 Task: Create some users.
Action: Mouse moved to (709, 53)
Screenshot: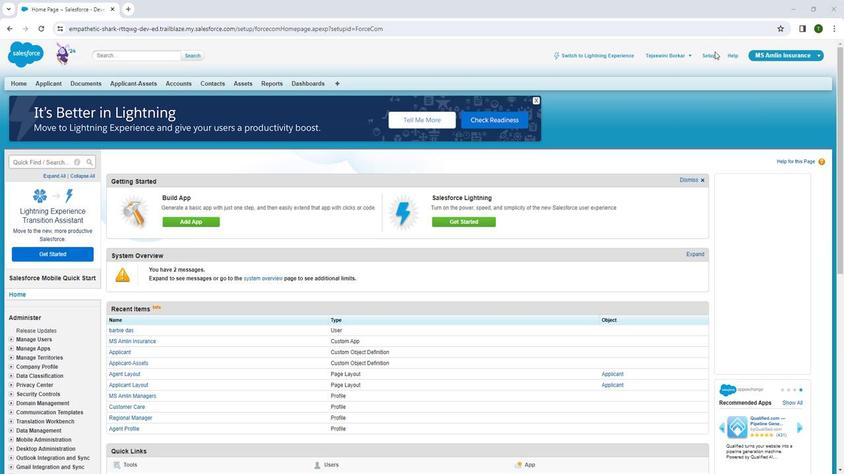 
Action: Mouse pressed left at (709, 53)
Screenshot: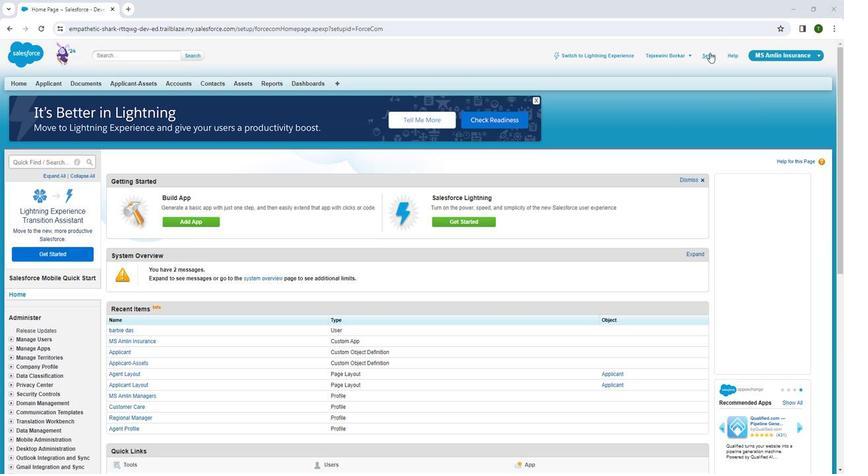 
Action: Mouse pressed left at (709, 53)
Screenshot: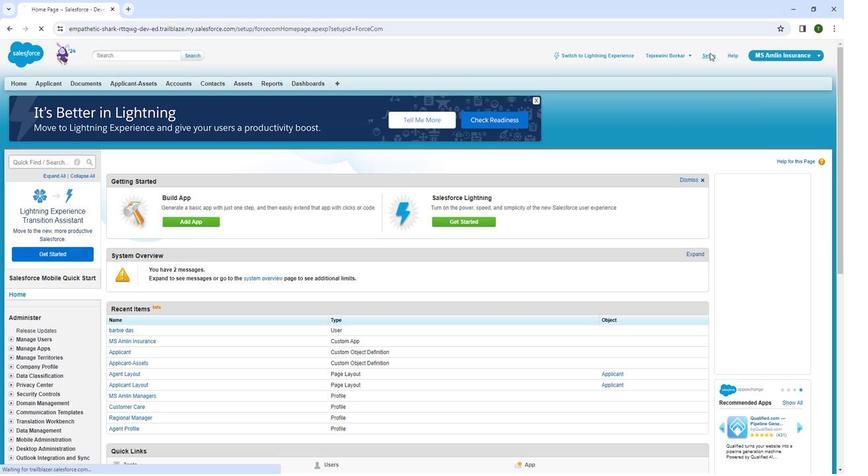 
Action: Mouse moved to (34, 164)
Screenshot: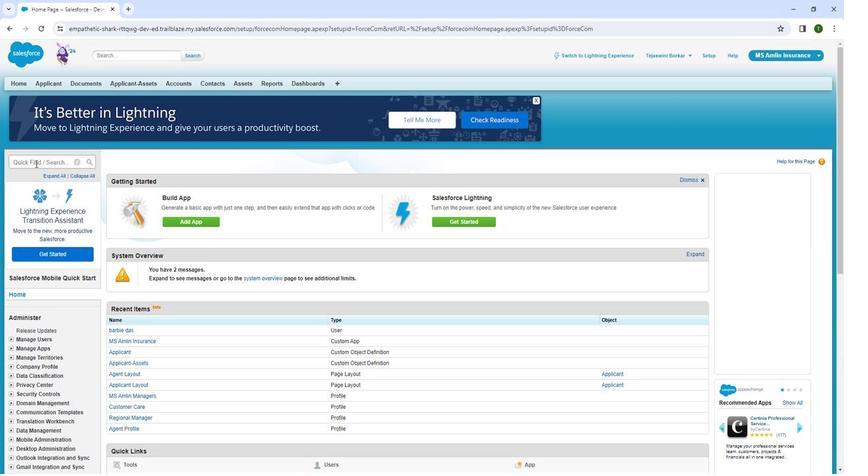 
Action: Mouse pressed left at (34, 164)
Screenshot: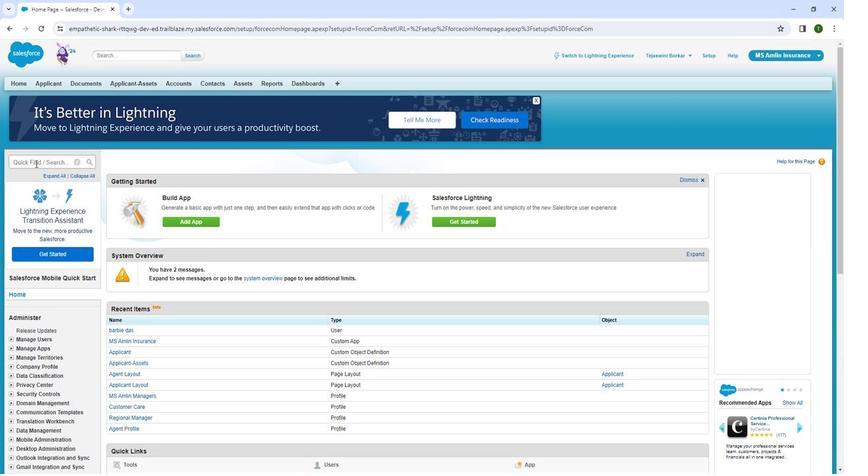 
Action: Mouse moved to (40, 162)
Screenshot: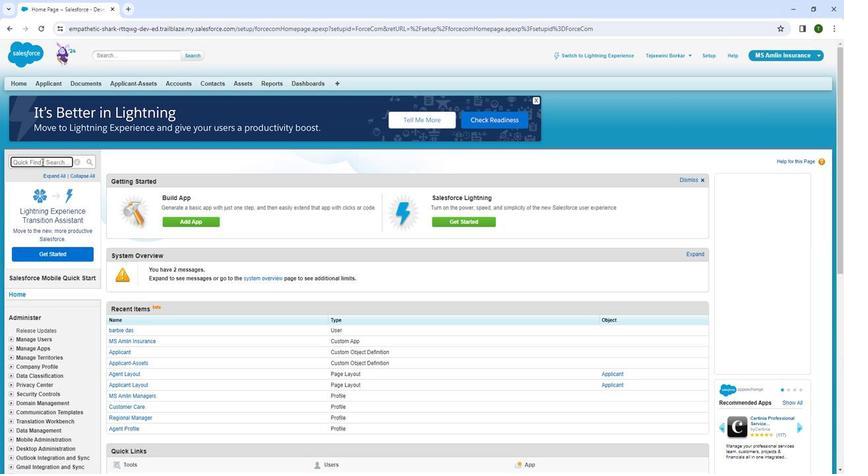 
Action: Key pressed u
Screenshot: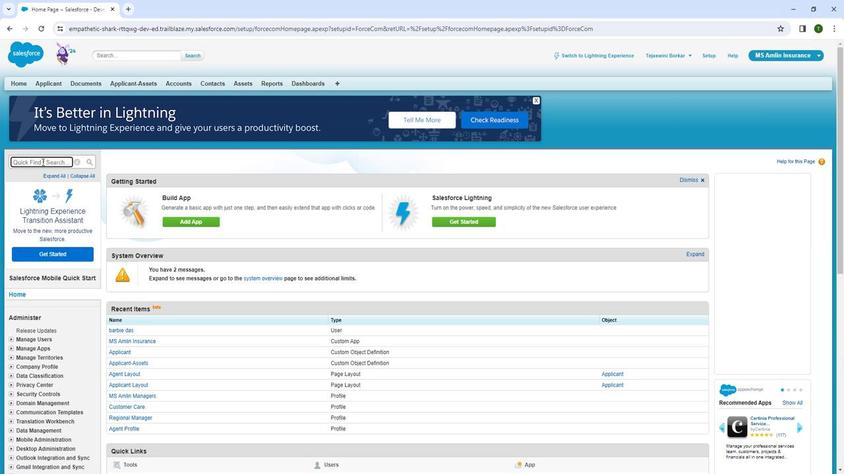 
Action: Mouse moved to (42, 162)
Screenshot: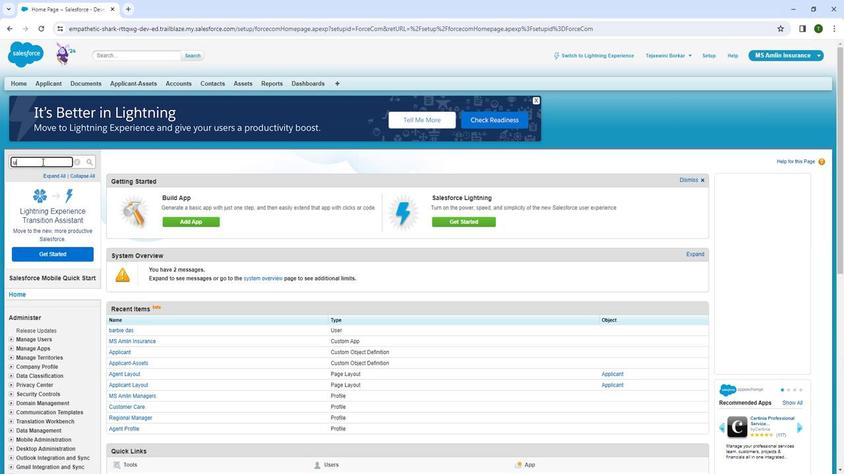 
Action: Key pressed s
Screenshot: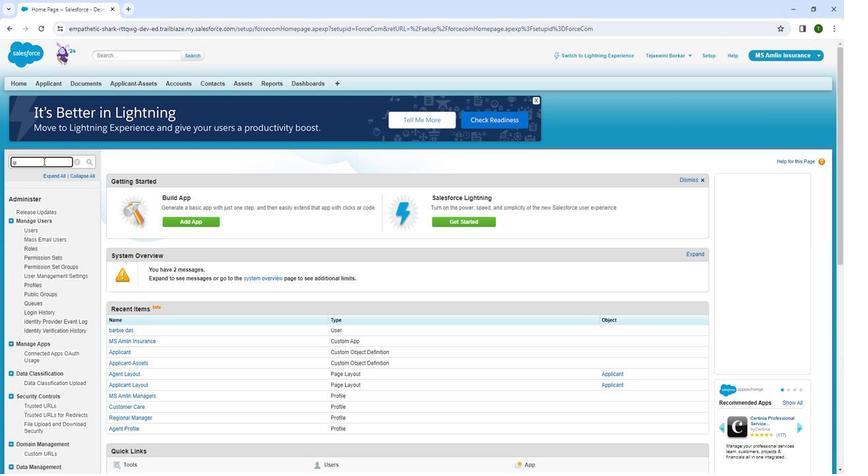 
Action: Mouse moved to (42, 161)
Screenshot: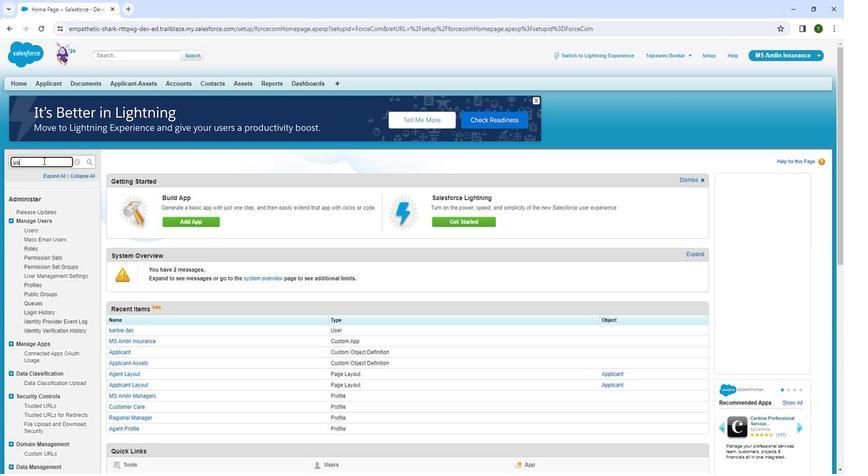 
Action: Key pressed er
Screenshot: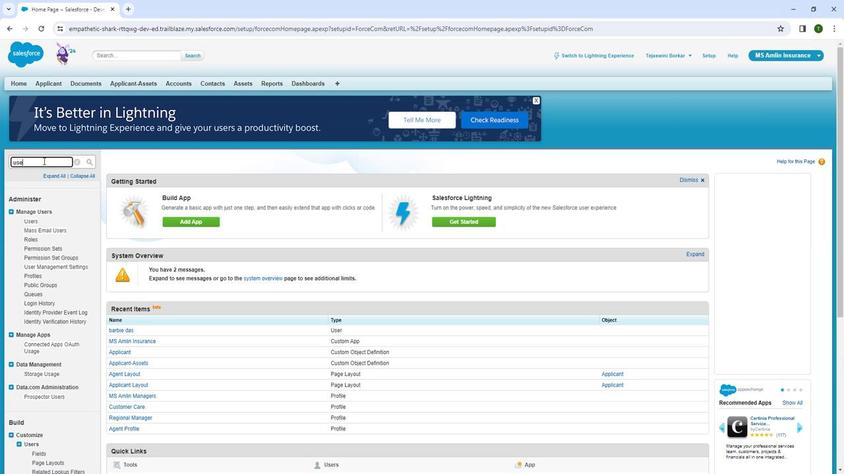 
Action: Mouse moved to (31, 223)
Screenshot: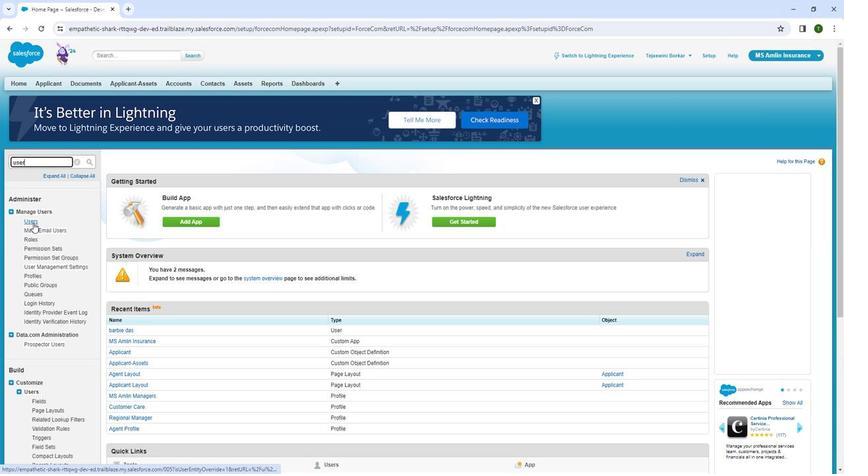 
Action: Mouse pressed left at (31, 223)
Screenshot: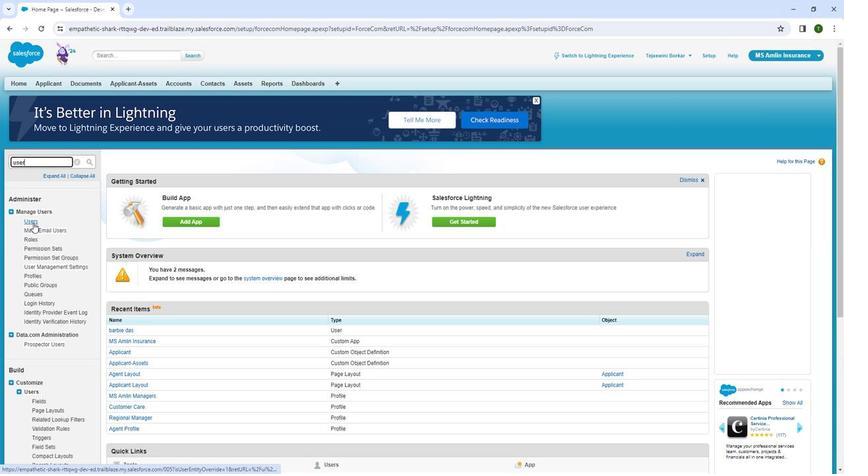 
Action: Mouse moved to (32, 223)
Screenshot: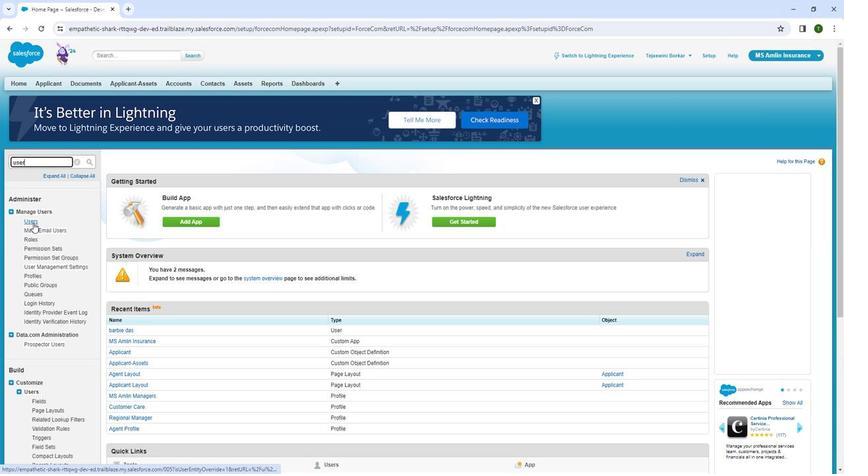 
Action: Mouse pressed left at (32, 223)
Screenshot: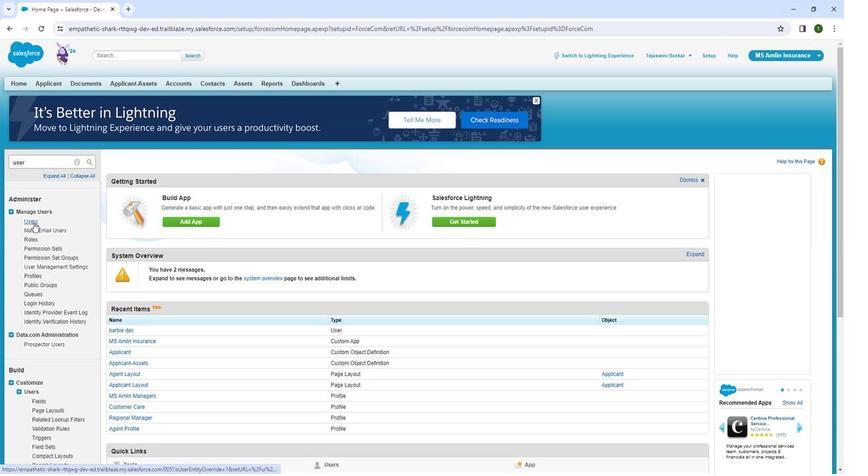 
Action: Mouse moved to (338, 240)
Screenshot: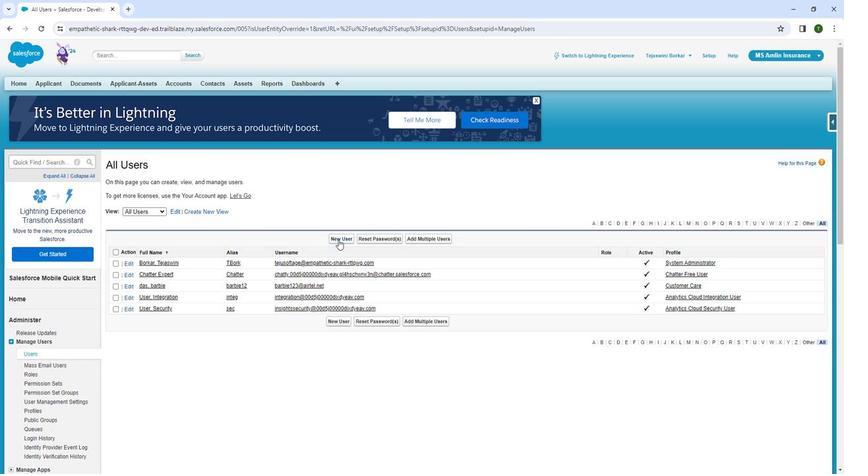 
Action: Mouse pressed left at (338, 240)
Screenshot: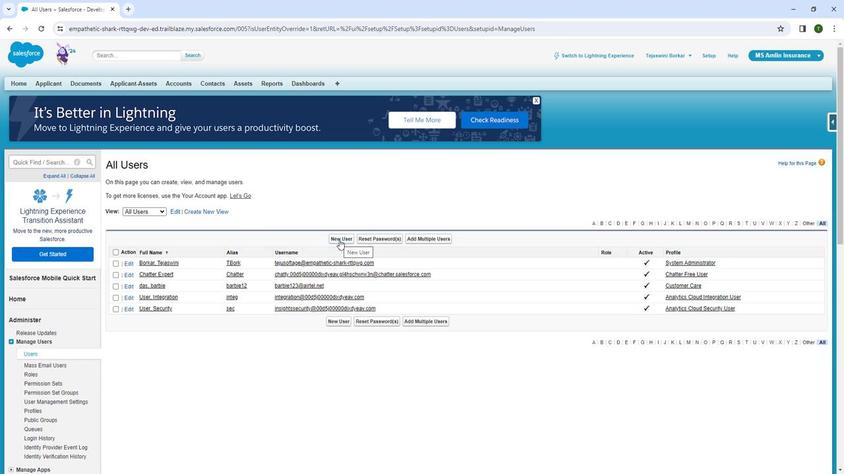 
Action: Mouse moved to (263, 218)
Screenshot: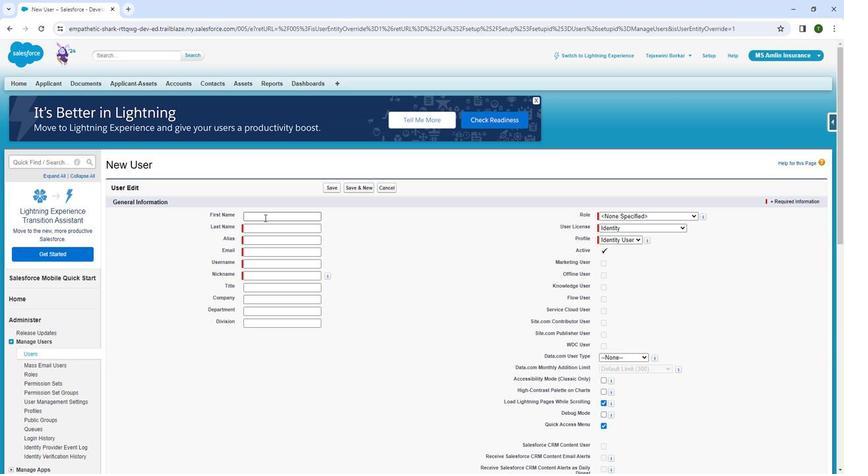 
Action: Mouse pressed left at (263, 218)
Screenshot: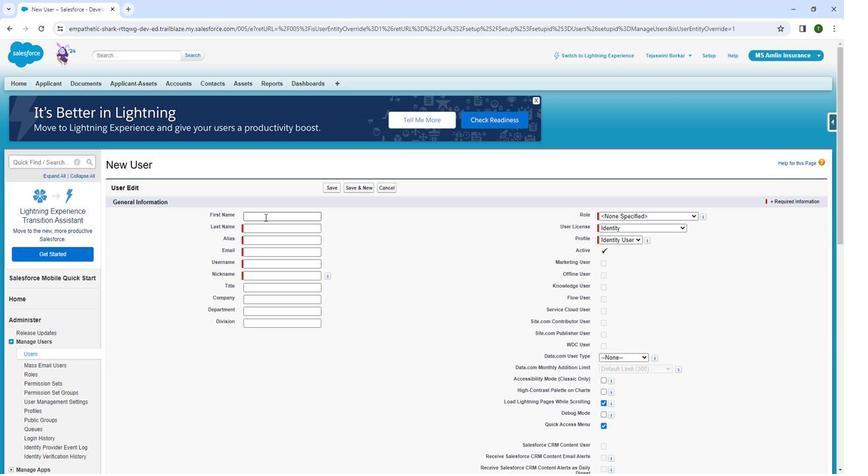 
Action: Mouse moved to (510, 63)
Screenshot: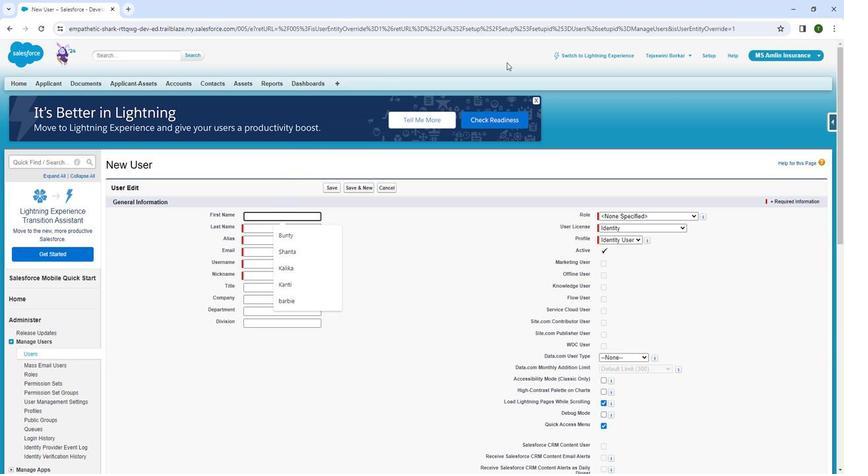 
Action: Key pressed <Key.shift><Key.shift><Key.shift><Key.shift><Key.shift><Key.shift><Key.shift><Key.shift><Key.shift><Key.shift><Key.shift><Key.shift><Key.shift><Key.shift><Key.shift><Key.shift>Tanmay
Screenshot: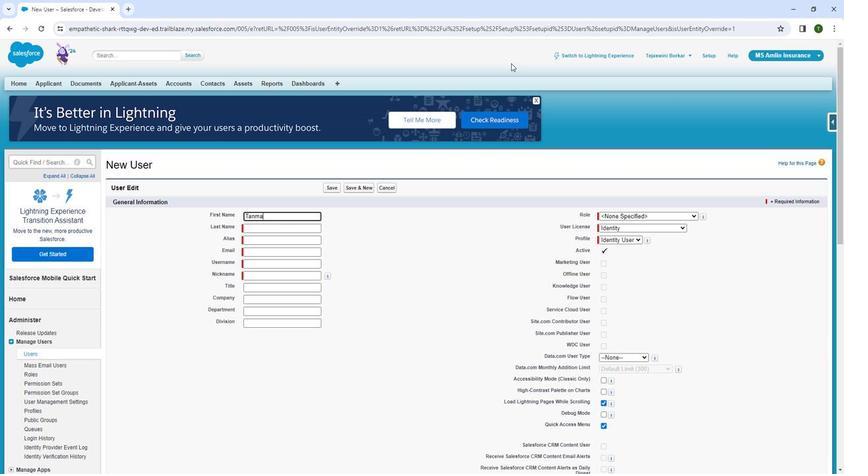 
Action: Mouse moved to (541, 81)
Screenshot: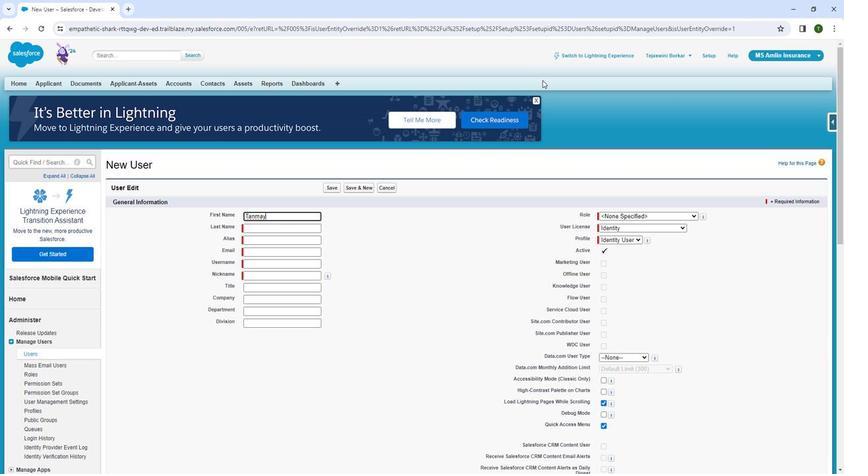 
Action: Mouse scrolled (541, 80) with delta (0, 0)
Screenshot: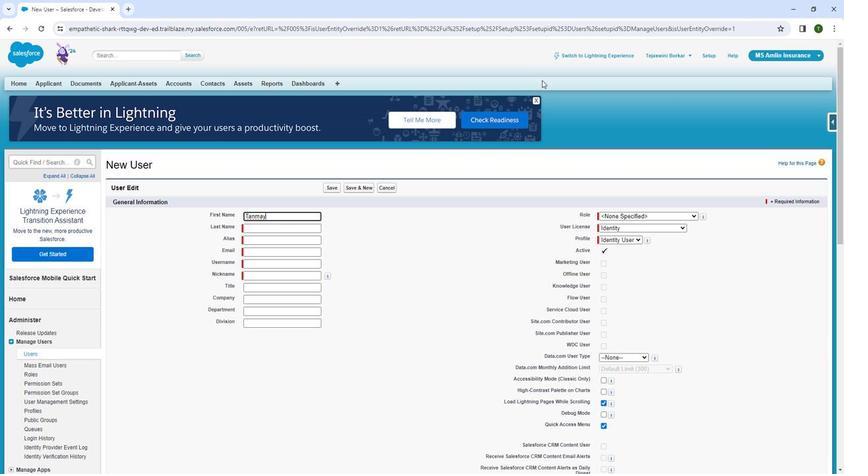 
Action: Mouse moved to (266, 168)
Screenshot: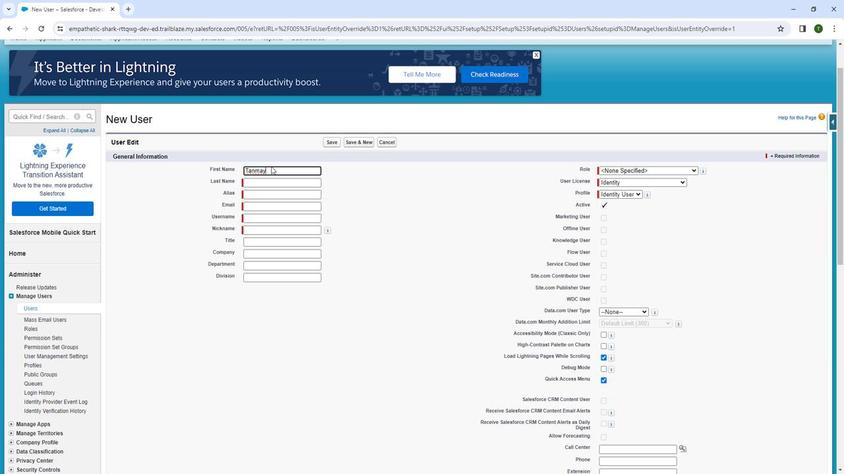 
Action: Mouse pressed left at (266, 168)
Screenshot: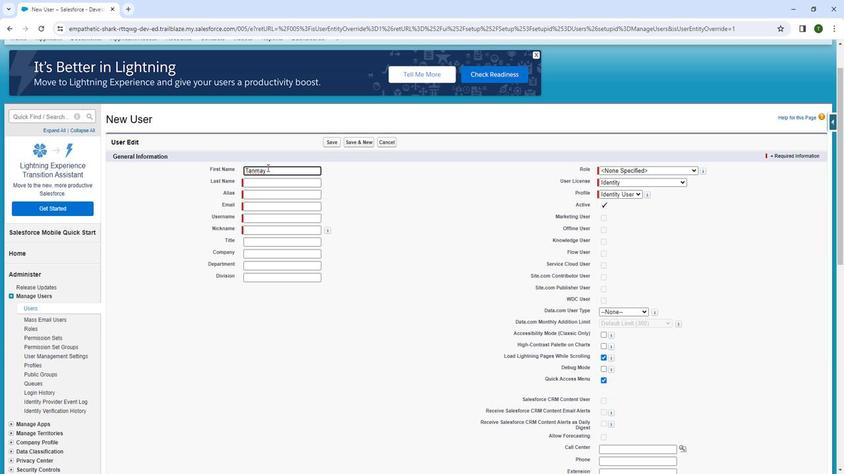
Action: Mouse moved to (276, 177)
Screenshot: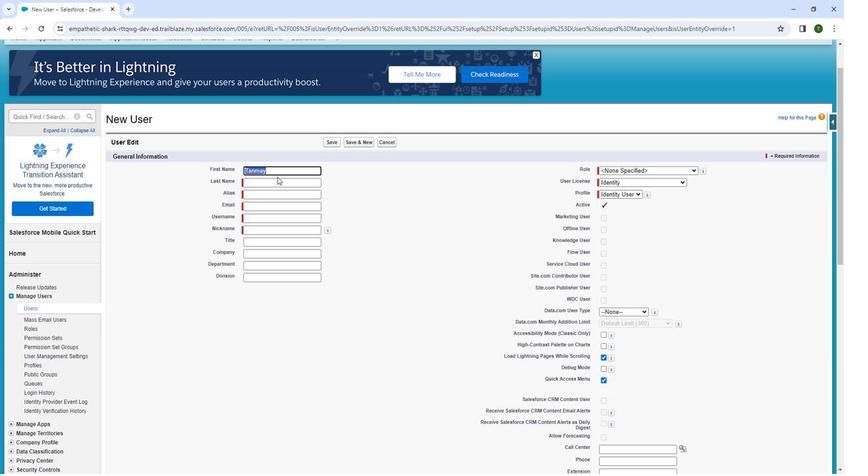 
Action: Key pressed <Key.backspace>
Screenshot: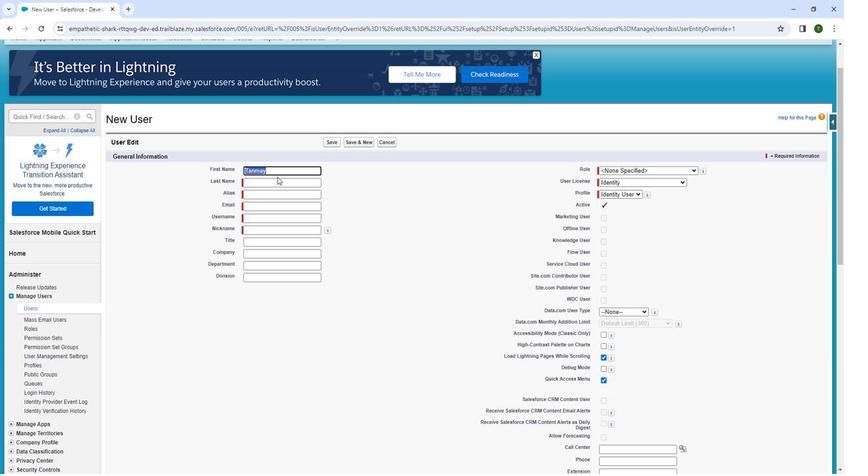 
Action: Mouse moved to (346, 143)
Screenshot: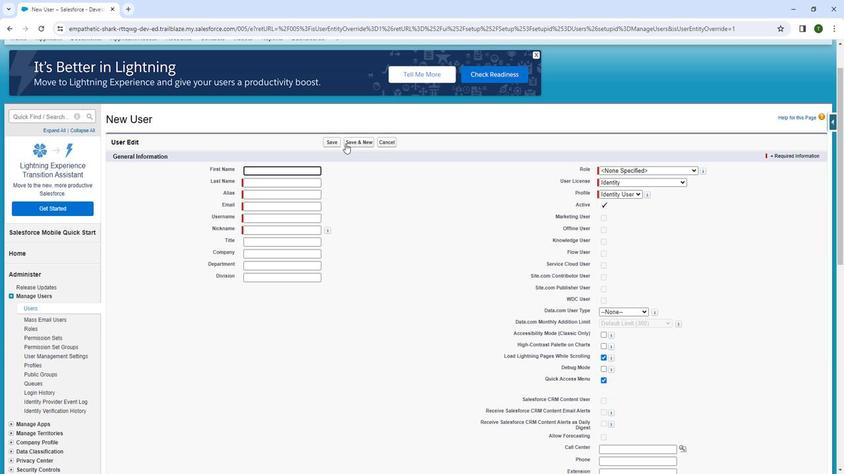 
Action: Key pressed <Key.shift><Key.shift><Key.shift>Kalika
Screenshot: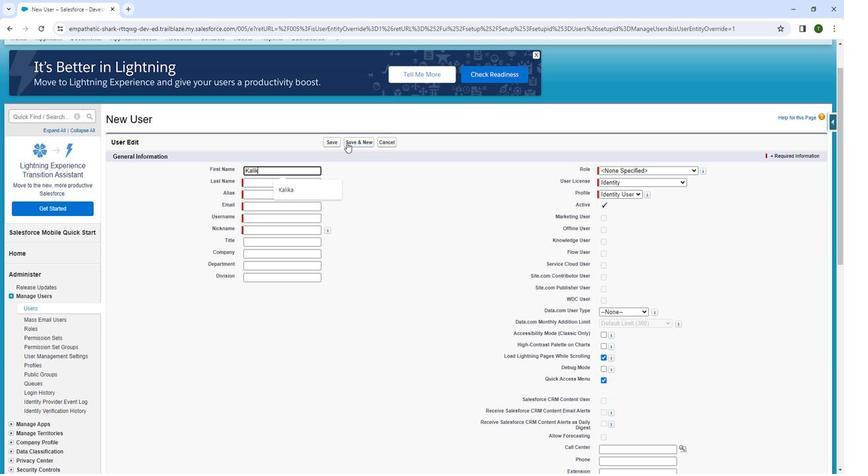 
Action: Mouse moved to (280, 187)
Screenshot: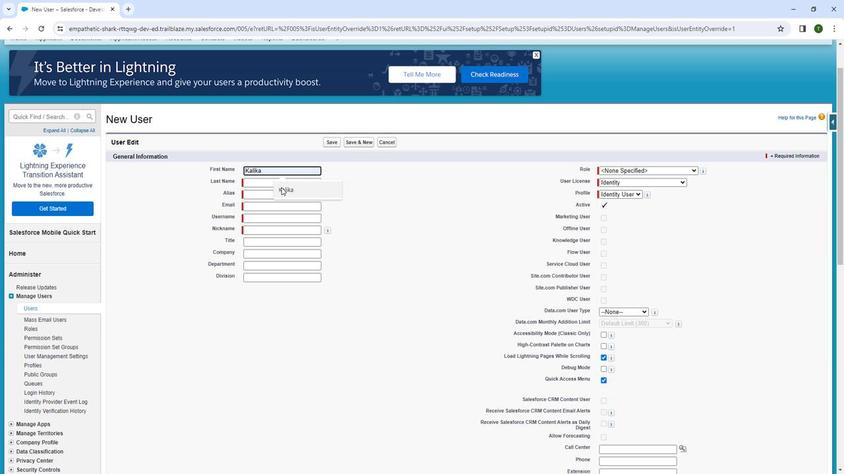 
Action: Mouse pressed left at (280, 187)
Screenshot: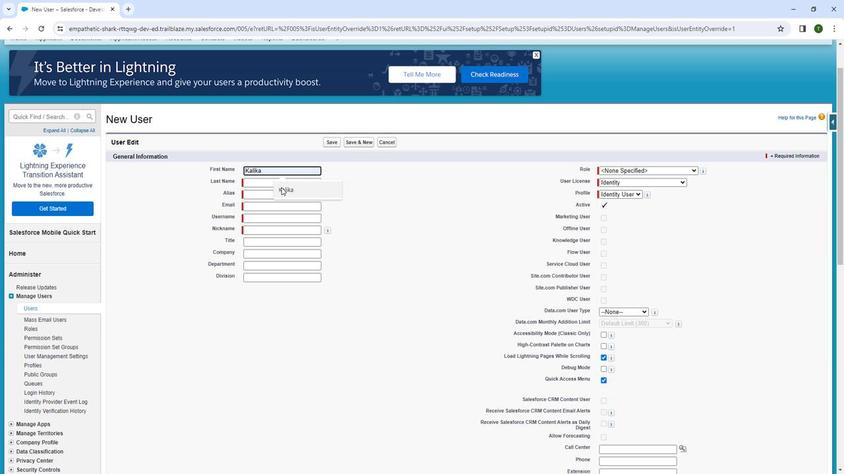 
Action: Mouse moved to (282, 187)
Screenshot: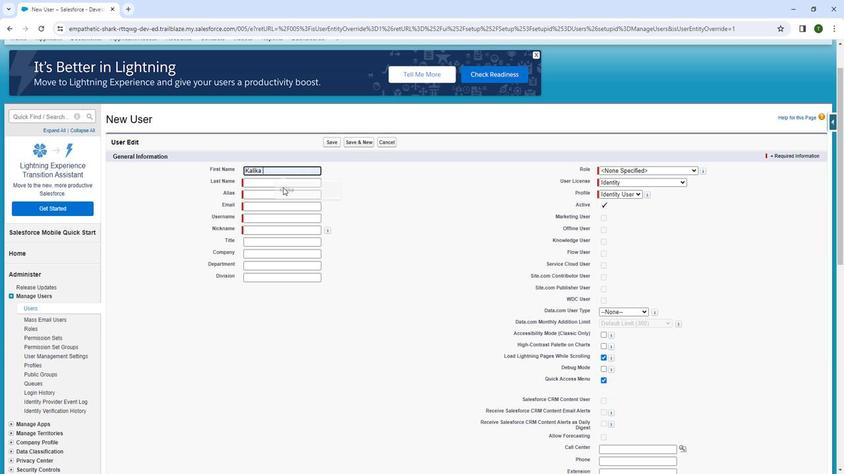 
Action: Mouse pressed left at (282, 187)
Screenshot: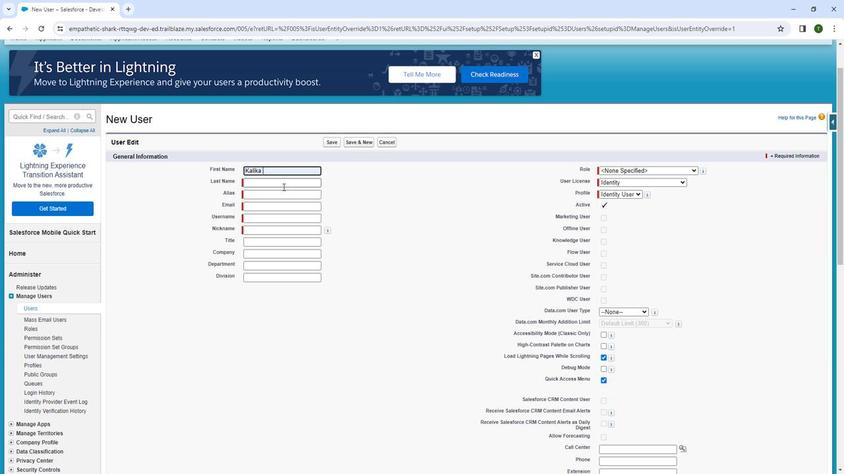 
Action: Mouse moved to (282, 225)
Screenshot: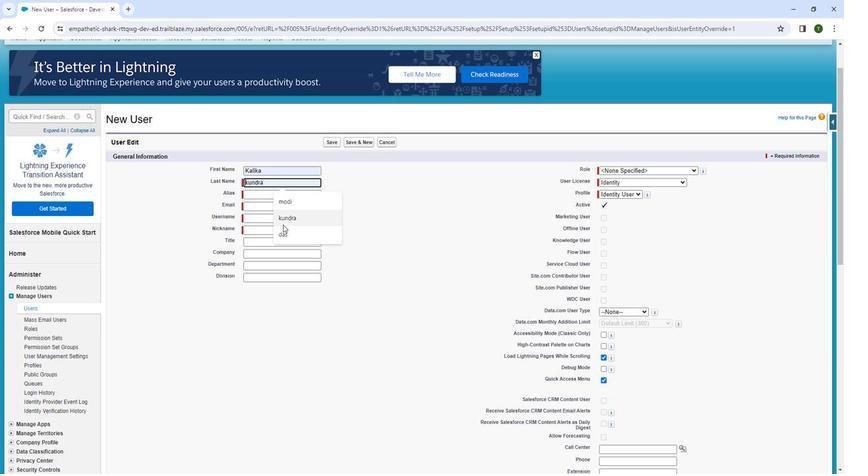 
Action: Mouse pressed left at (282, 225)
Screenshot: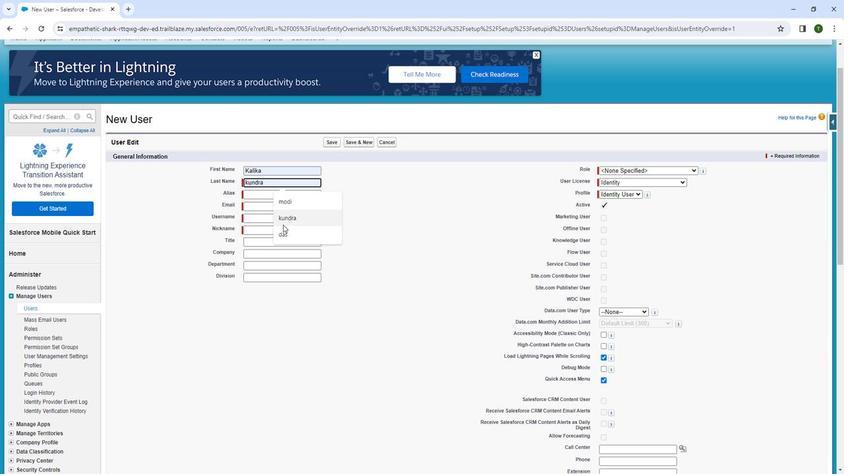 
Action: Mouse moved to (257, 211)
Screenshot: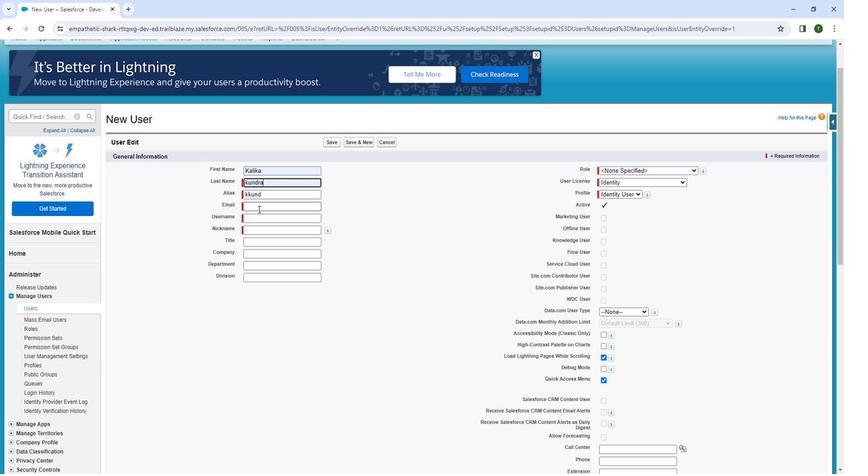 
Action: Mouse pressed left at (257, 211)
Screenshot: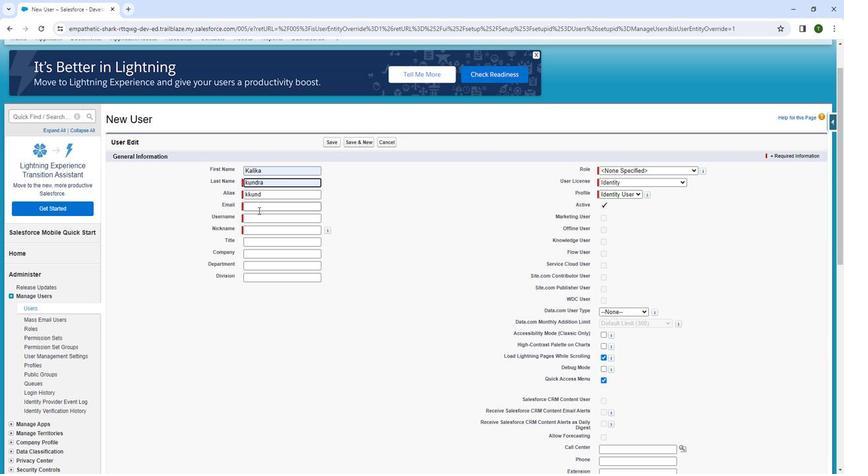 
Action: Mouse moved to (289, 228)
Screenshot: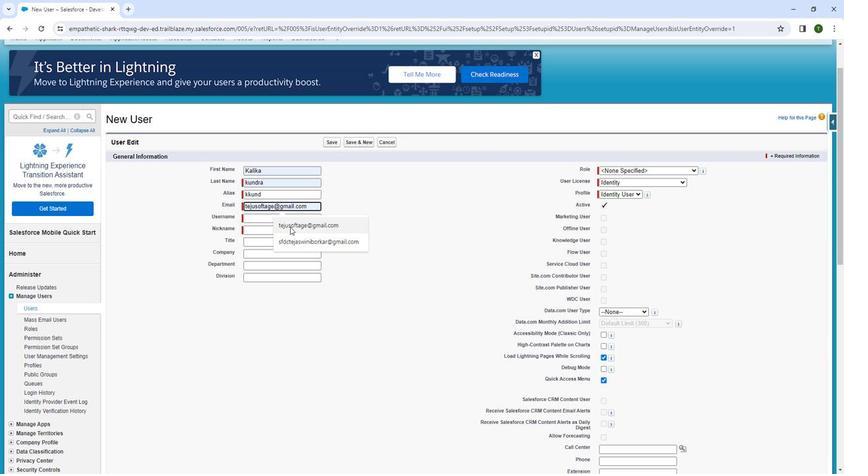 
Action: Mouse pressed left at (289, 228)
Screenshot: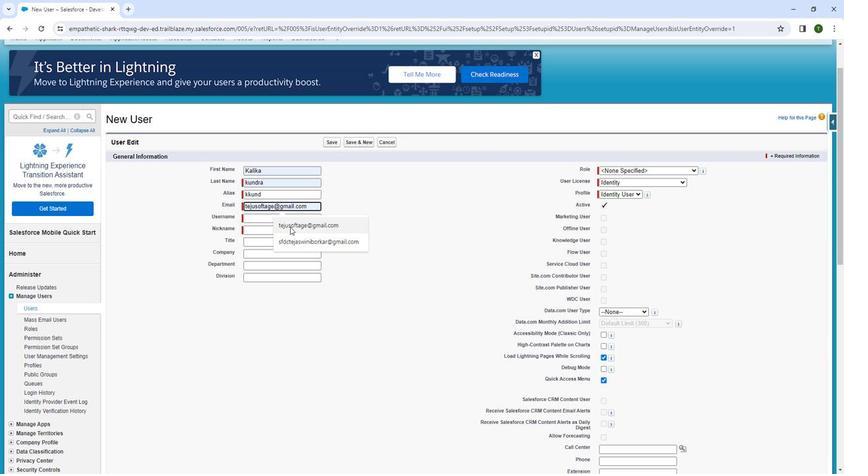 
Action: Mouse moved to (308, 220)
Screenshot: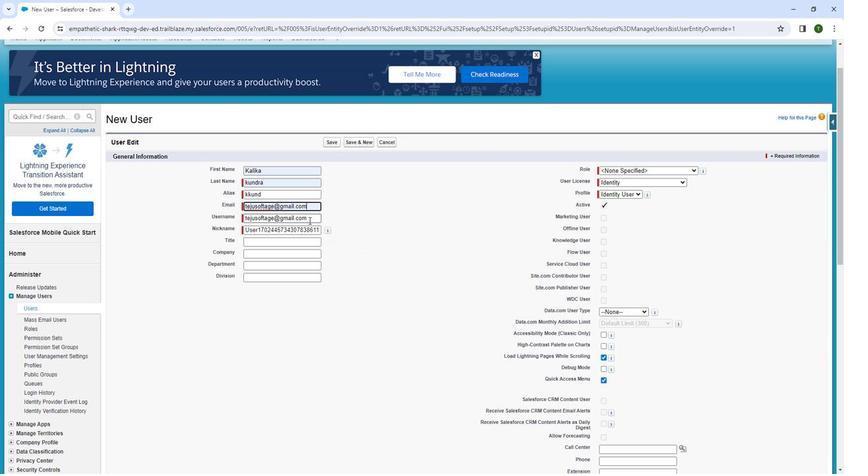
Action: Mouse pressed left at (308, 220)
Screenshot: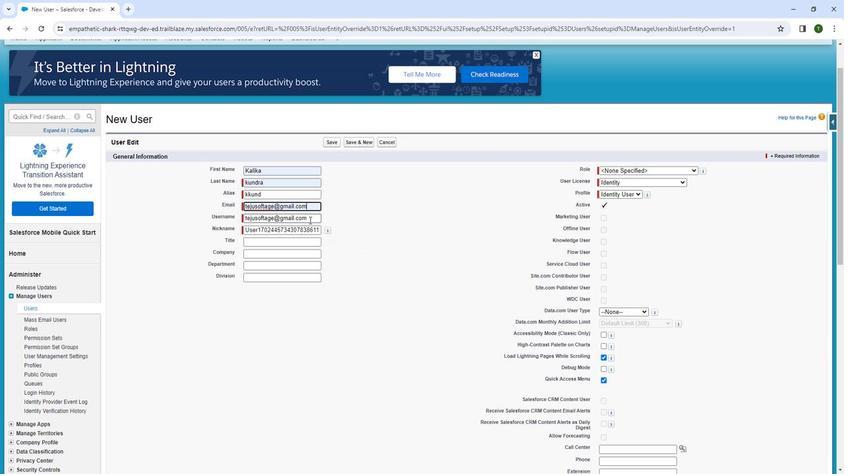 
Action: Mouse moved to (280, 218)
Screenshot: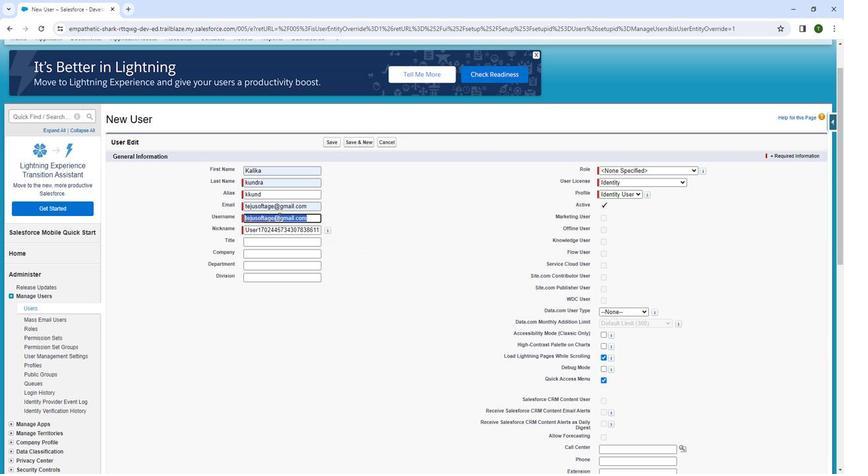 
Action: Key pressed <Key.backspace>
Screenshot: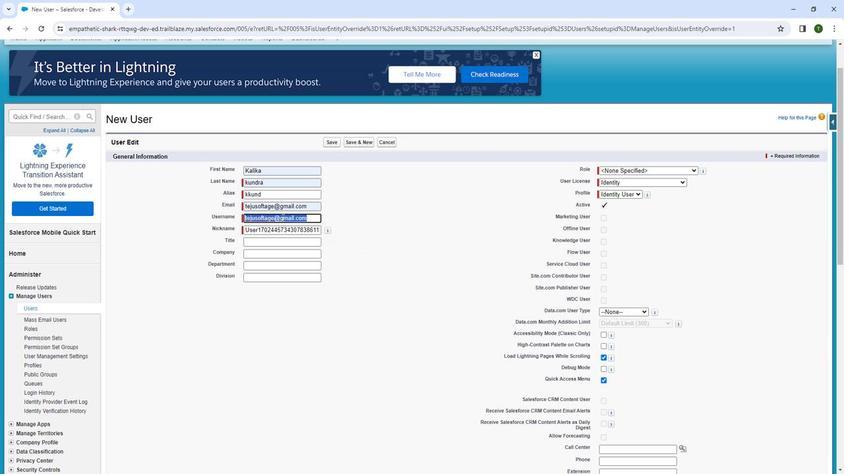 
Action: Mouse moved to (283, 217)
Screenshot: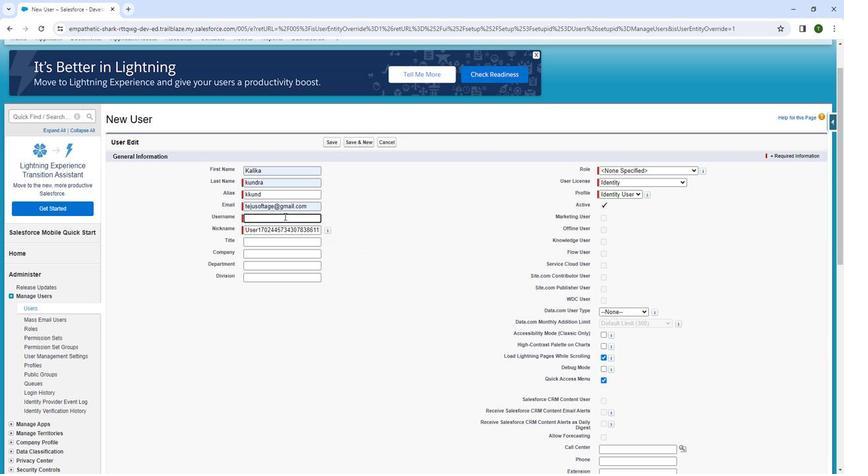 
Action: Key pressed kalik
Screenshot: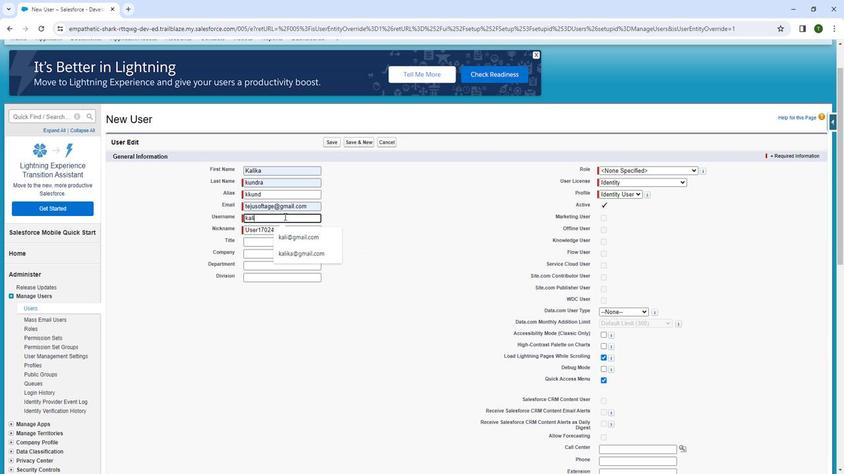 
Action: Mouse moved to (279, 213)
Screenshot: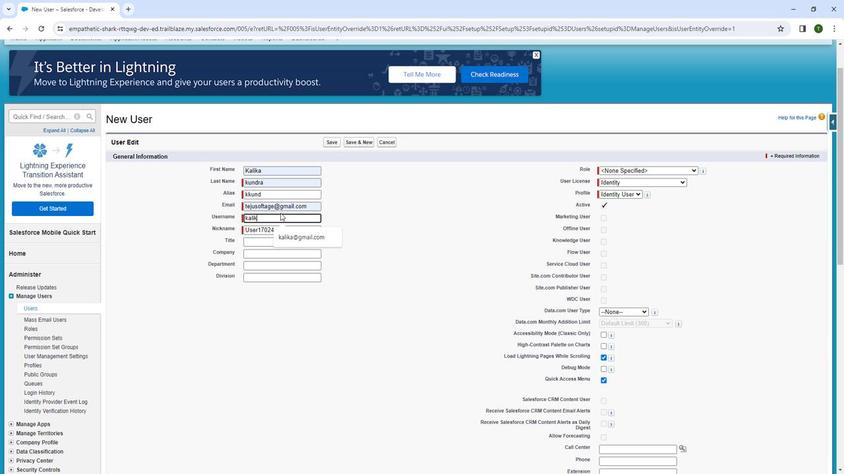 
Action: Key pressed a
Screenshot: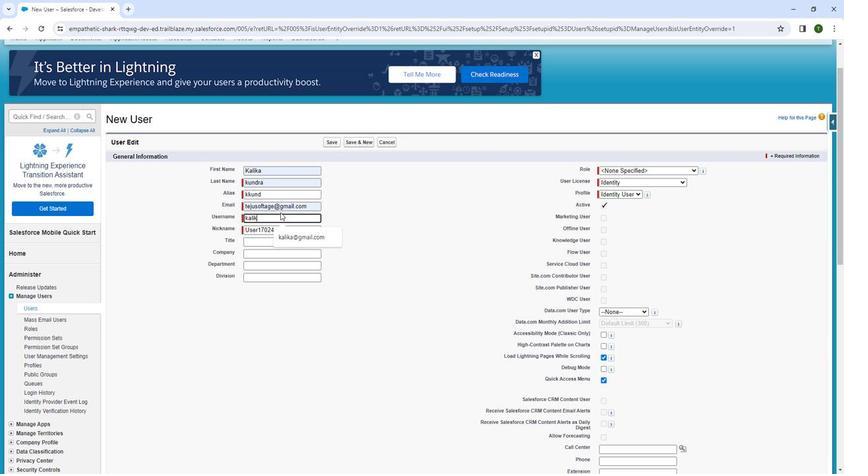 
Action: Mouse moved to (278, 213)
Screenshot: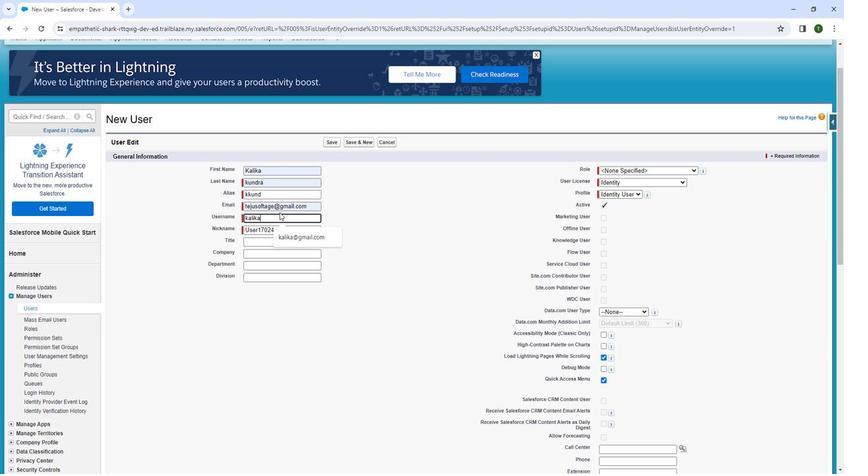 
Action: Key pressed 12
Screenshot: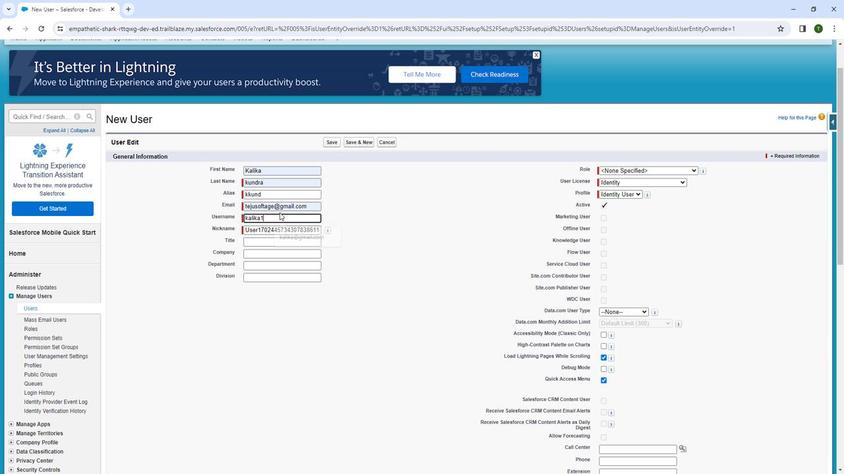 
Action: Mouse moved to (278, 216)
Screenshot: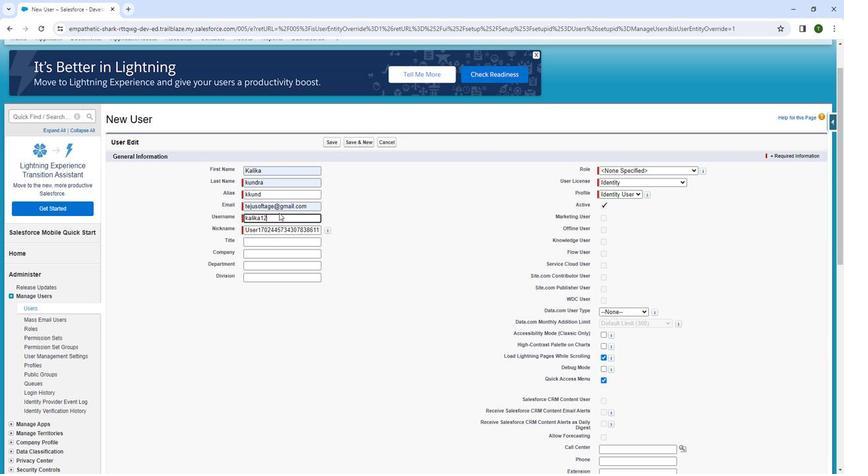 
Action: Key pressed <Key.shift>@voda.
Screenshot: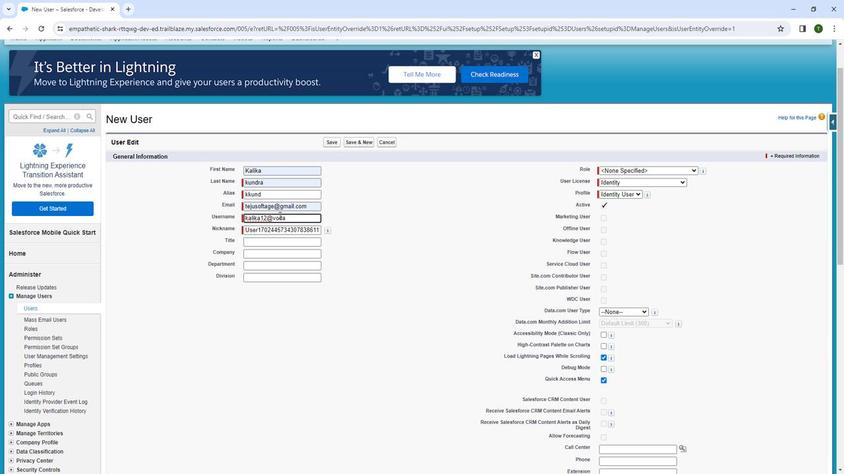
Action: Mouse moved to (278, 216)
Screenshot: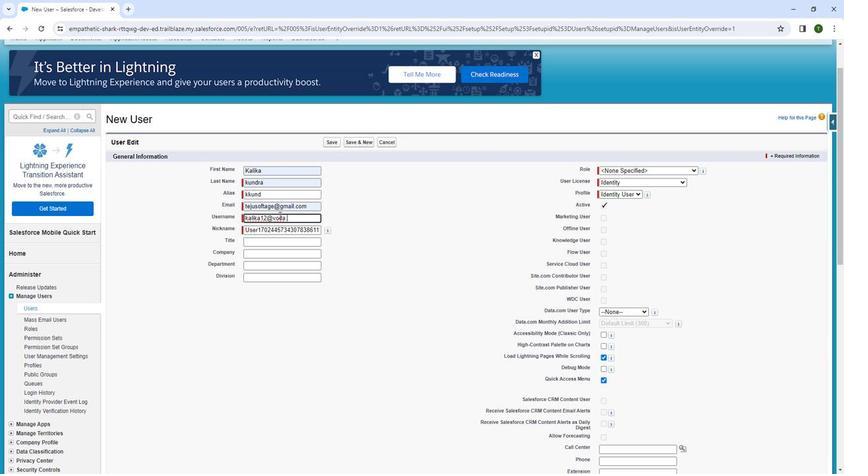 
Action: Key pressed net
Screenshot: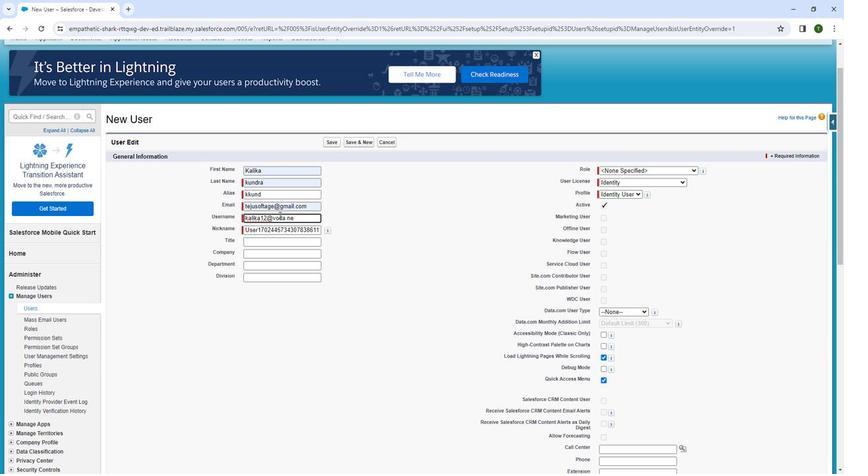 
Action: Mouse moved to (284, 267)
Screenshot: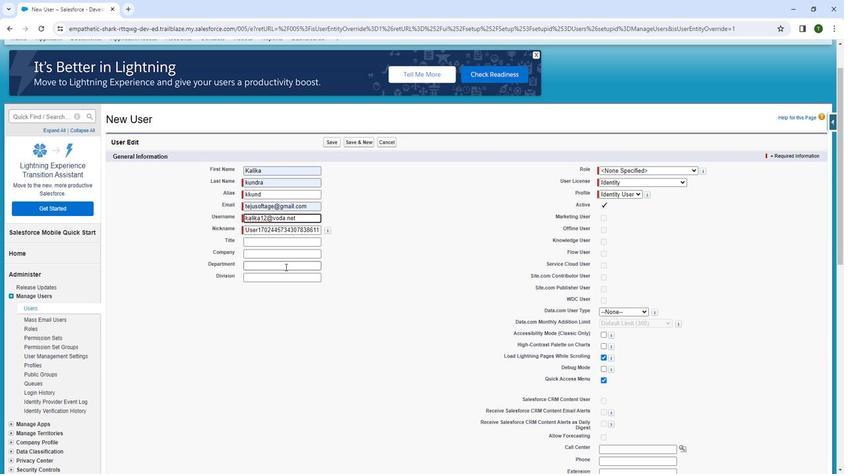 
Action: Mouse pressed left at (284, 267)
Screenshot: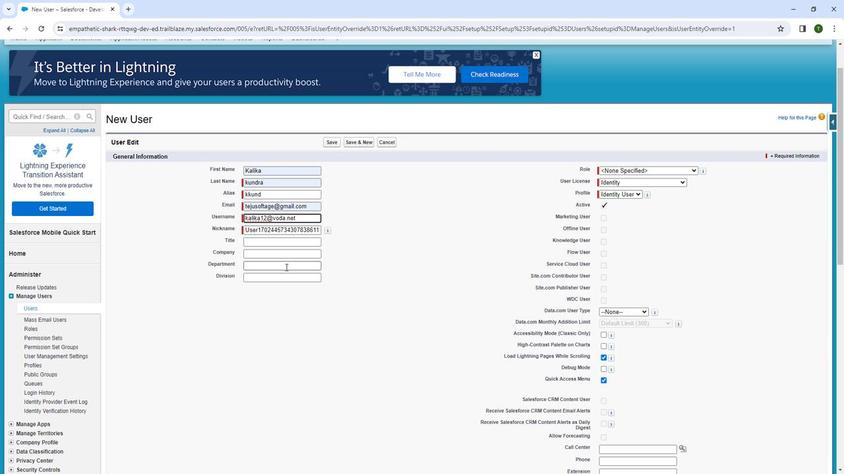 
Action: Mouse moved to (286, 242)
Screenshot: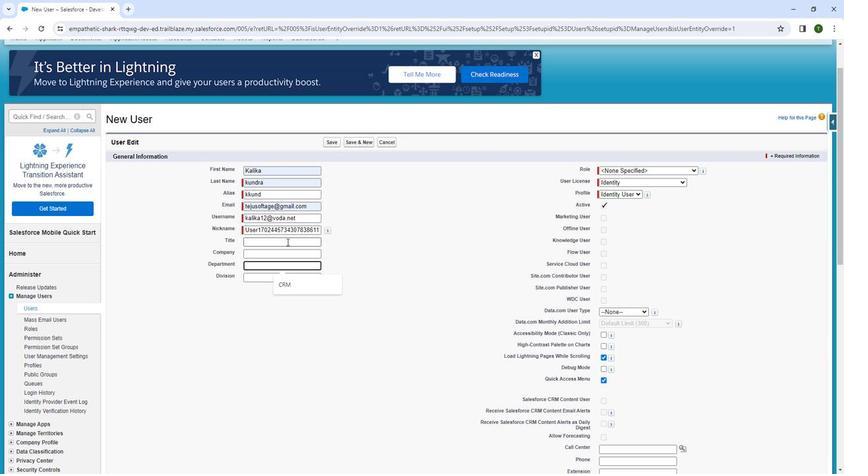 
Action: Mouse pressed left at (286, 242)
Screenshot: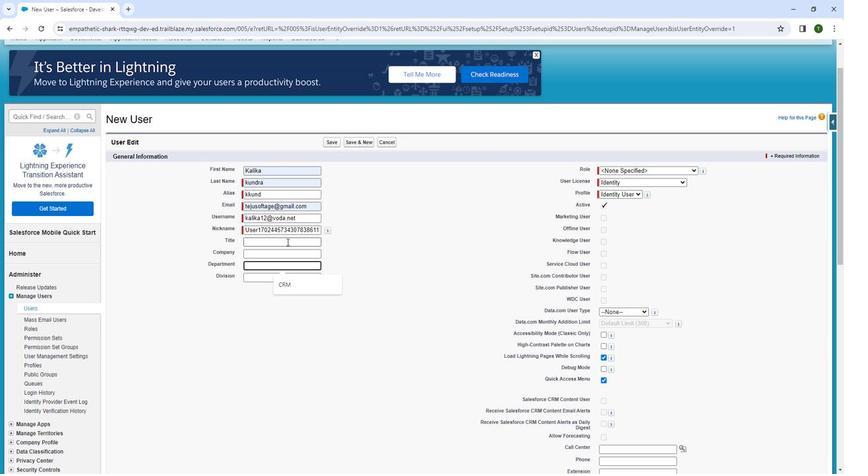 
Action: Mouse moved to (611, 184)
Screenshot: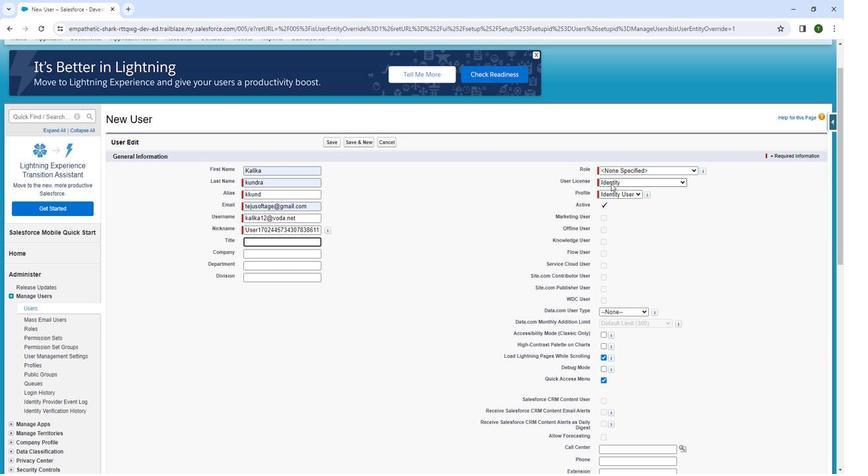 
Action: Mouse pressed left at (611, 184)
Screenshot: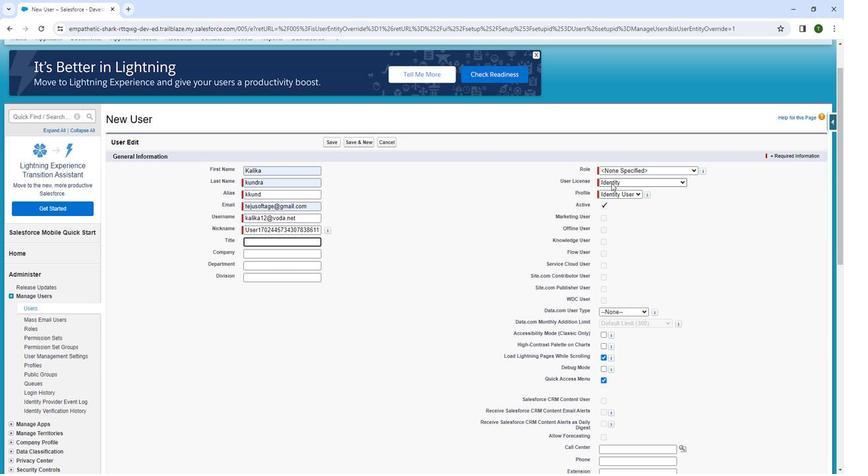 
Action: Mouse moved to (258, 209)
Screenshot: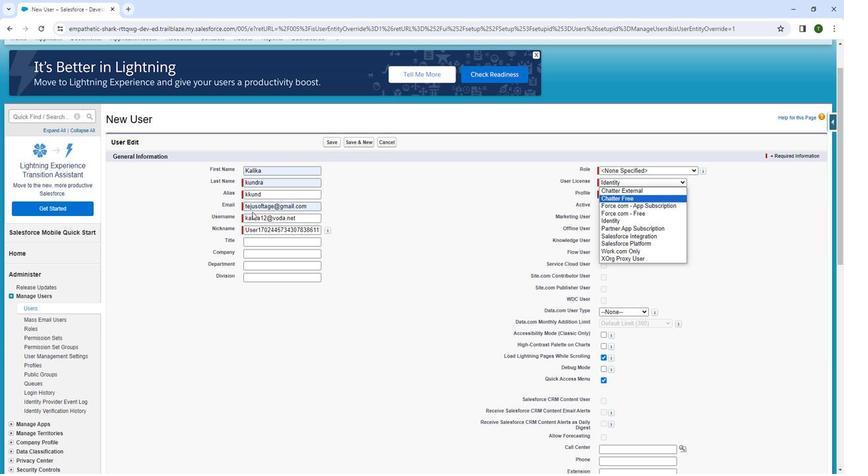 
Action: Mouse scrolled (258, 210) with delta (0, 0)
Screenshot: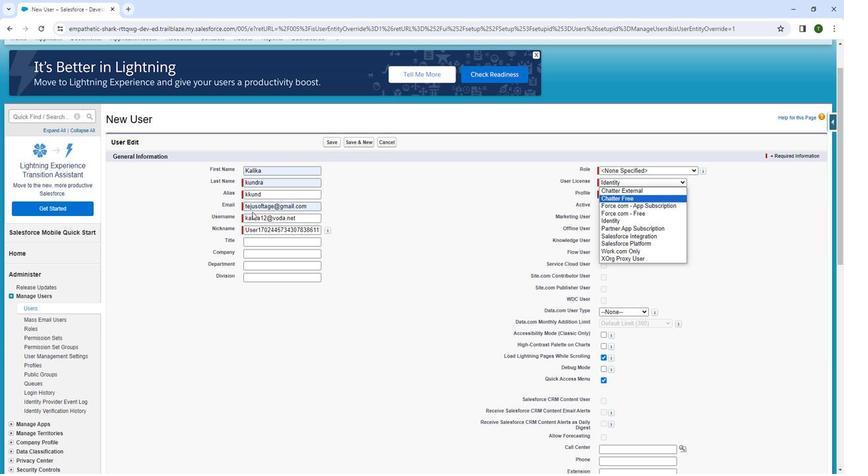 
Action: Mouse moved to (260, 208)
Screenshot: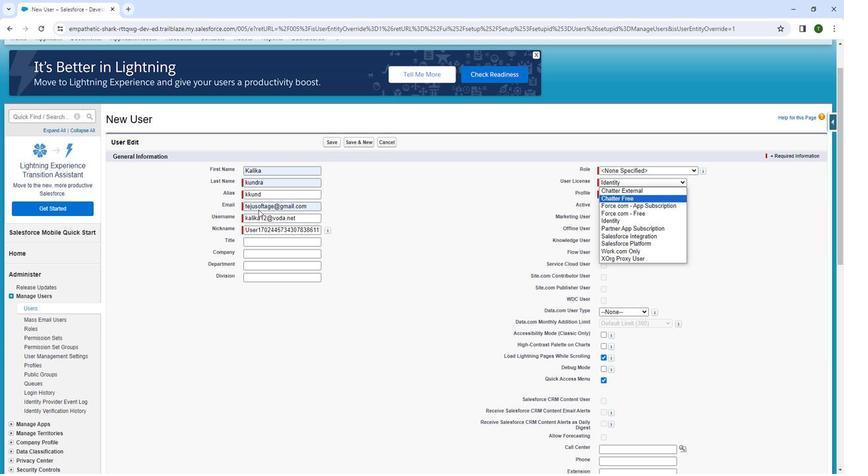 
Action: Mouse scrolled (260, 208) with delta (0, 0)
Screenshot: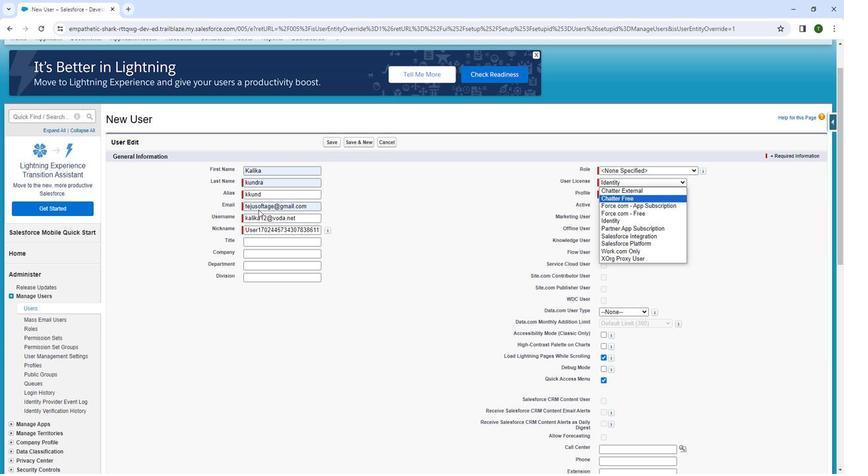 
Action: Mouse moved to (261, 207)
Screenshot: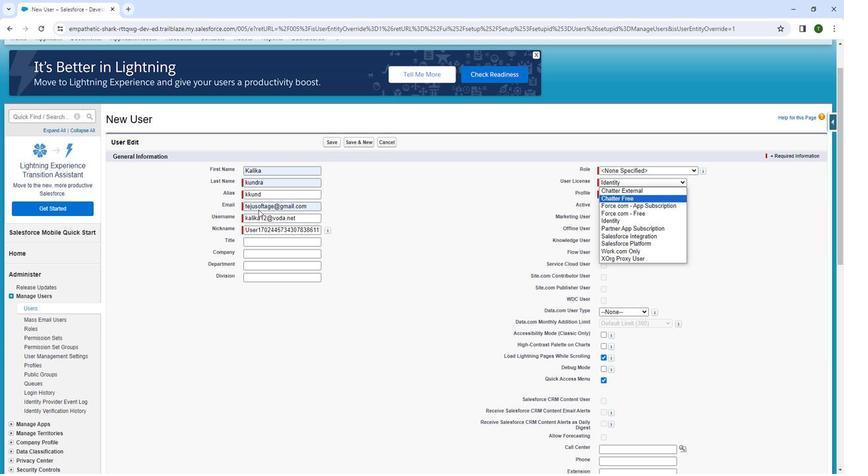 
Action: Mouse scrolled (261, 207) with delta (0, 0)
Screenshot: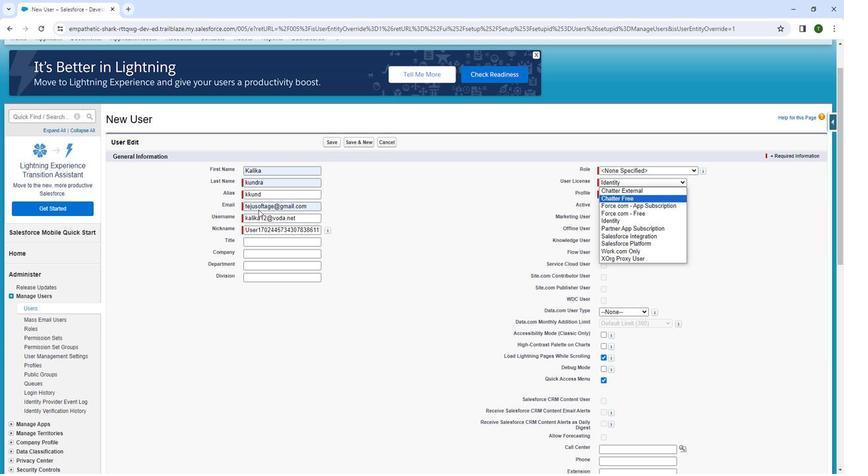 
Action: Mouse moved to (263, 205)
Screenshot: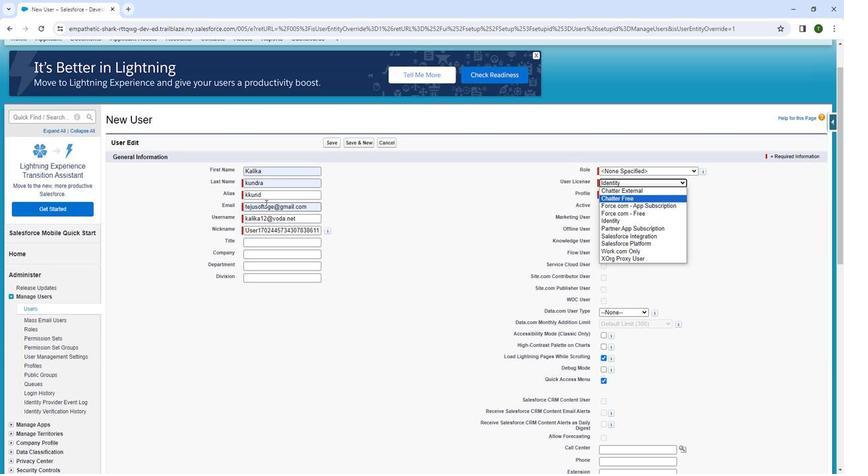 
Action: Mouse scrolled (263, 205) with delta (0, 0)
Screenshot: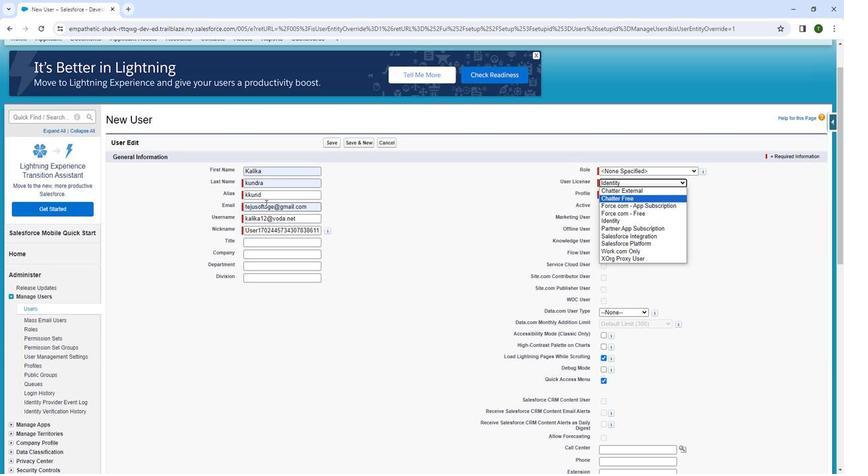 
Action: Mouse moved to (265, 201)
Screenshot: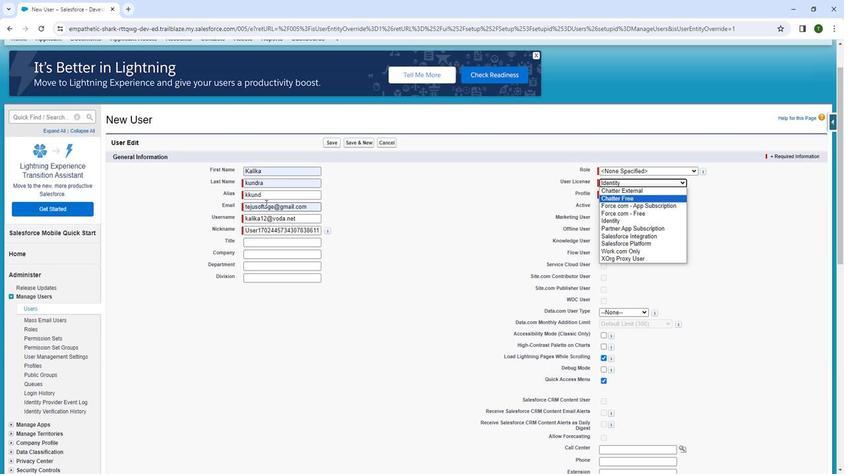 
Action: Mouse scrolled (265, 202) with delta (0, 0)
Screenshot: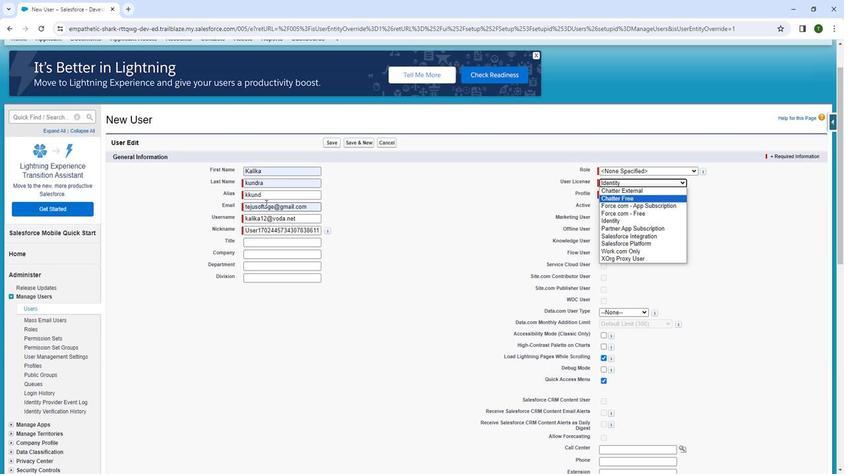 
Action: Mouse moved to (179, 151)
Screenshot: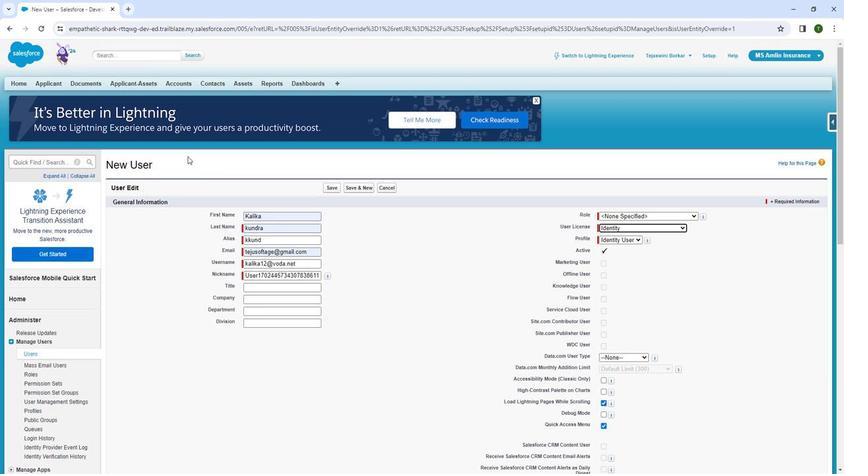 
Action: Mouse scrolled (179, 152) with delta (0, 0)
Screenshot: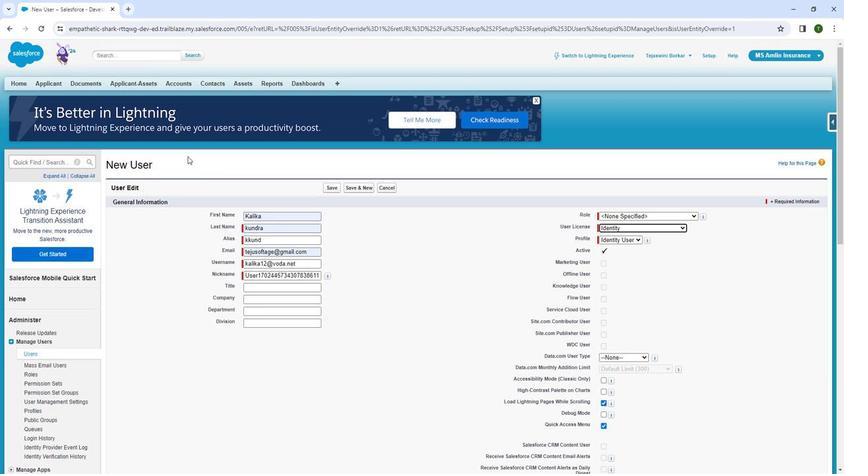 
Action: Mouse moved to (107, 9)
Screenshot: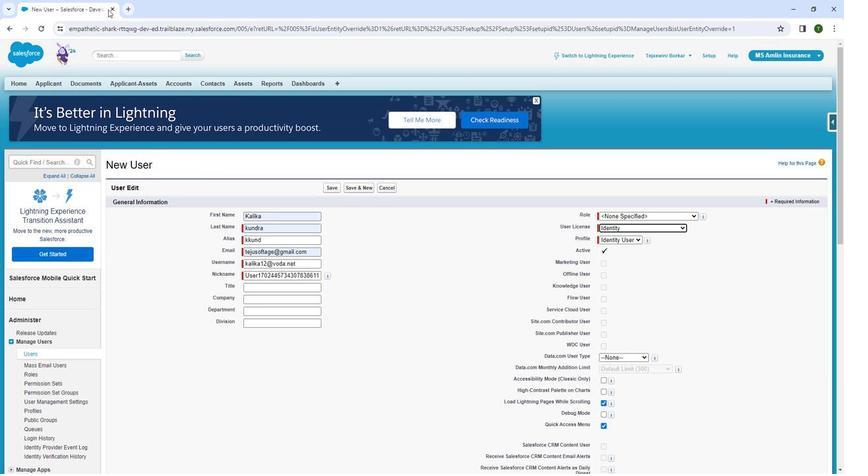 
Action: Mouse pressed right at (107, 9)
Screenshot: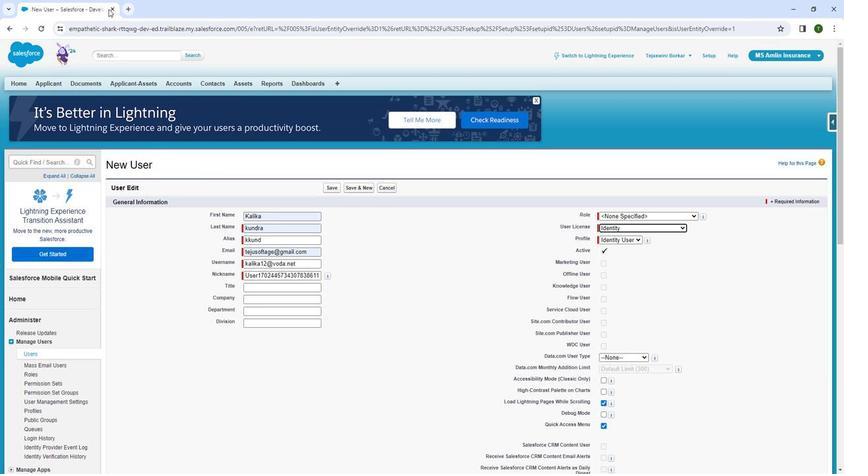 
Action: Mouse moved to (122, 89)
Screenshot: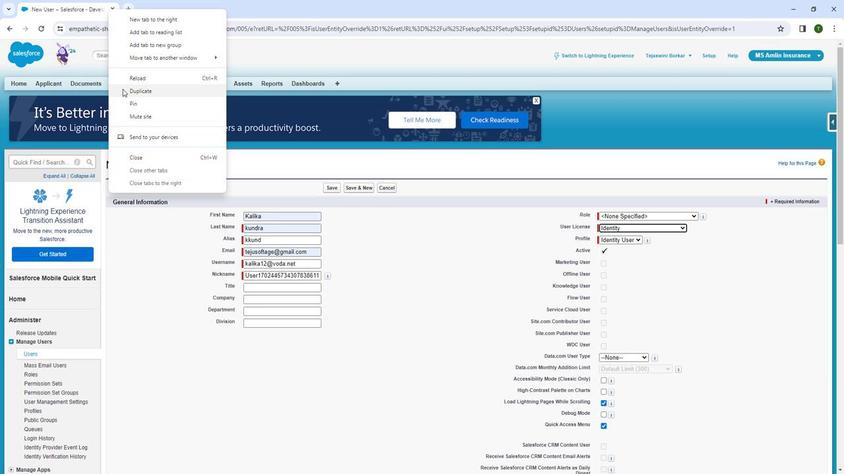
Action: Mouse pressed left at (122, 89)
Screenshot: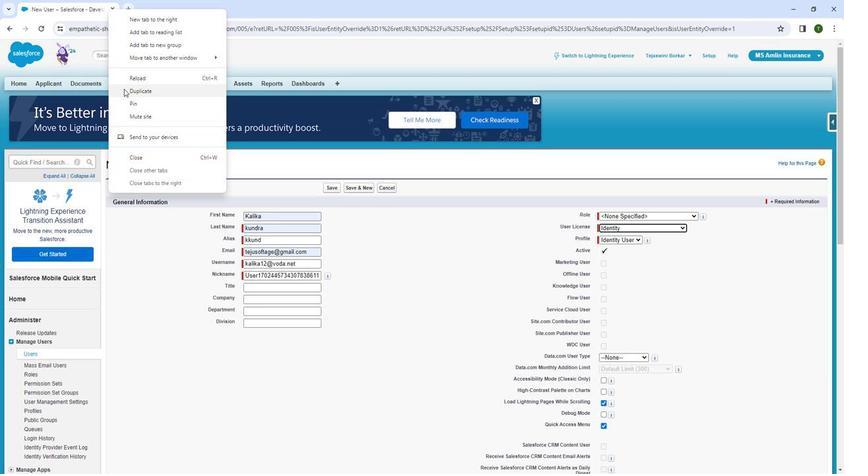 
Action: Mouse moved to (162, 9)
Screenshot: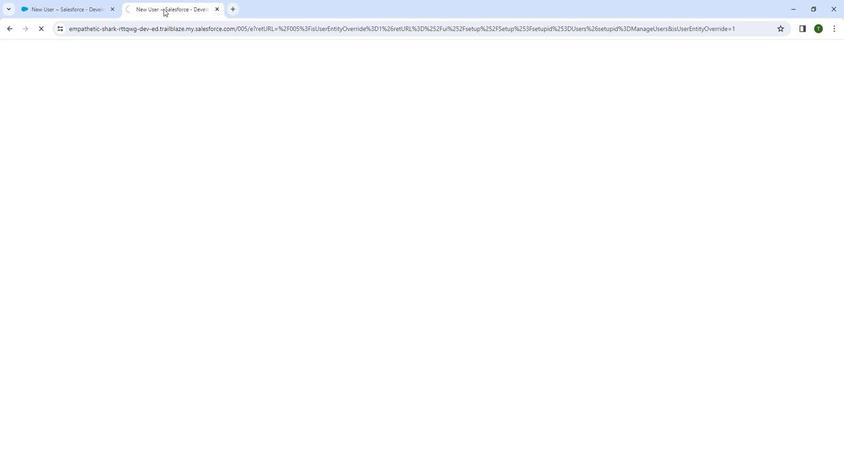 
Action: Mouse pressed left at (162, 9)
Screenshot: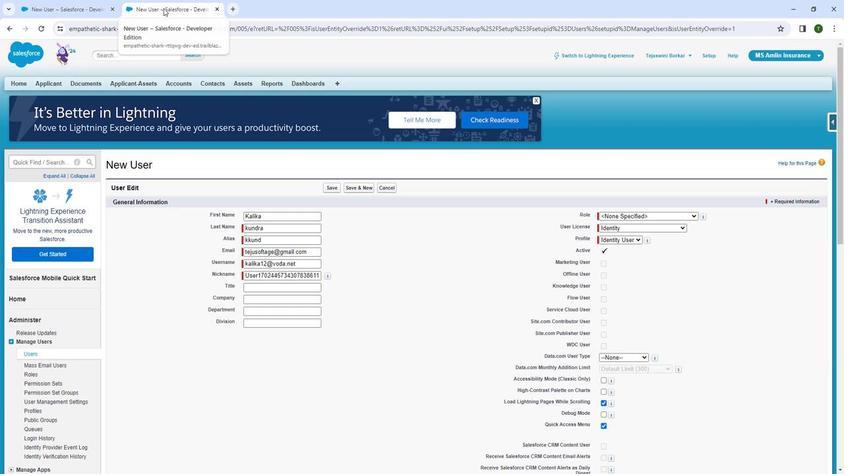 
Action: Mouse moved to (75, 10)
Screenshot: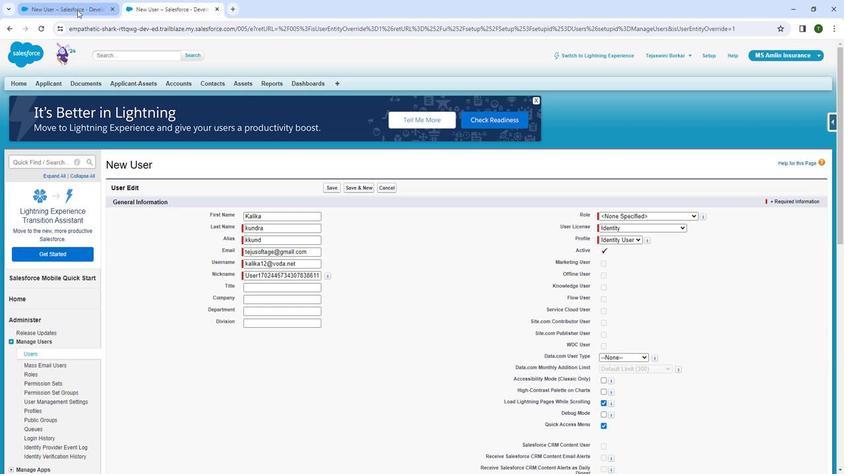 
Action: Mouse pressed left at (75, 10)
Screenshot: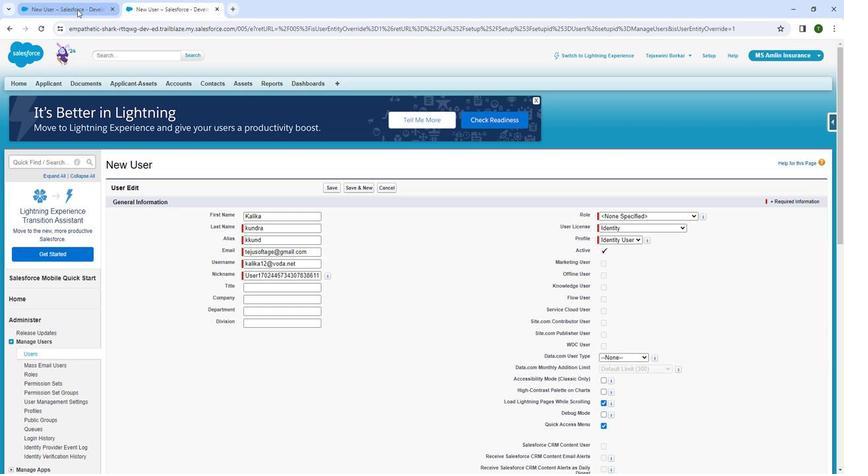 
Action: Mouse moved to (9, 29)
Screenshot: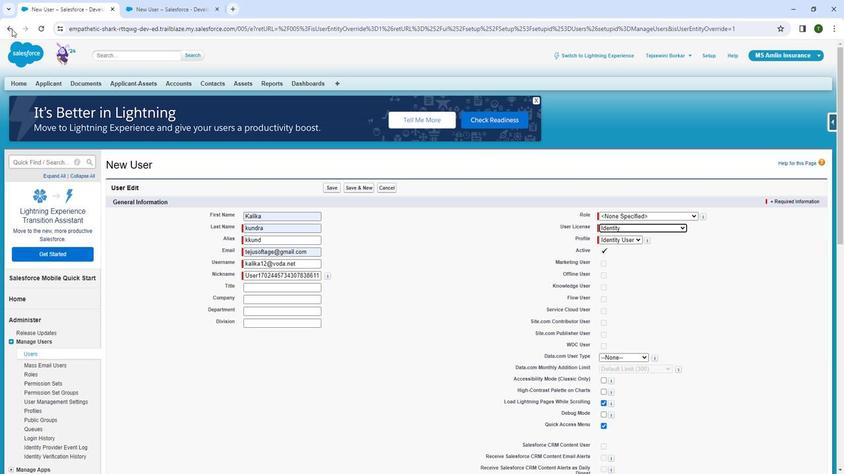 
Action: Mouse pressed left at (9, 29)
Screenshot: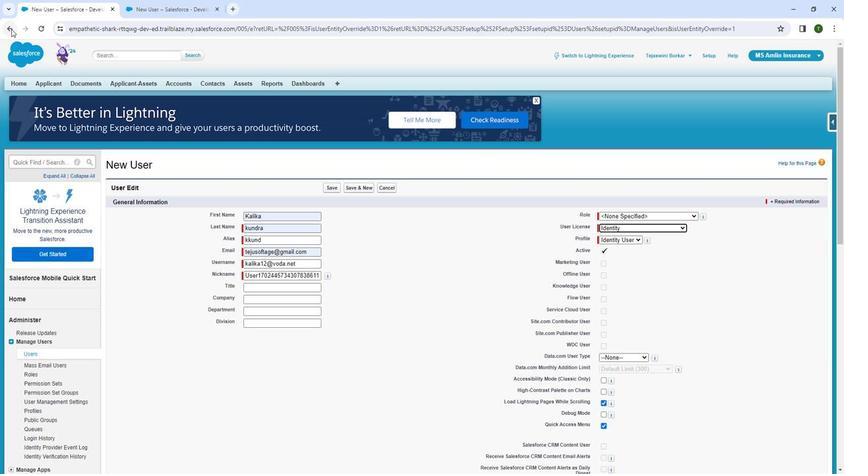 
Action: Mouse moved to (128, 286)
Screenshot: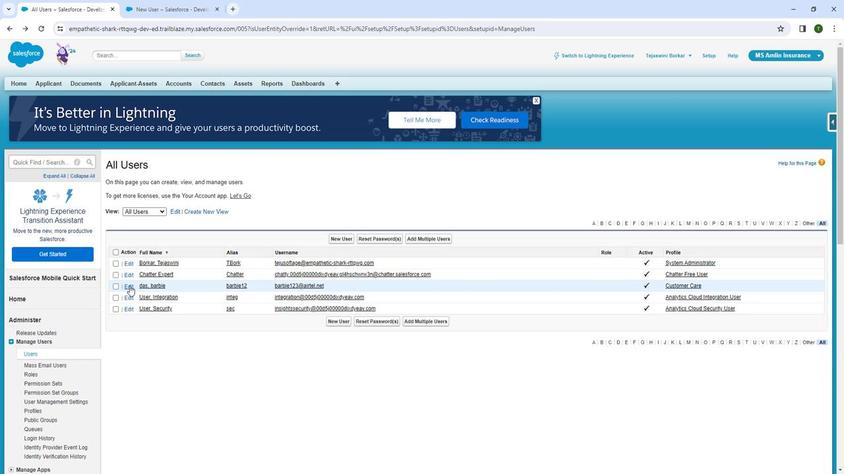 
Action: Mouse pressed left at (128, 286)
Screenshot: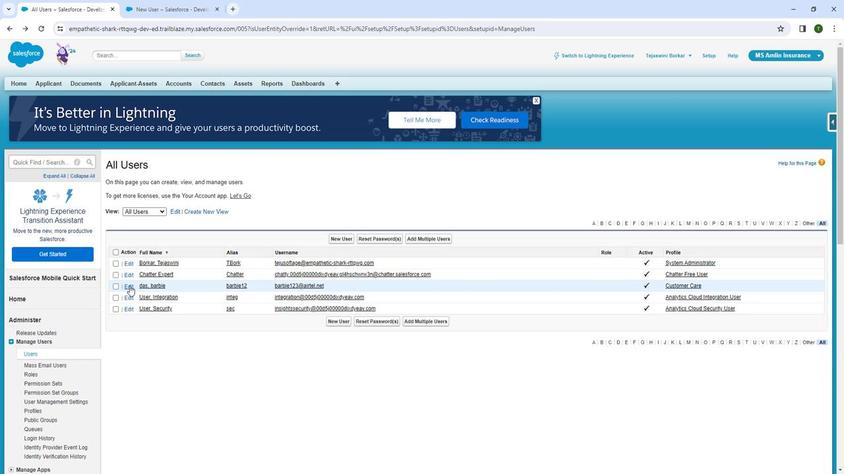 
Action: Mouse moved to (602, 257)
Screenshot: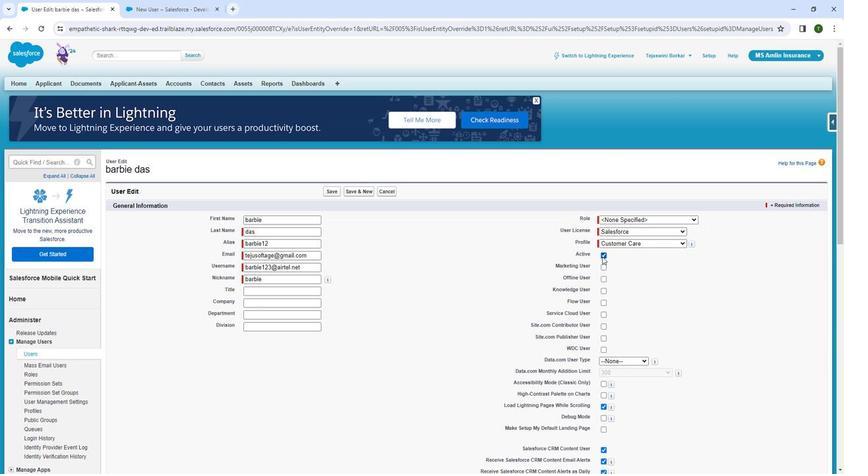 
Action: Mouse pressed left at (602, 257)
Screenshot: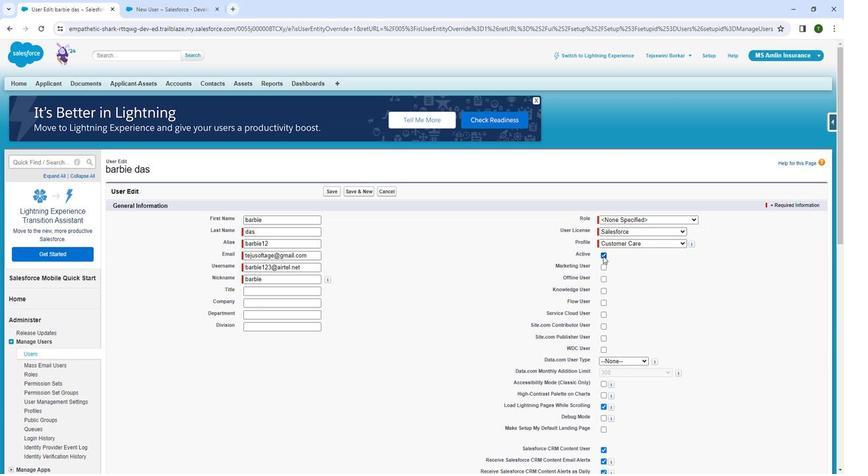 
Action: Mouse moved to (493, 123)
Screenshot: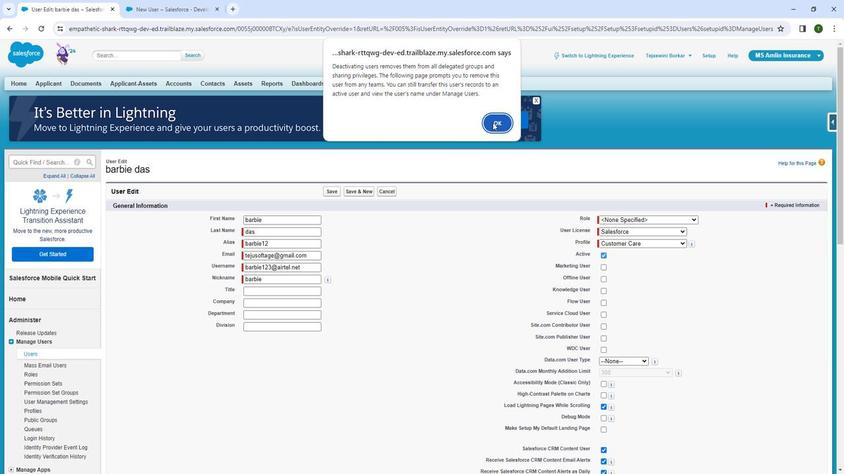 
Action: Mouse pressed left at (493, 123)
Screenshot: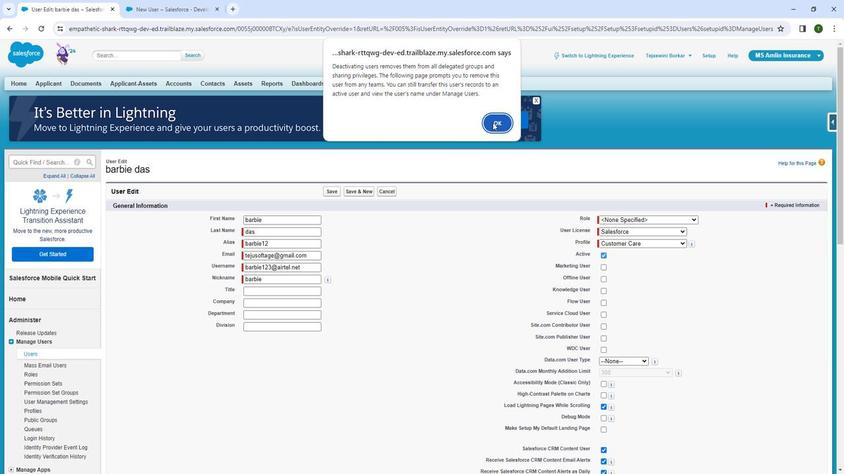 
Action: Mouse moved to (330, 193)
Screenshot: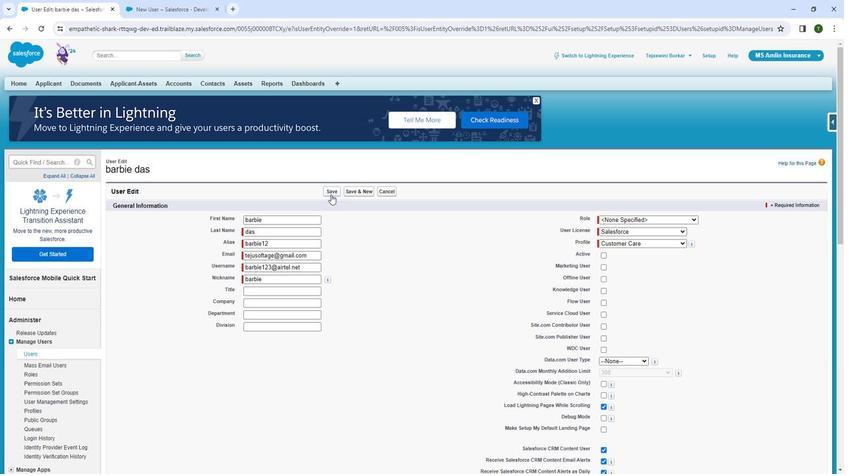 
Action: Mouse pressed left at (330, 193)
Screenshot: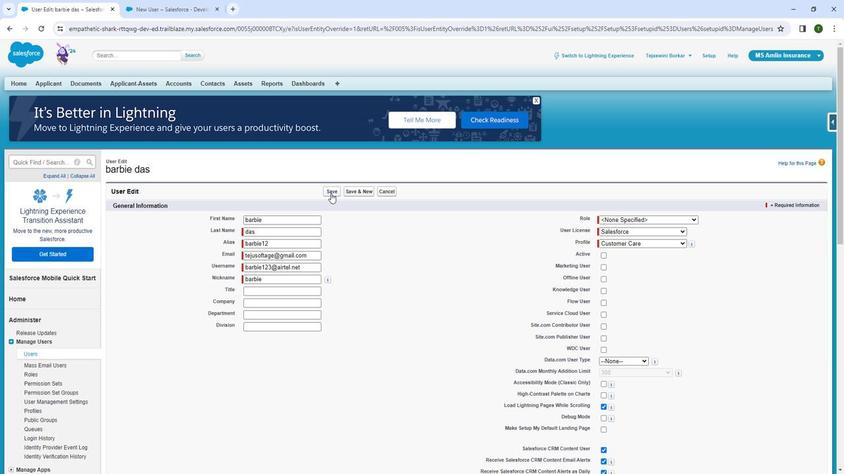 
Action: Mouse moved to (176, 9)
Screenshot: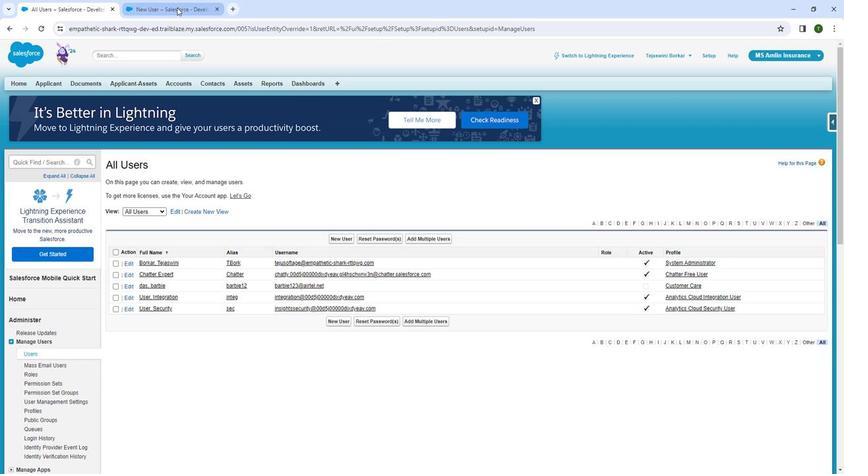 
Action: Mouse pressed left at (176, 9)
Screenshot: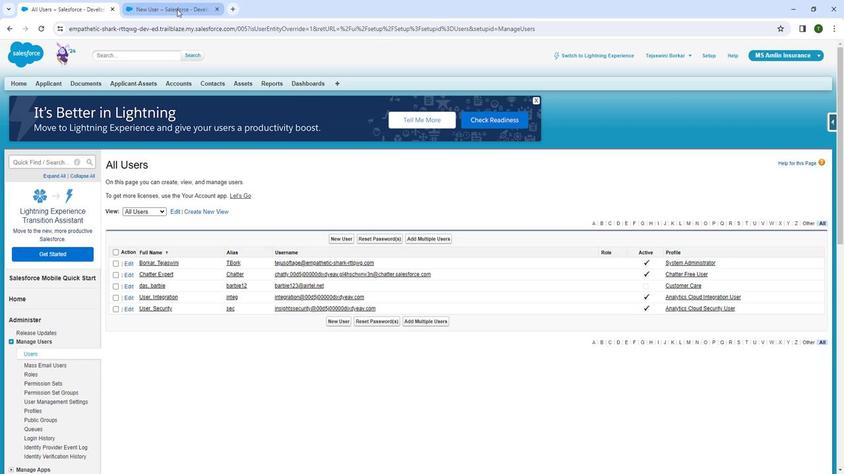
Action: Mouse moved to (206, 199)
Screenshot: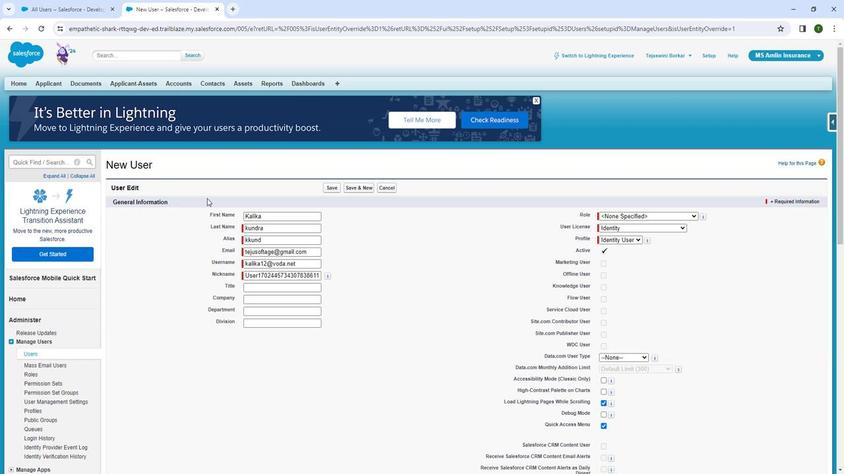 
Action: Key pressed <Key.shift>
Screenshot: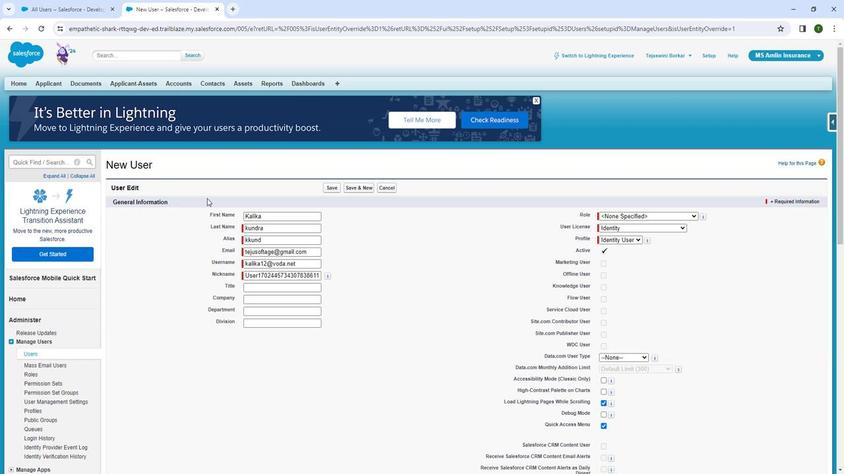 
Action: Mouse moved to (207, 199)
Screenshot: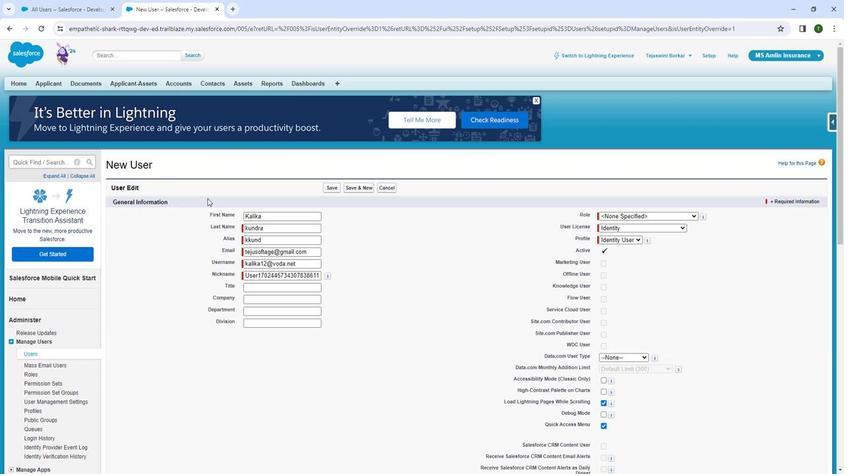
Action: Key pressed <Key.shift><Key.shift><Key.shift><Key.shift>ctrl+R
Screenshot: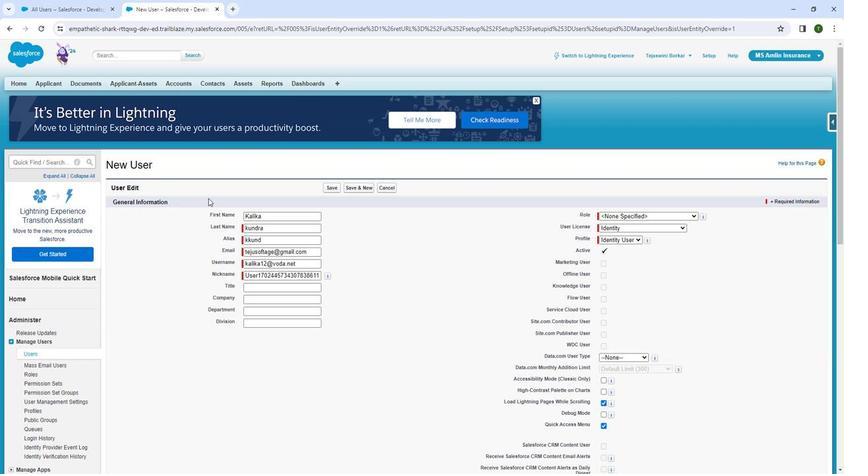 
Action: Mouse moved to (296, 264)
Screenshot: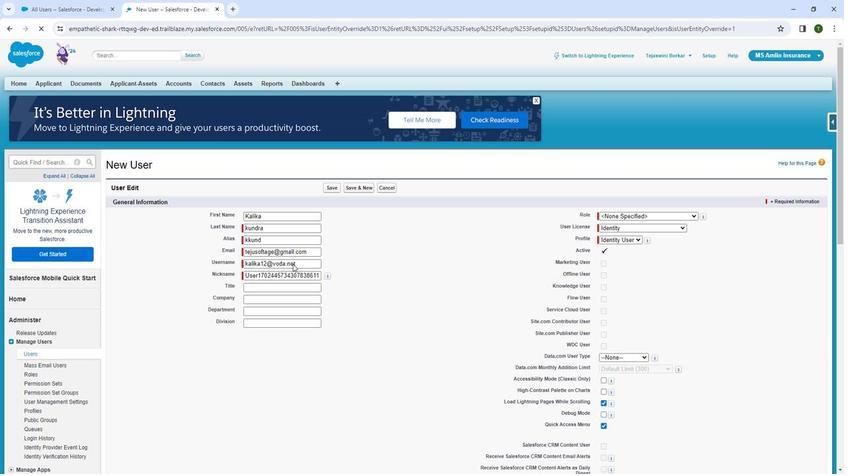 
Action: Mouse scrolled (296, 263) with delta (0, 0)
Screenshot: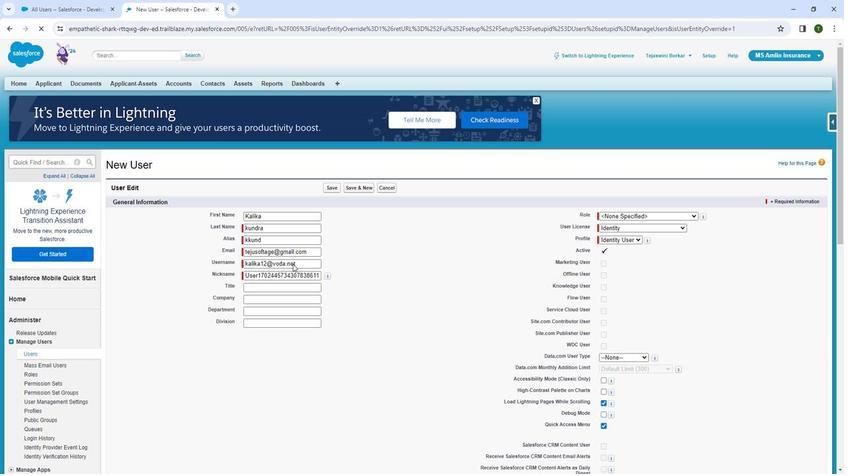 
Action: Mouse moved to (610, 230)
Screenshot: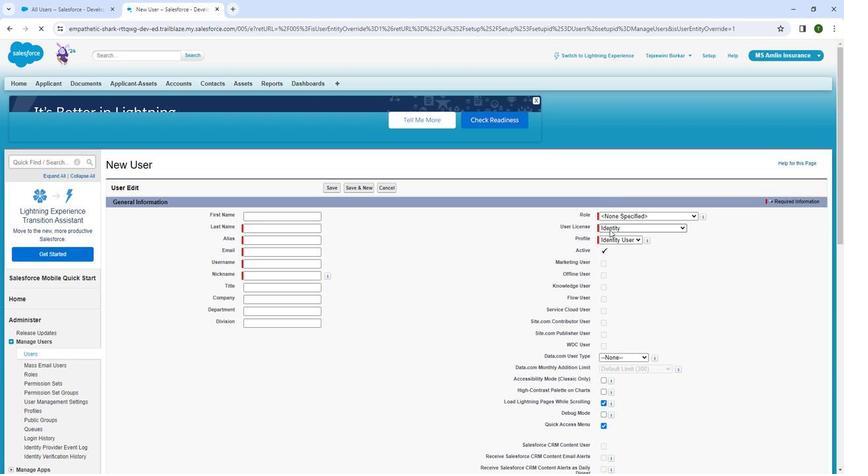 
Action: Mouse pressed left at (610, 230)
Screenshot: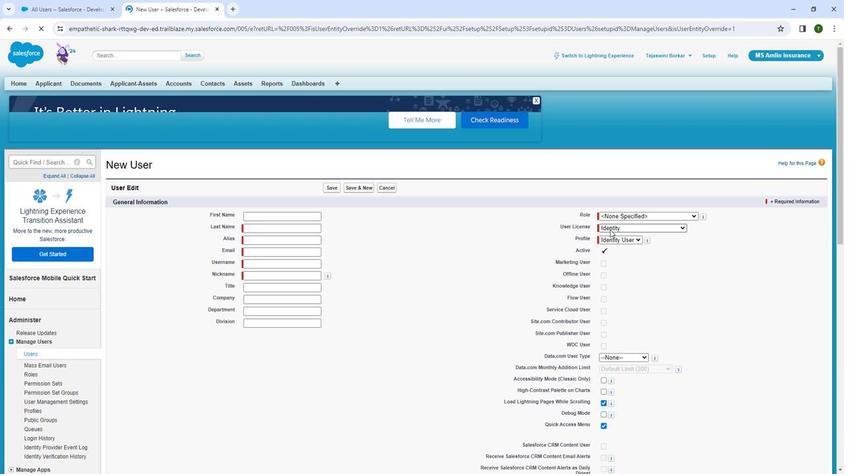 
Action: Mouse moved to (616, 278)
Screenshot: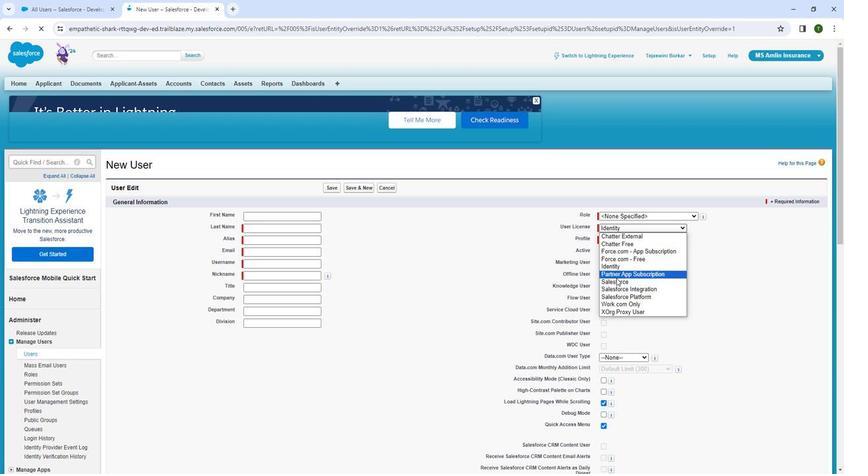 
Action: Mouse pressed left at (616, 278)
Screenshot: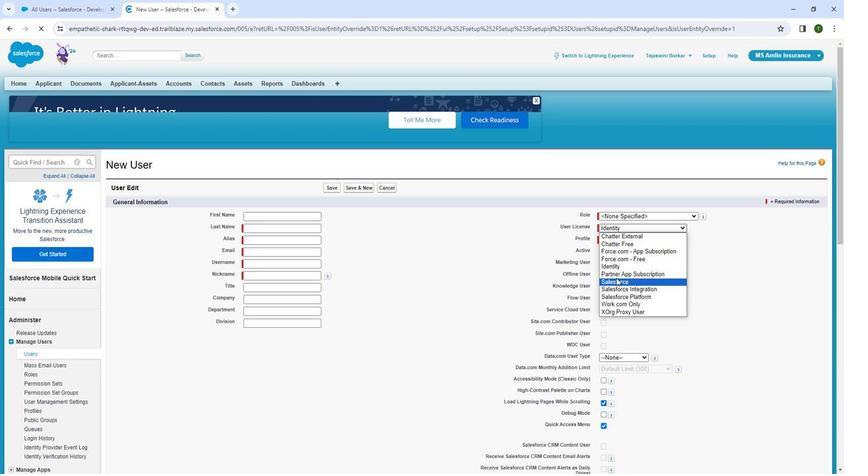 
Action: Mouse moved to (617, 241)
Screenshot: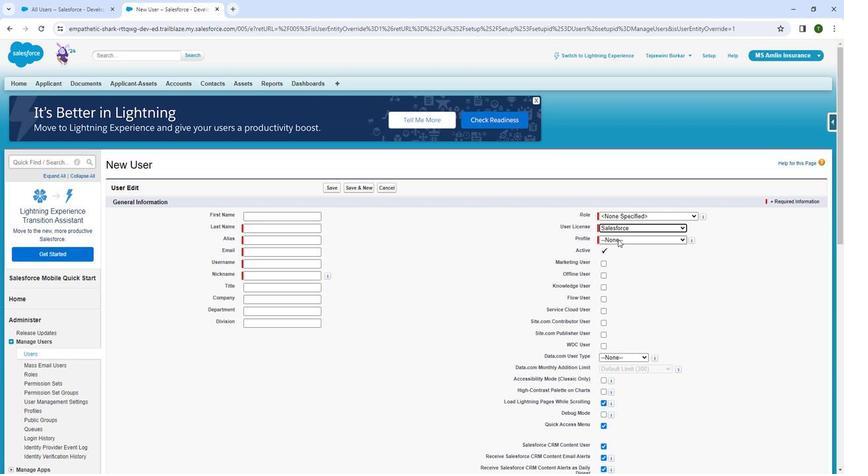 
Action: Mouse pressed left at (617, 241)
Screenshot: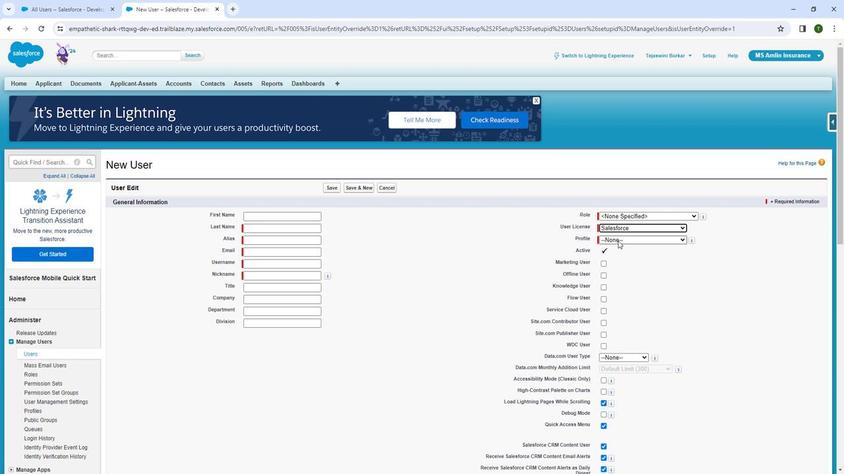 
Action: Mouse moved to (617, 294)
Screenshot: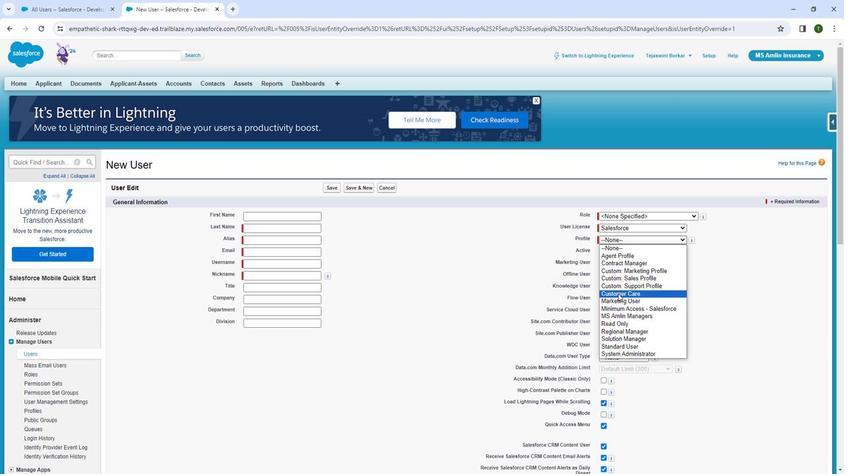 
Action: Mouse pressed left at (617, 294)
Screenshot: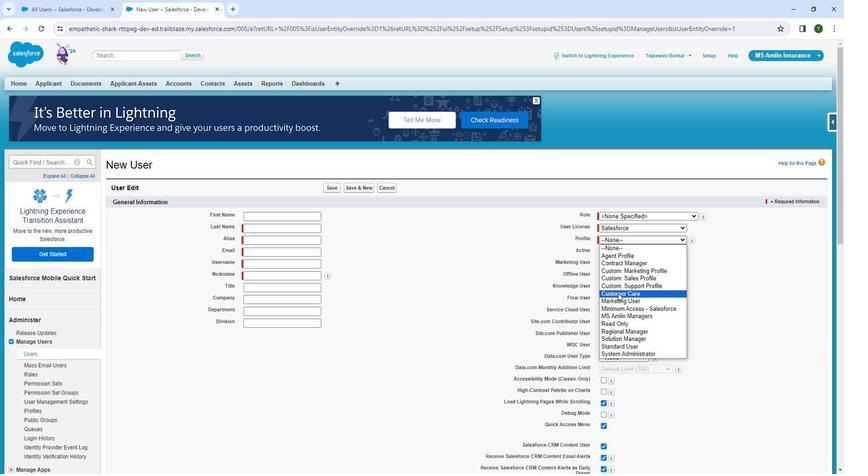 
Action: Mouse moved to (288, 214)
Screenshot: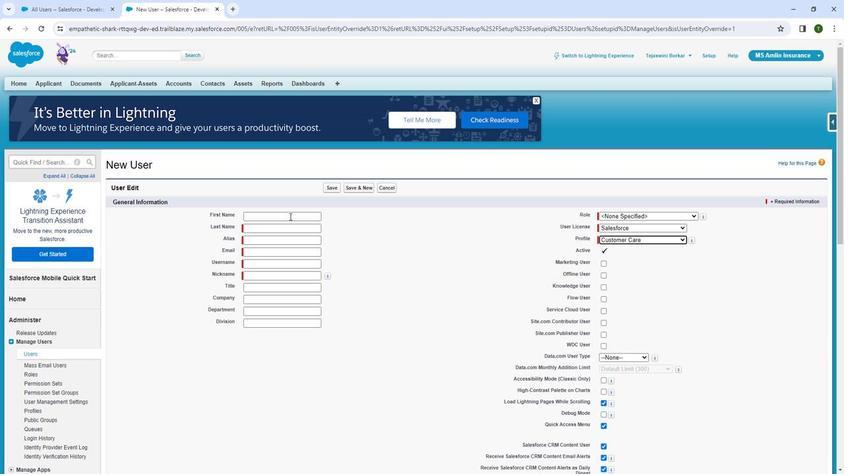
Action: Mouse pressed left at (288, 214)
Screenshot: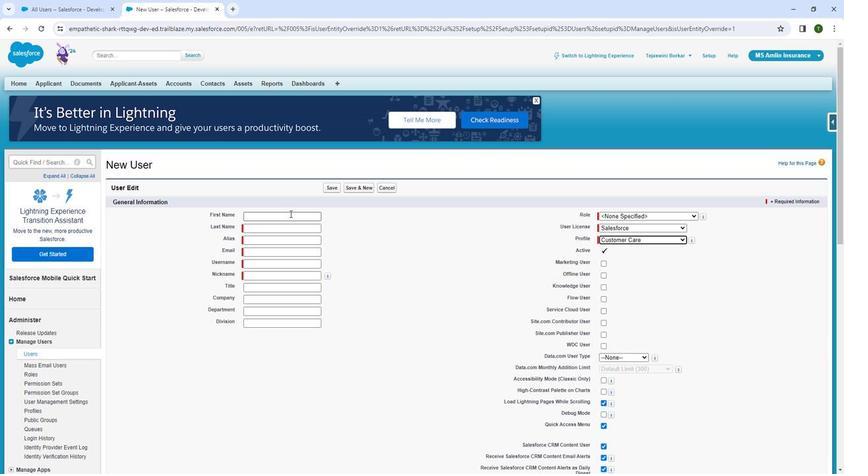 
Action: Mouse moved to (281, 265)
Screenshot: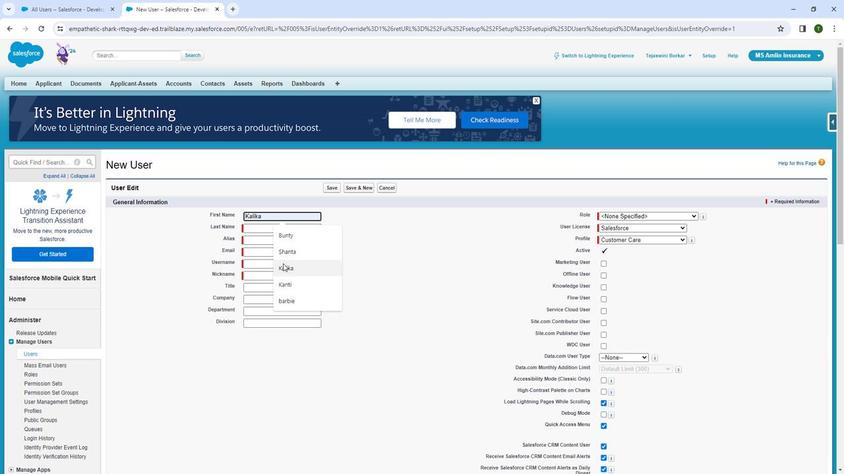 
Action: Mouse pressed left at (281, 265)
Screenshot: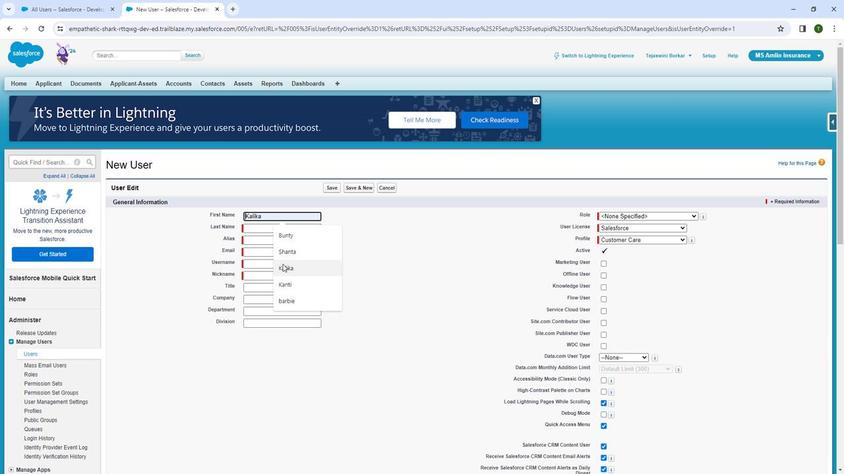 
Action: Mouse moved to (275, 230)
Screenshot: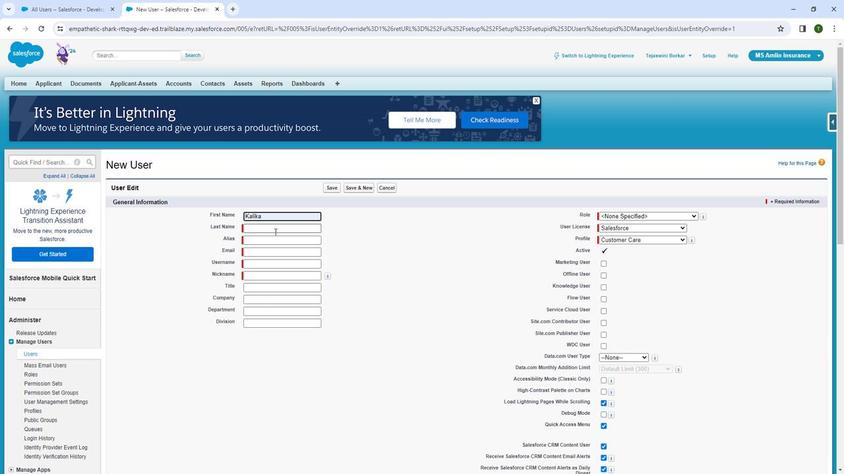 
Action: Mouse pressed left at (275, 230)
Screenshot: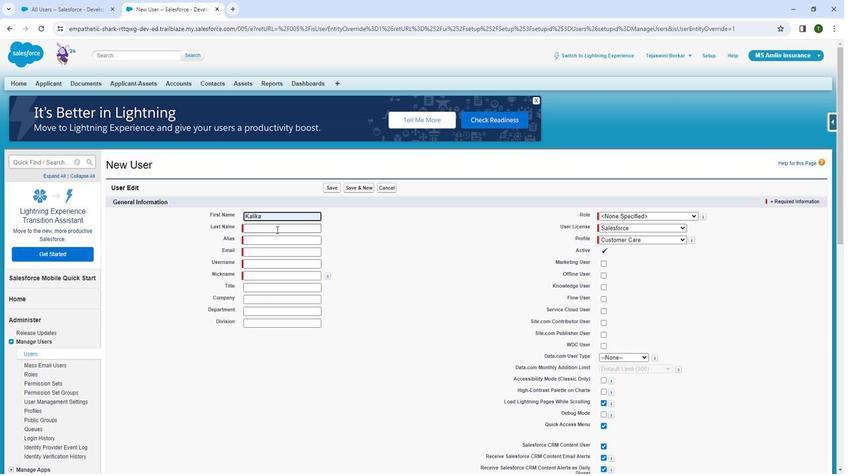 
Action: Mouse moved to (281, 260)
Screenshot: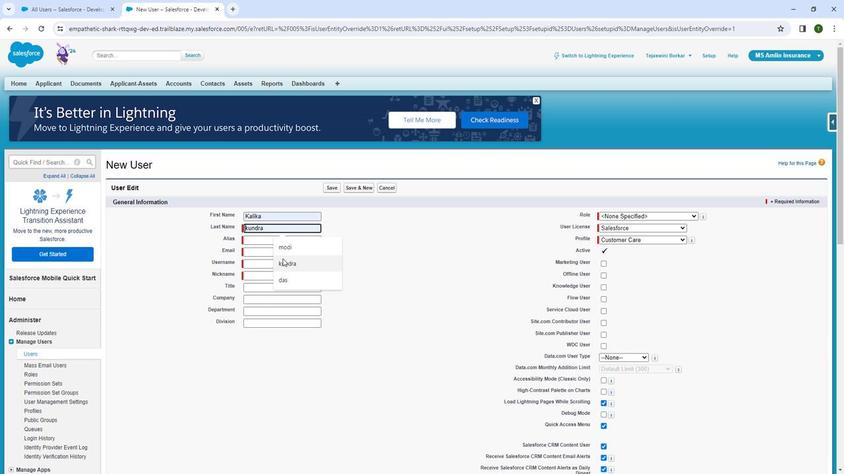 
Action: Mouse pressed left at (281, 260)
Screenshot: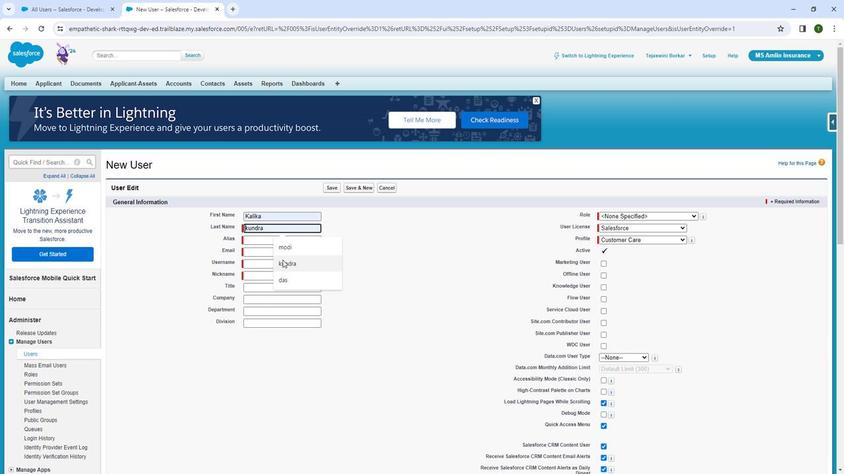 
Action: Mouse moved to (264, 251)
Screenshot: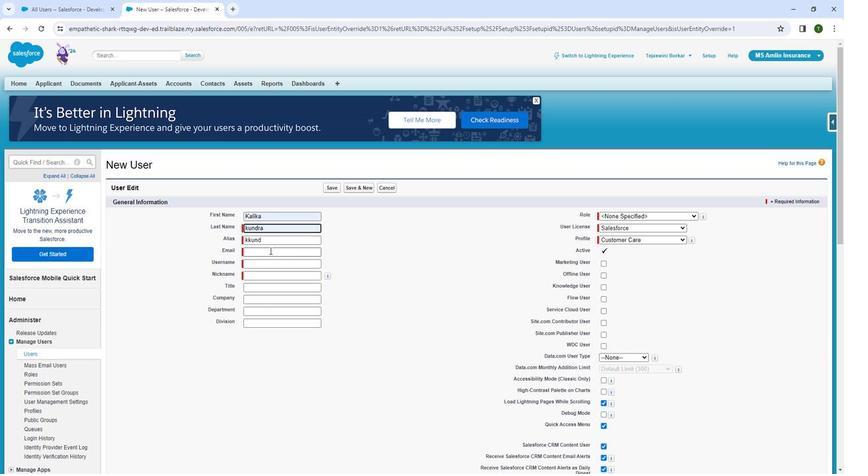 
Action: Mouse pressed left at (264, 251)
Screenshot: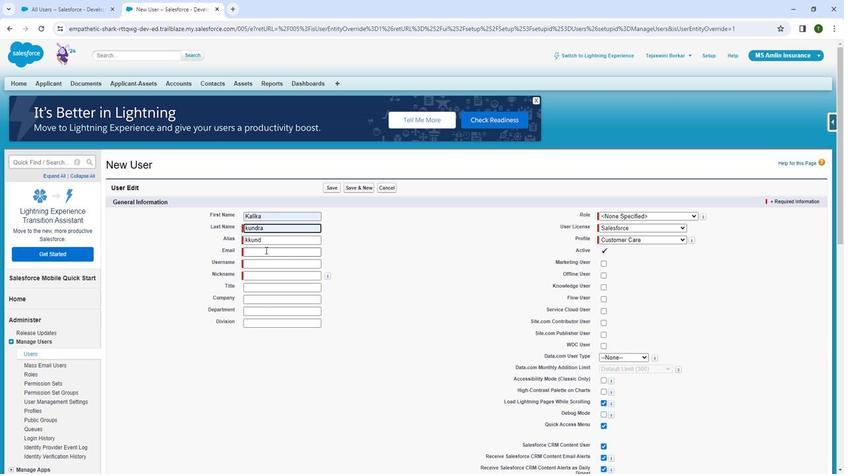 
Action: Mouse moved to (285, 271)
Screenshot: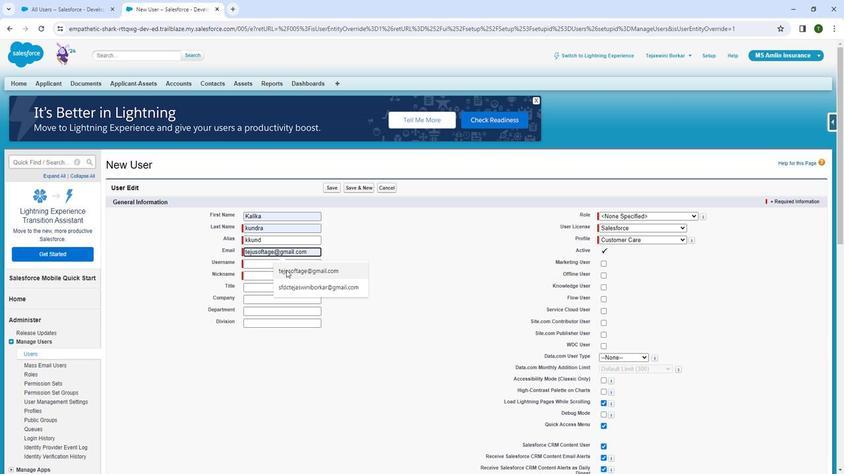 
Action: Mouse pressed left at (285, 271)
Screenshot: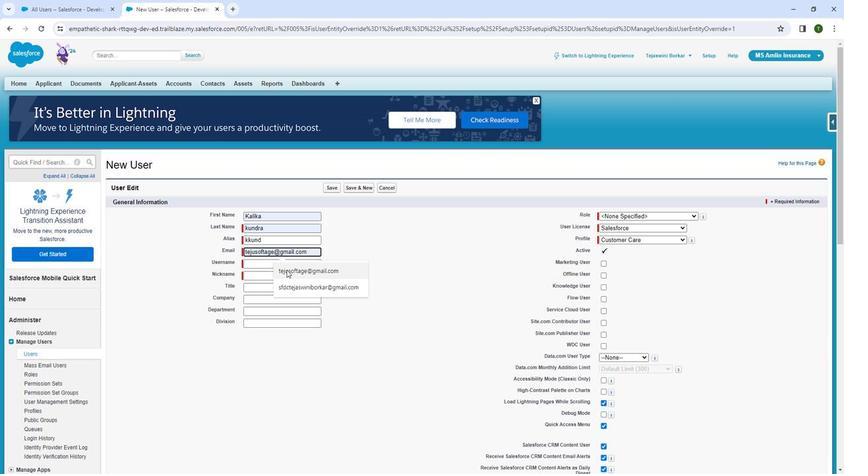 
Action: Mouse moved to (271, 265)
Screenshot: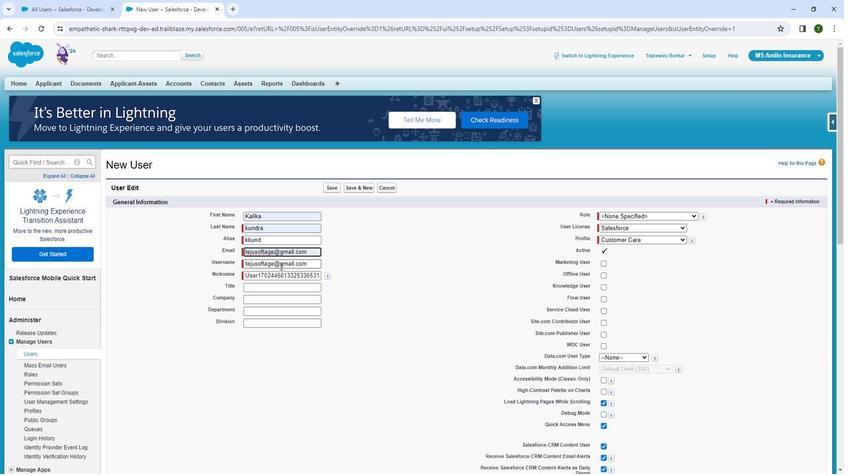 
Action: Mouse pressed left at (271, 265)
Screenshot: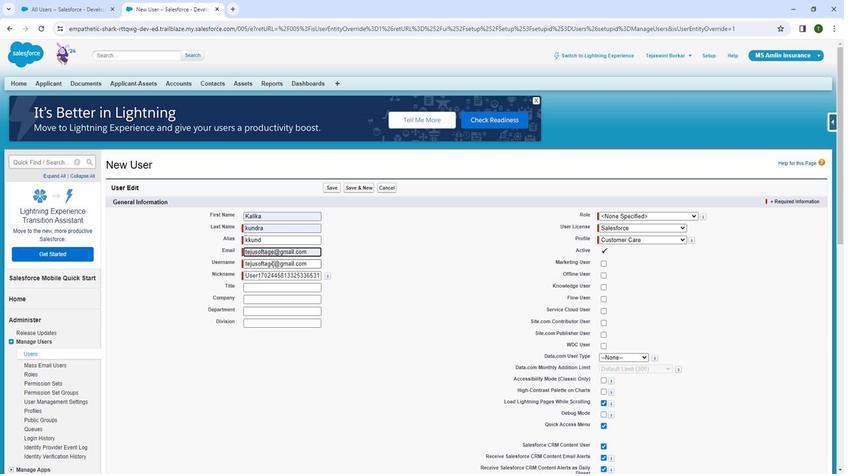 
Action: Mouse moved to (243, 259)
Screenshot: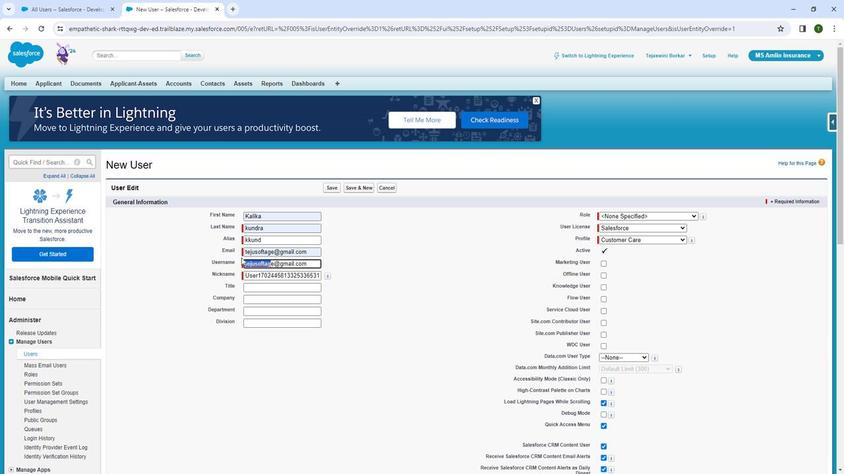 
Action: Key pressed <Key.backspace>
Screenshot: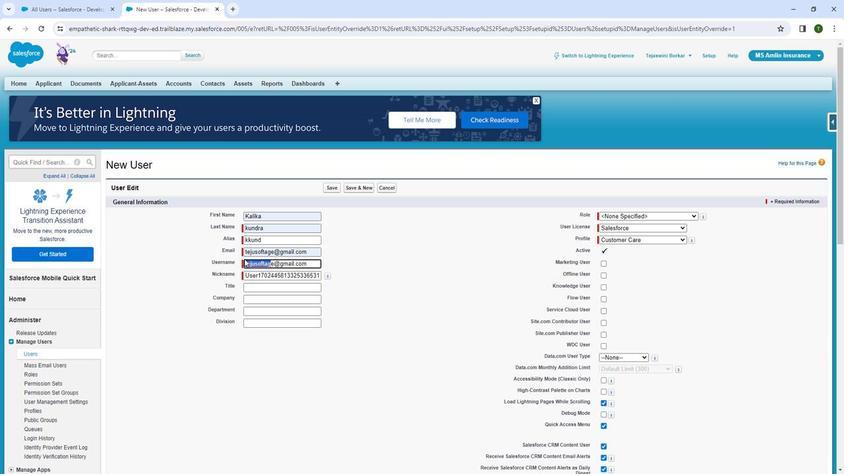 
Action: Mouse moved to (284, 264)
Screenshot: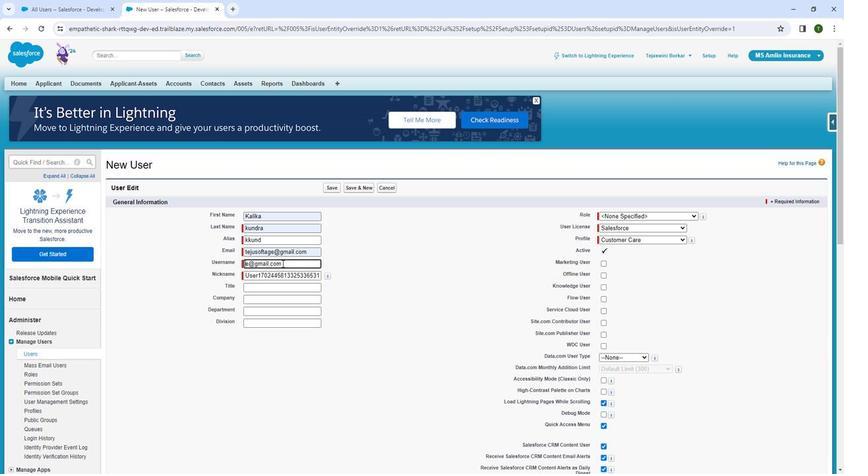 
Action: Mouse pressed left at (284, 264)
Screenshot: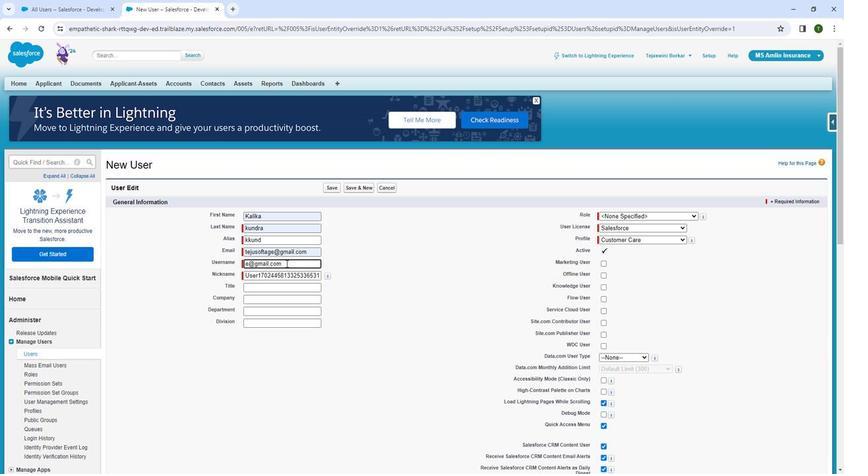 
Action: Mouse moved to (245, 259)
Screenshot: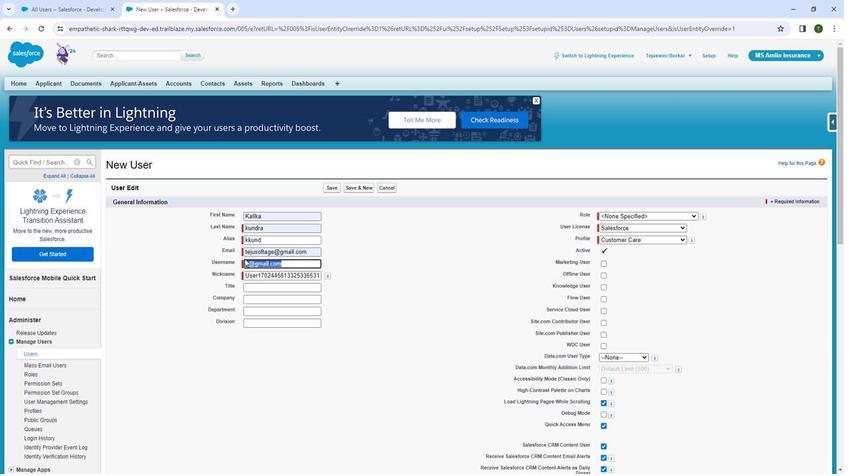
Action: Key pressed <Key.backspace>
Screenshot: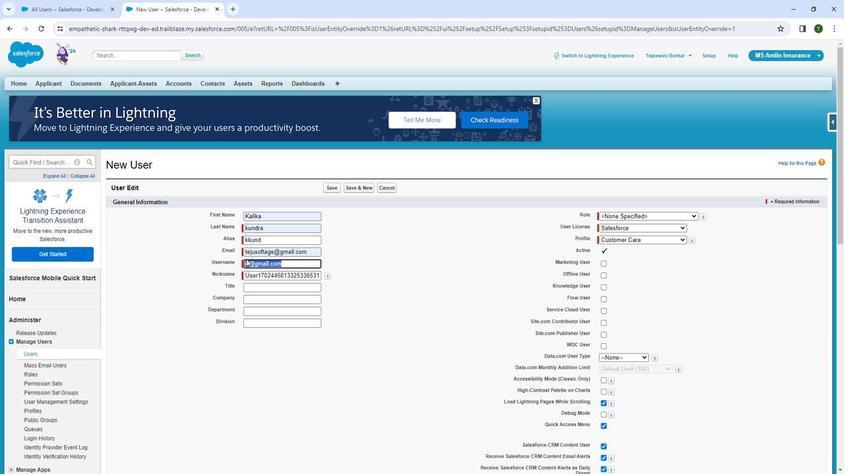 
Action: Mouse moved to (246, 255)
Screenshot: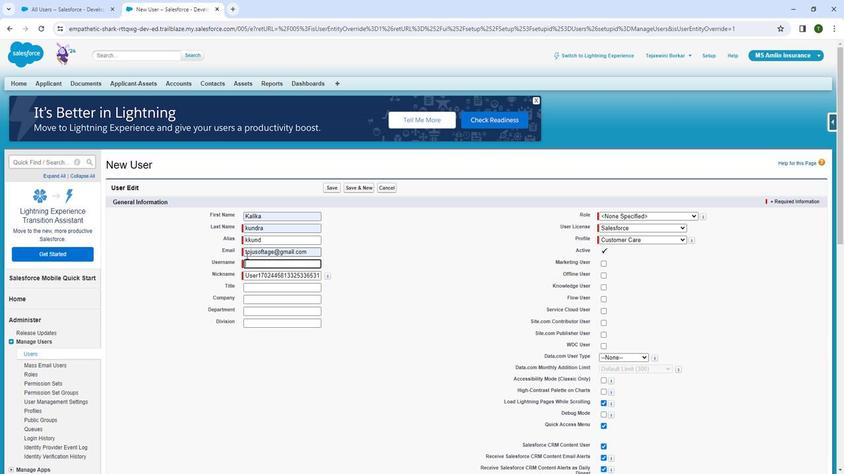 
Action: Key pressed kalik
Screenshot: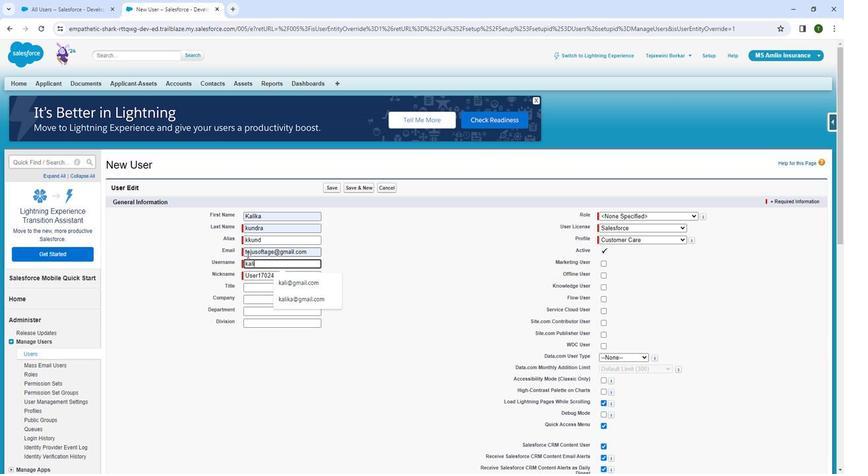 
Action: Mouse moved to (245, 255)
Screenshot: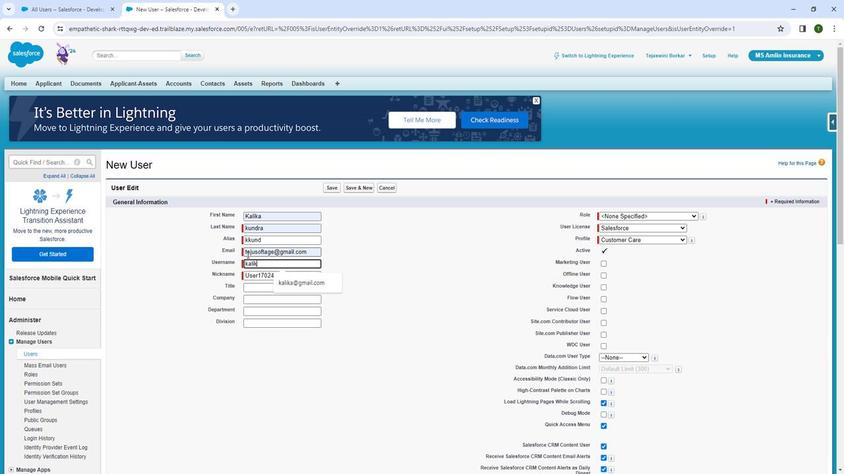 
Action: Key pressed a
Screenshot: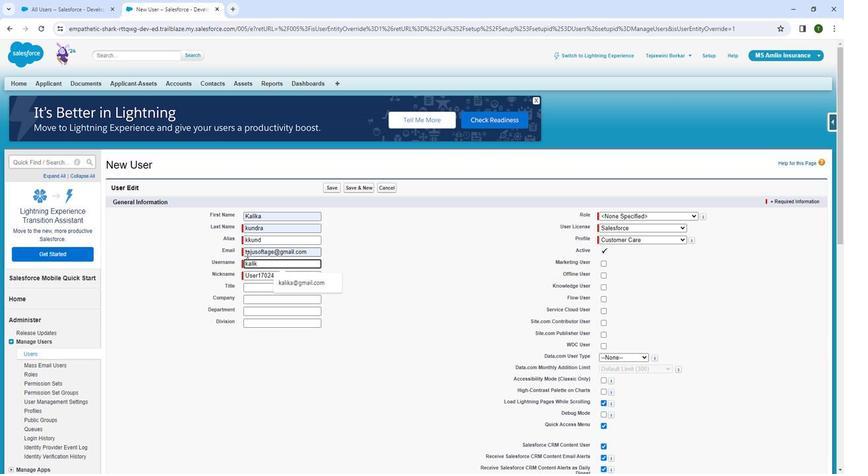 
Action: Mouse moved to (244, 255)
Screenshot: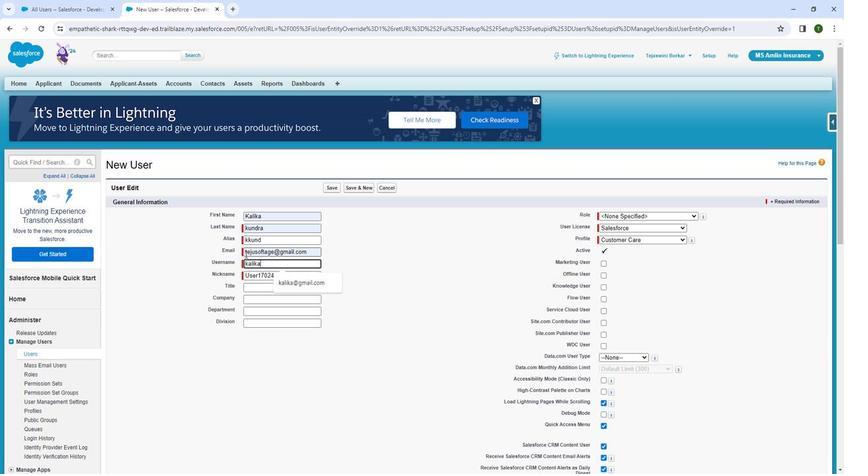 
Action: Key pressed a
Screenshot: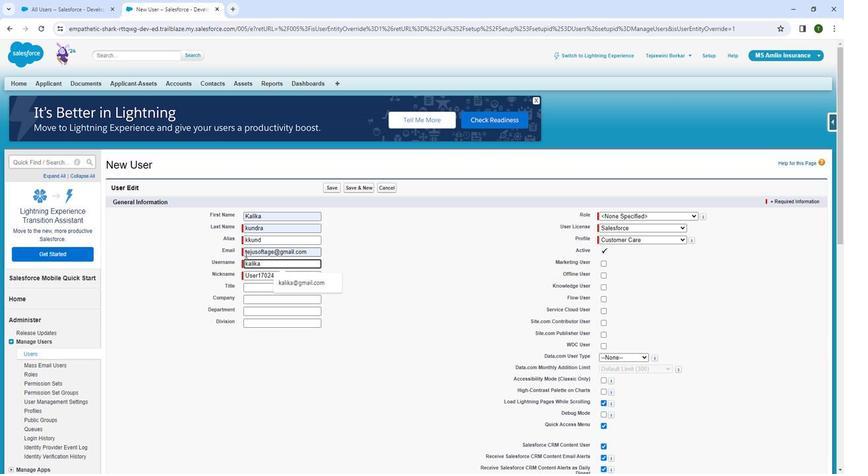 
Action: Mouse moved to (244, 255)
Screenshot: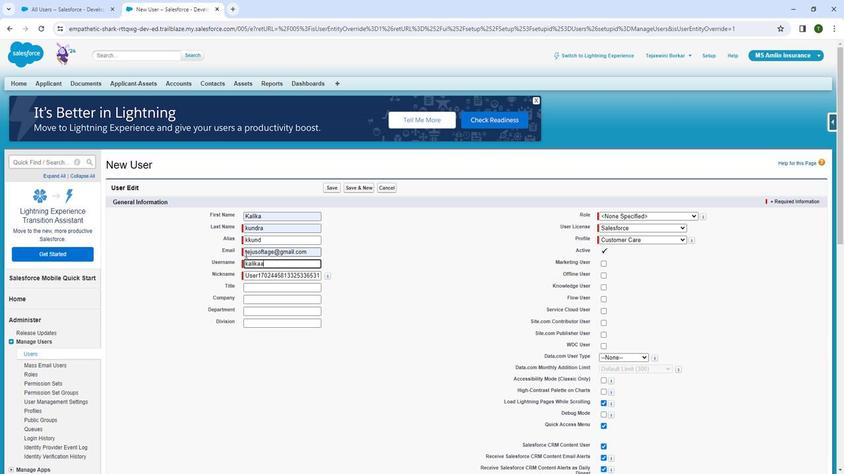 
Action: Key pressed i
Screenshot: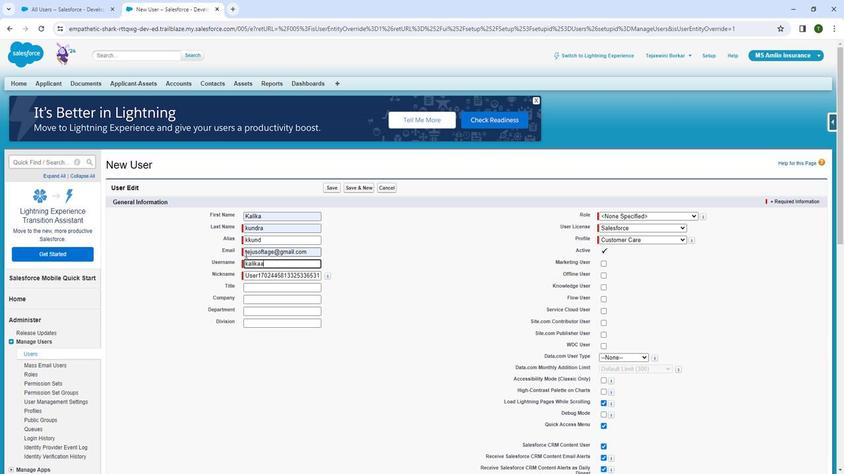 
Action: Mouse moved to (245, 254)
Screenshot: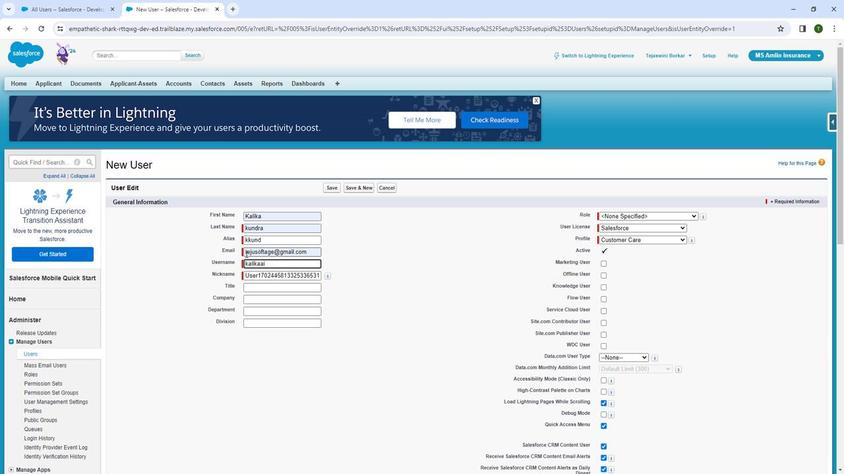 
Action: Key pressed <Key.backspace><Key.backspace>
Screenshot: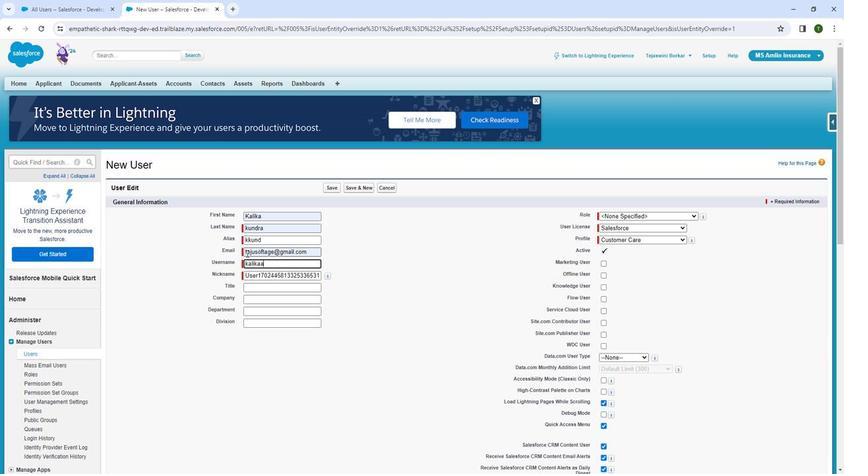 
Action: Mouse moved to (246, 253)
Screenshot: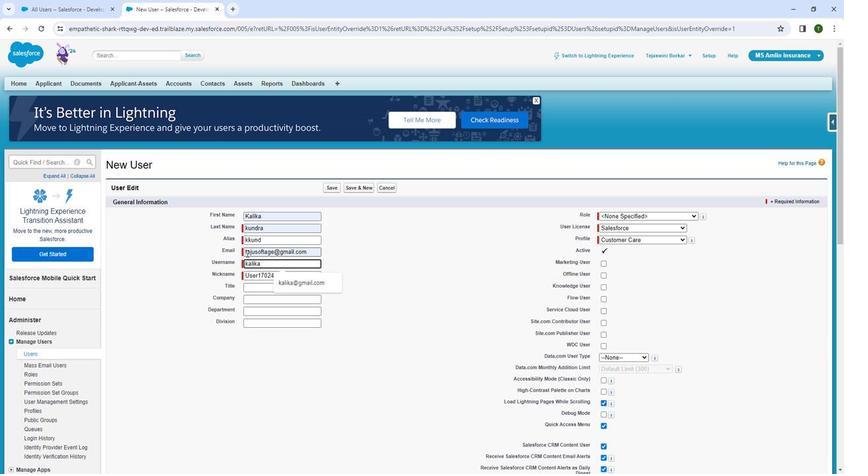 
Action: Key pressed 12
Screenshot: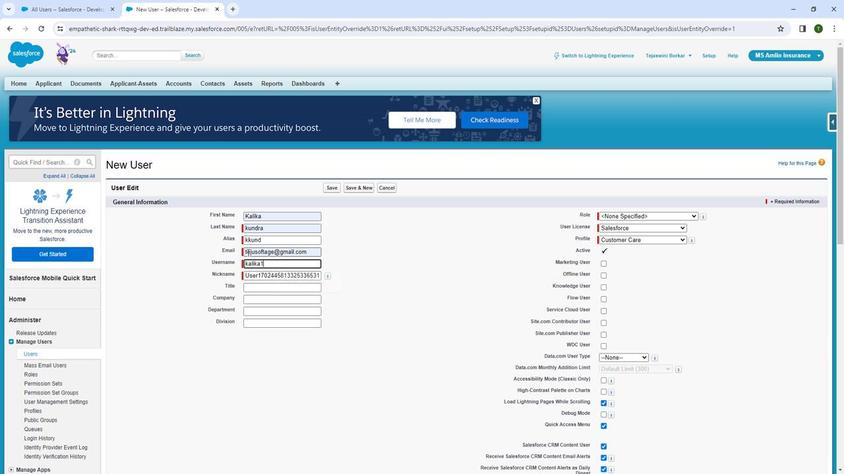 
Action: Mouse moved to (246, 253)
Screenshot: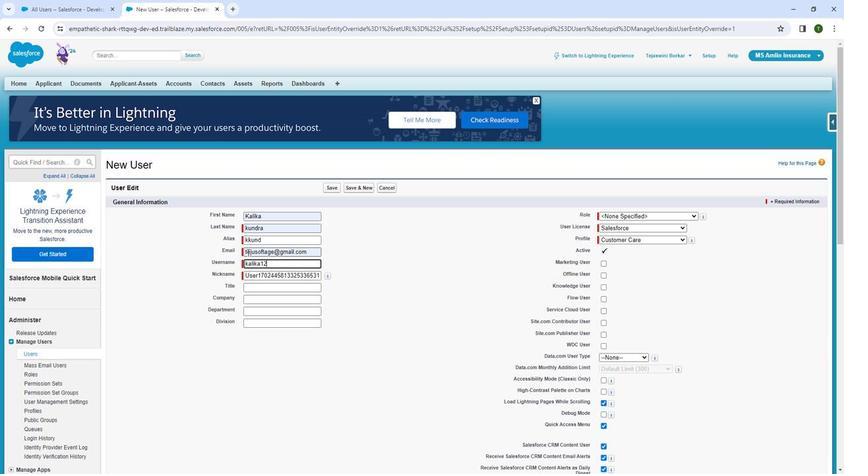 
Action: Key pressed <Key.shift>@
Screenshot: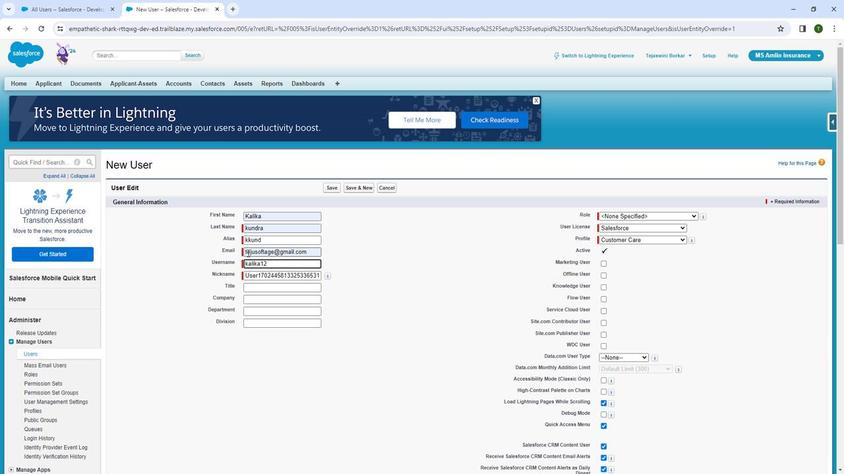 
Action: Mouse moved to (255, 251)
Screenshot: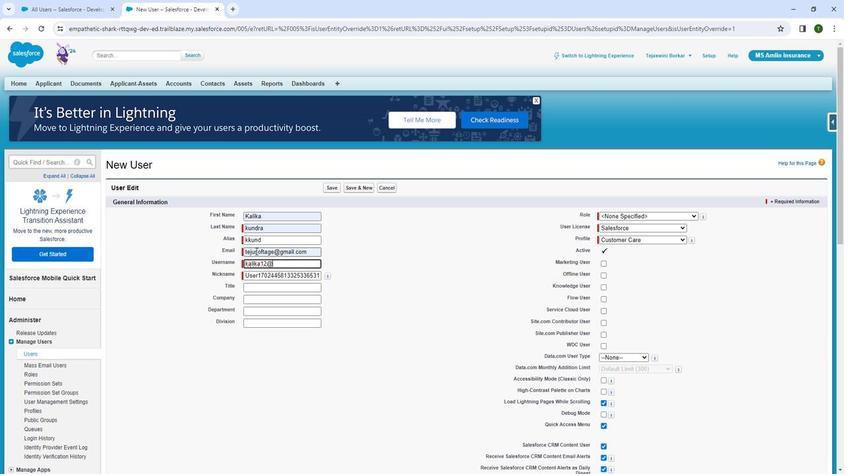 
Action: Key pressed i
Screenshot: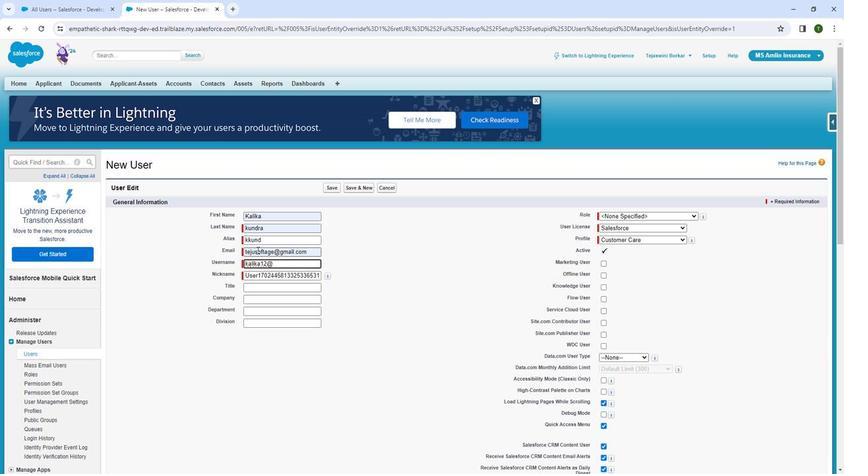 
Action: Mouse moved to (256, 249)
Screenshot: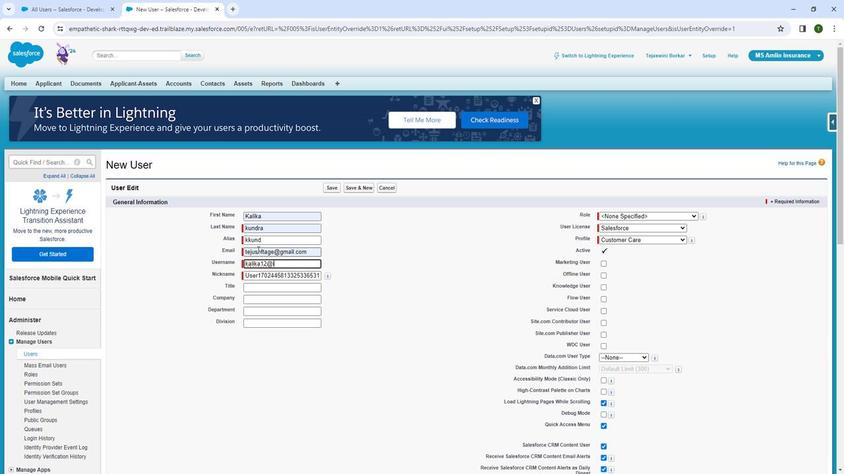 
Action: Key pressed de
Screenshot: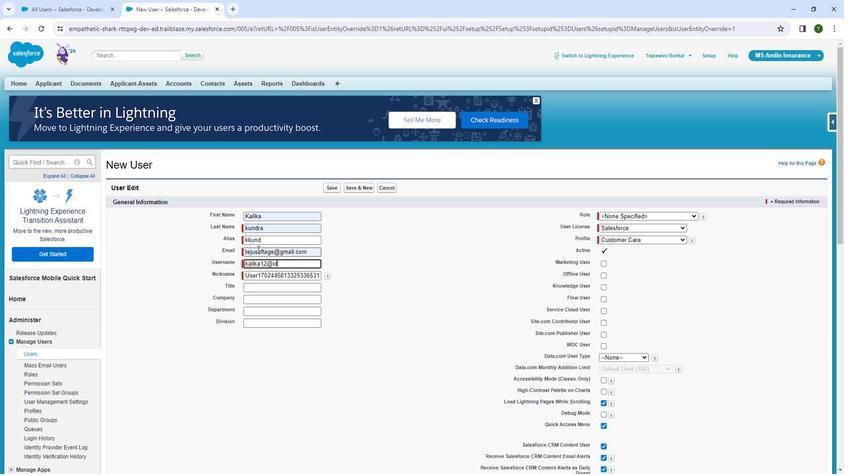
Action: Mouse moved to (256, 250)
Screenshot: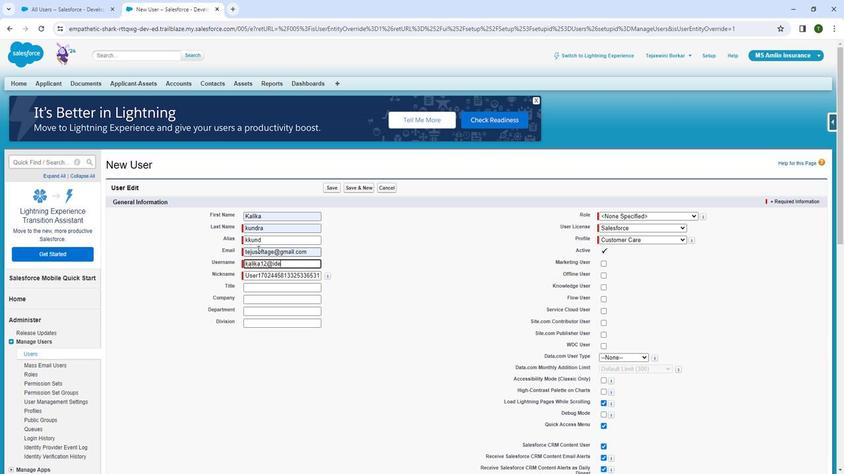 
Action: Key pressed a
Screenshot: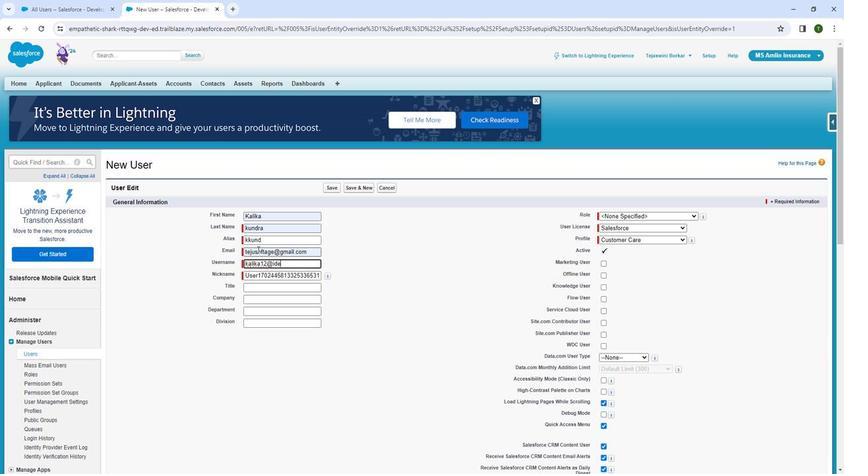 
Action: Mouse moved to (256, 251)
Screenshot: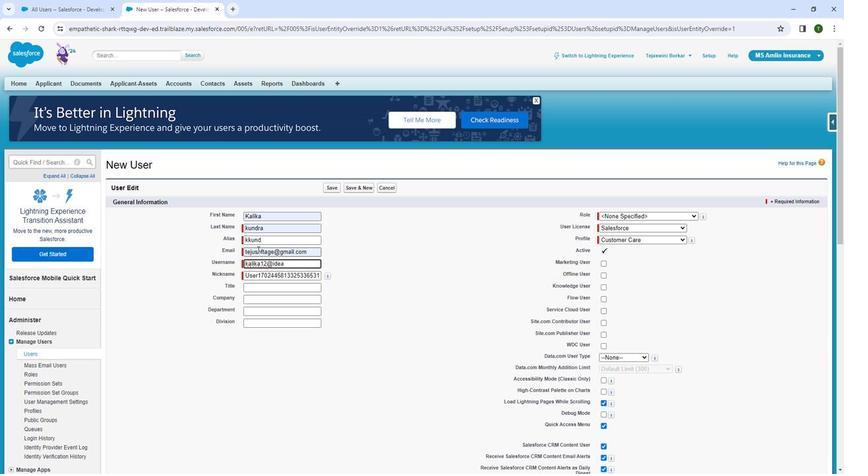 
Action: Key pressed .
Screenshot: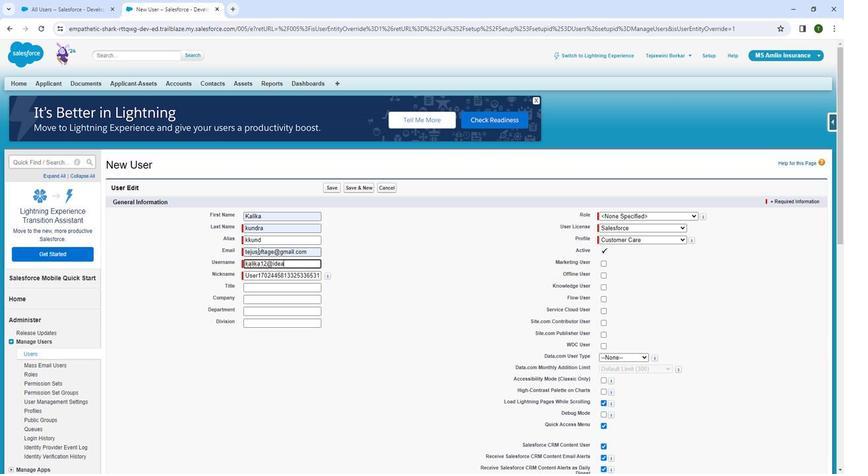 
Action: Mouse moved to (255, 254)
Screenshot: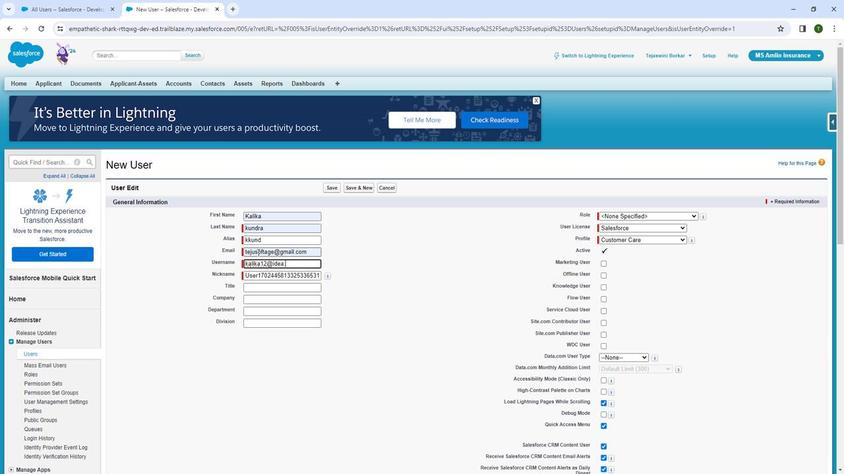 
Action: Key pressed n
Screenshot: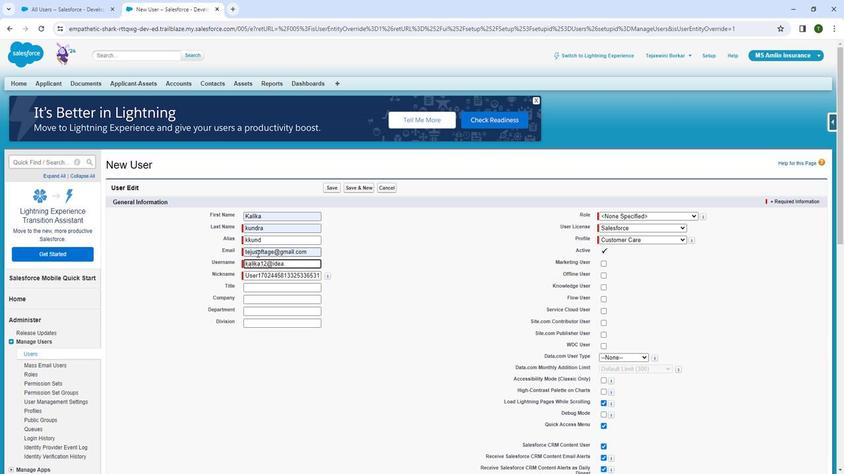 
Action: Mouse moved to (255, 255)
Screenshot: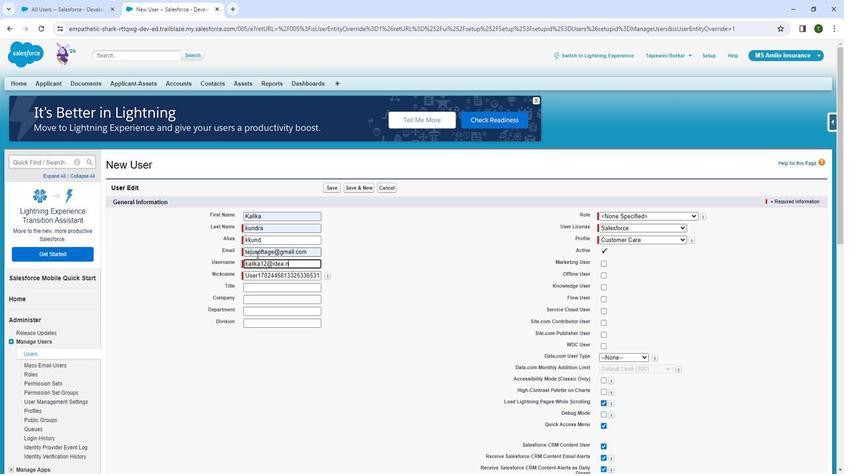 
Action: Key pressed e
Screenshot: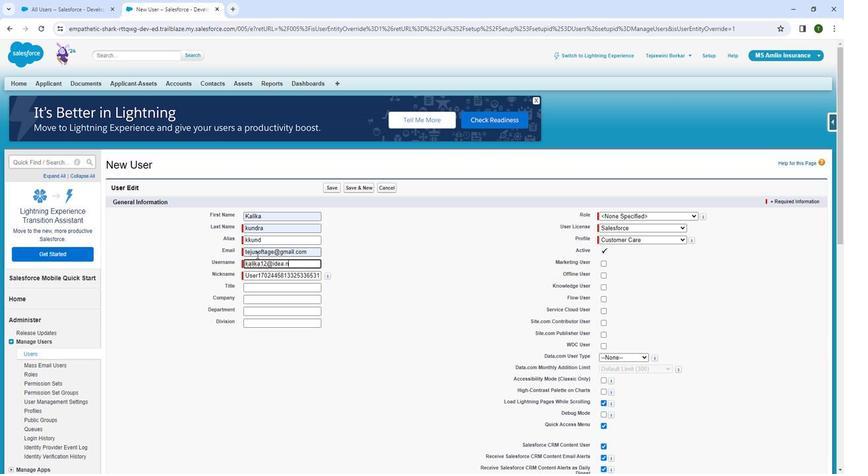 
Action: Mouse moved to (255, 257)
Screenshot: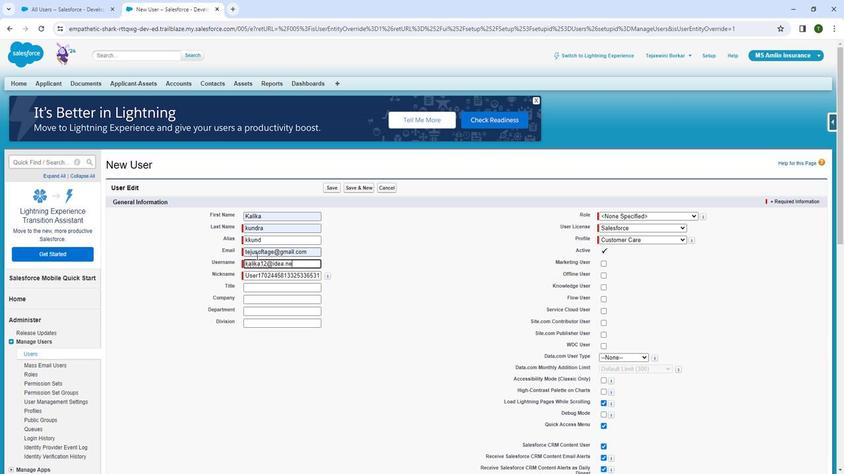 
Action: Key pressed t
Screenshot: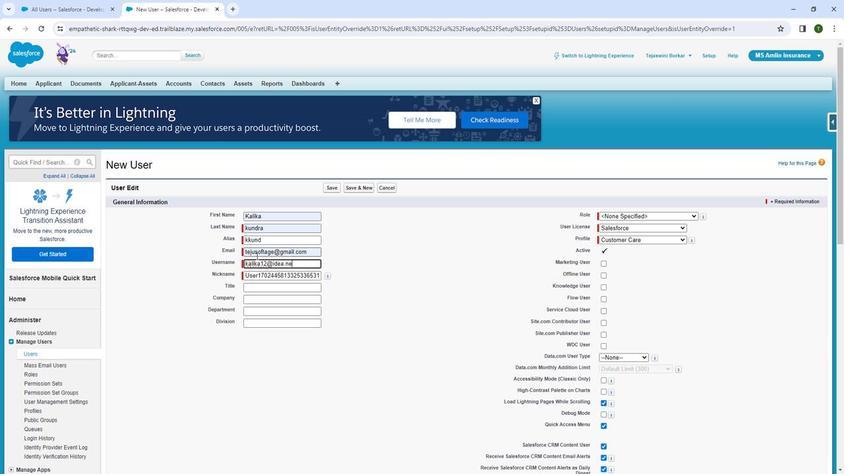 
Action: Mouse moved to (286, 290)
Screenshot: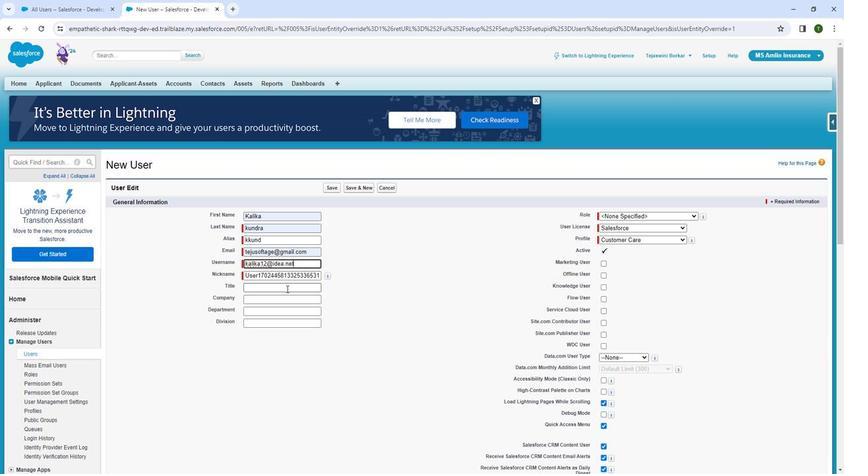 
Action: Mouse pressed left at (286, 290)
Screenshot: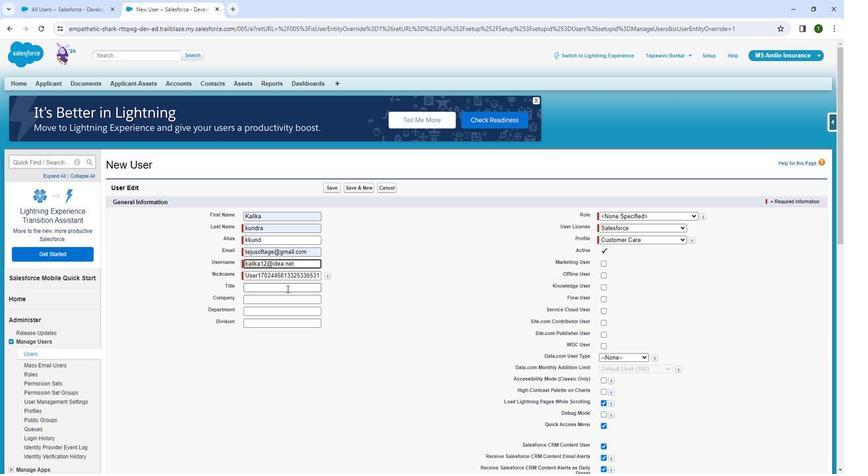
Action: Mouse moved to (290, 284)
Screenshot: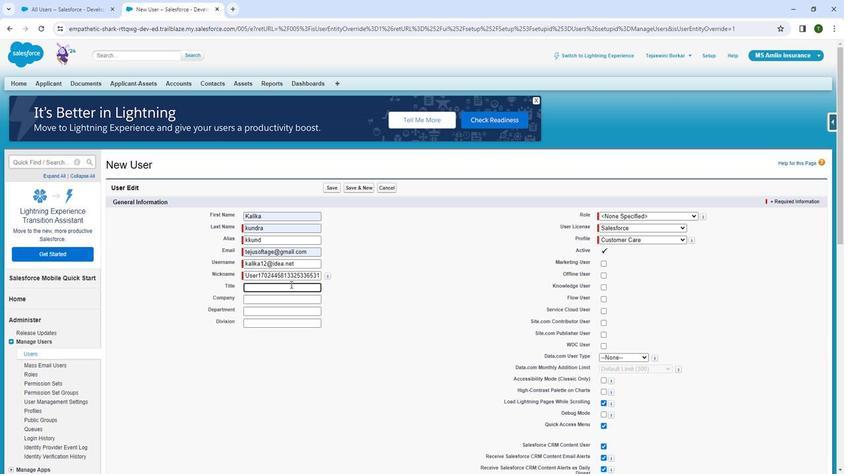 
Action: Key pressed <Key.shift>
Screenshot: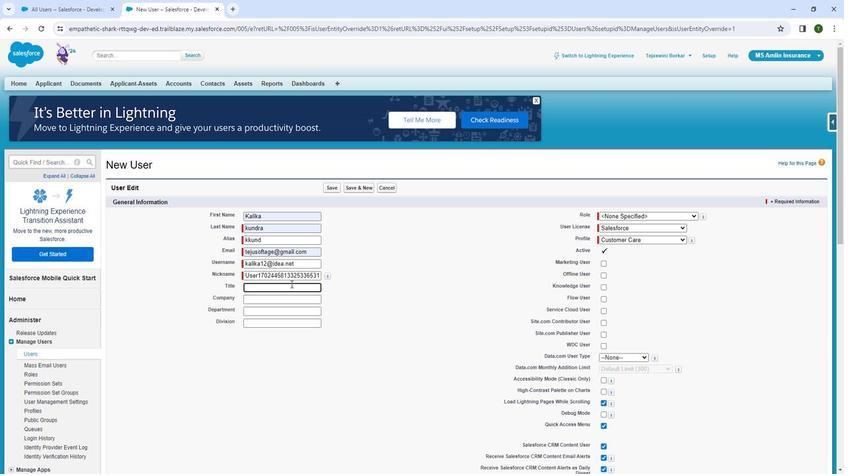 
Action: Mouse moved to (290, 284)
Screenshot: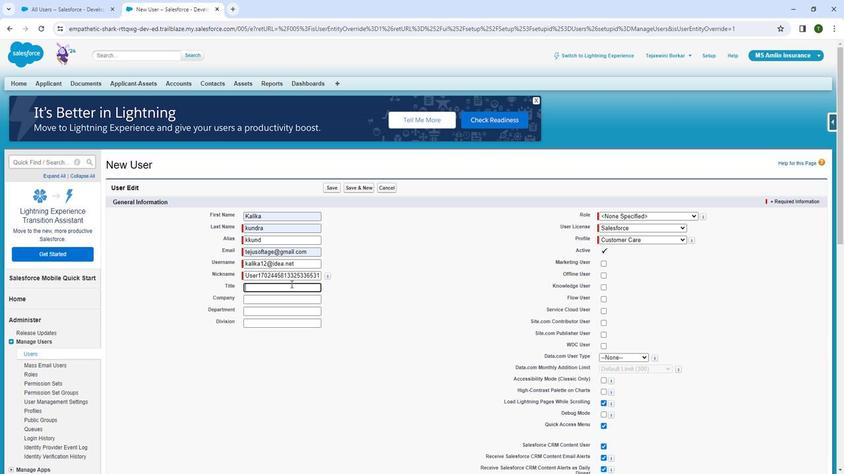 
Action: Key pressed <Key.shift><Key.shift><Key.shift><Key.shift><Key.shift><Key.shift><Key.shift><Key.shift><Key.shift><Key.shift><Key.shift><Key.shift><Key.shift><Key.shift><Key.shift>M
Screenshot: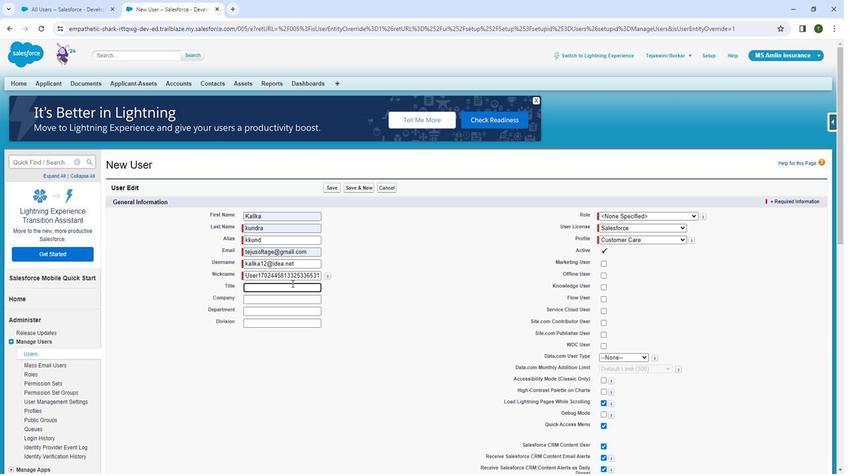 
Action: Mouse moved to (294, 282)
Screenshot: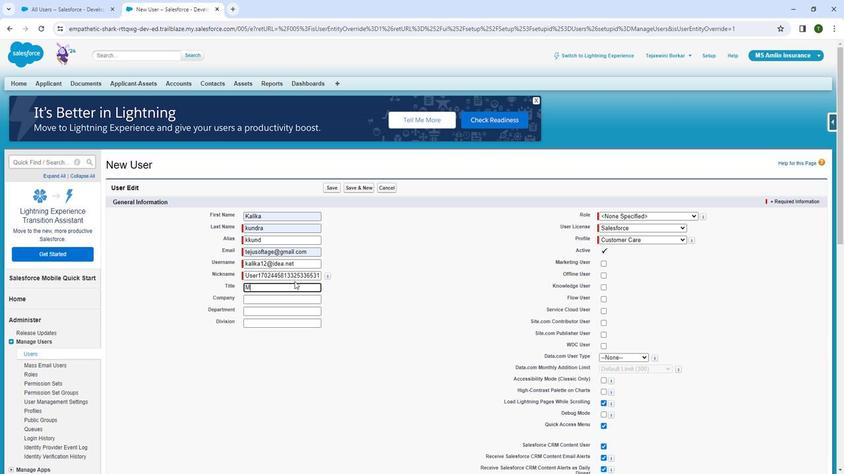 
Action: Key pressed <Key.backspace>
Screenshot: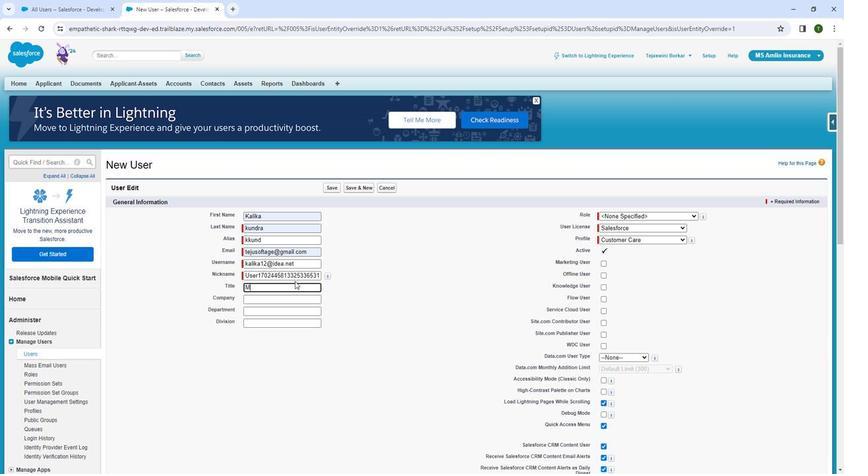 
Action: Mouse moved to (298, 278)
Screenshot: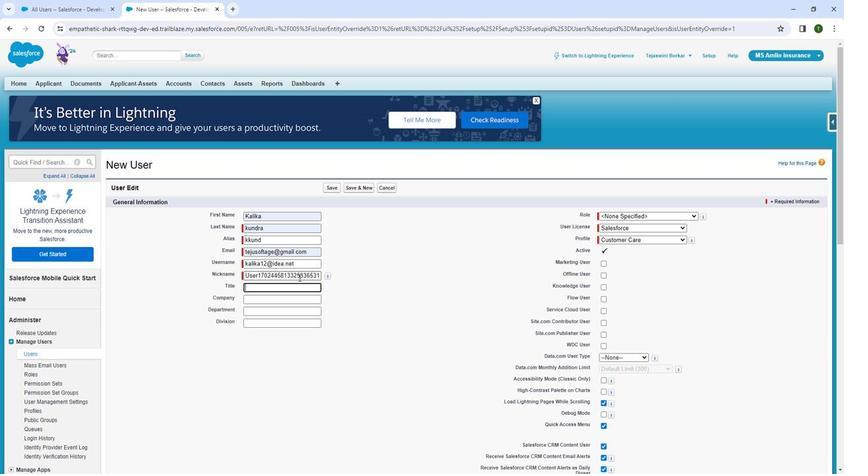 
Action: Key pressed mr
Screenshot: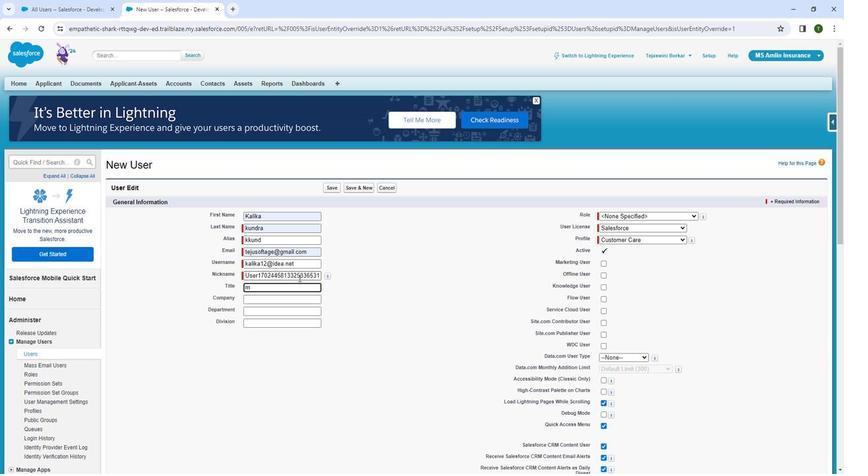 
Action: Mouse moved to (290, 285)
Screenshot: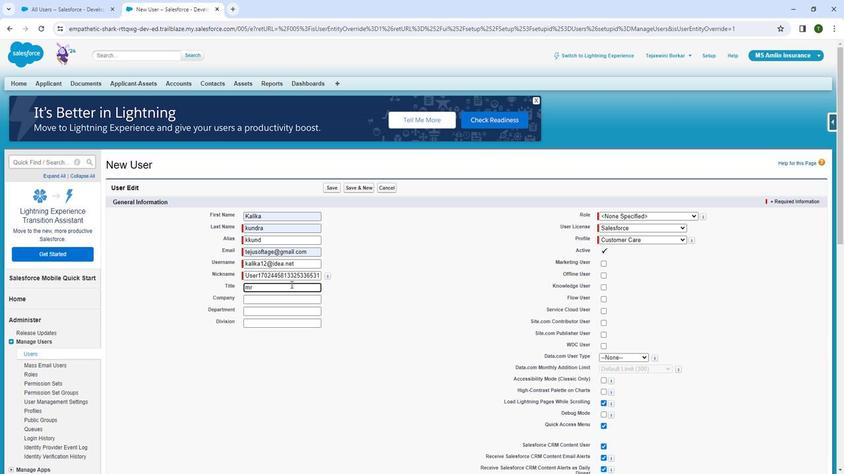 
Action: Key pressed <Key.backspace>
Screenshot: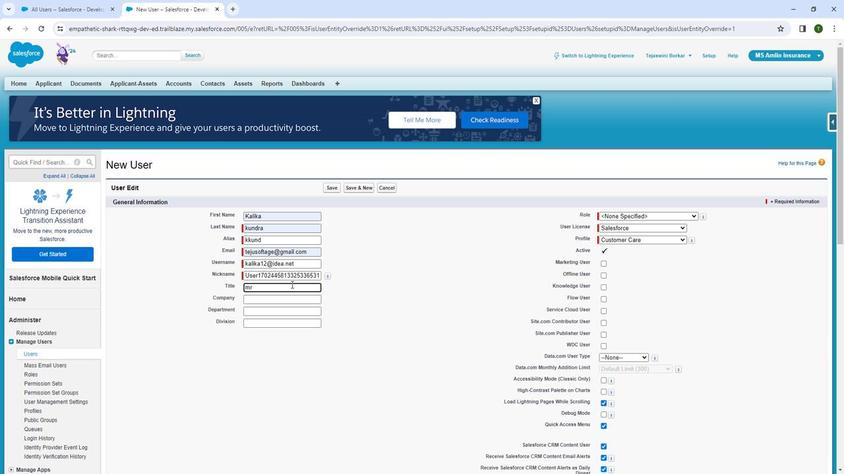 
Action: Mouse moved to (291, 284)
Screenshot: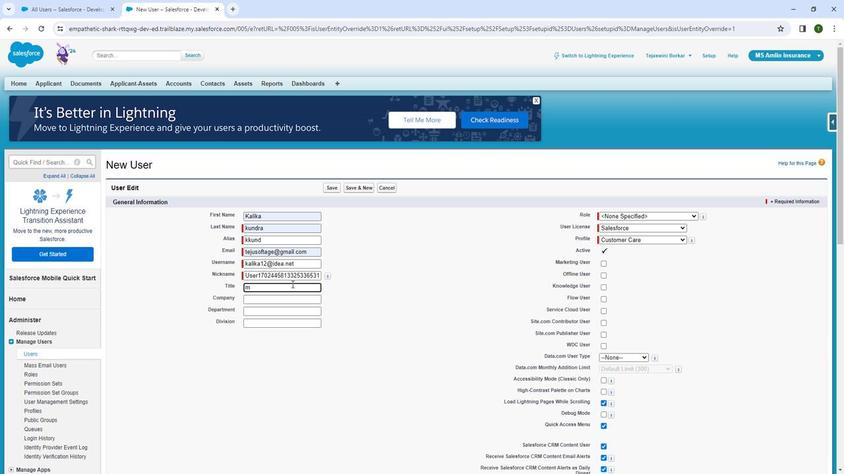 
Action: Key pressed <Key.backspace>
Screenshot: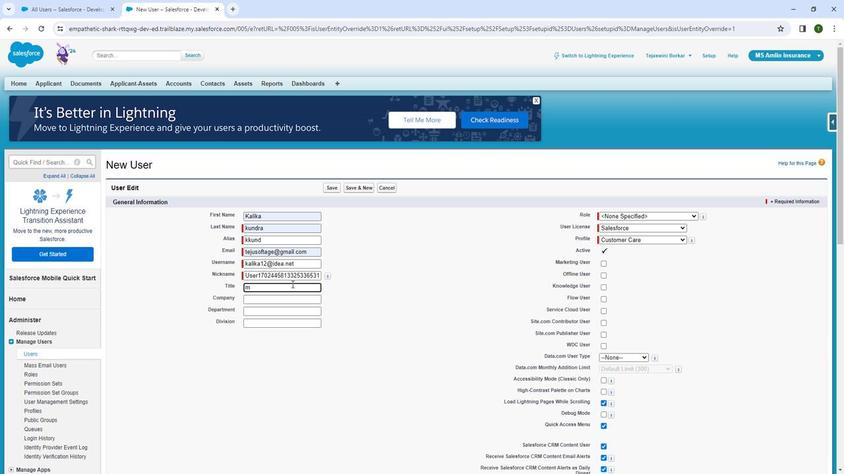 
Action: Mouse moved to (291, 284)
Screenshot: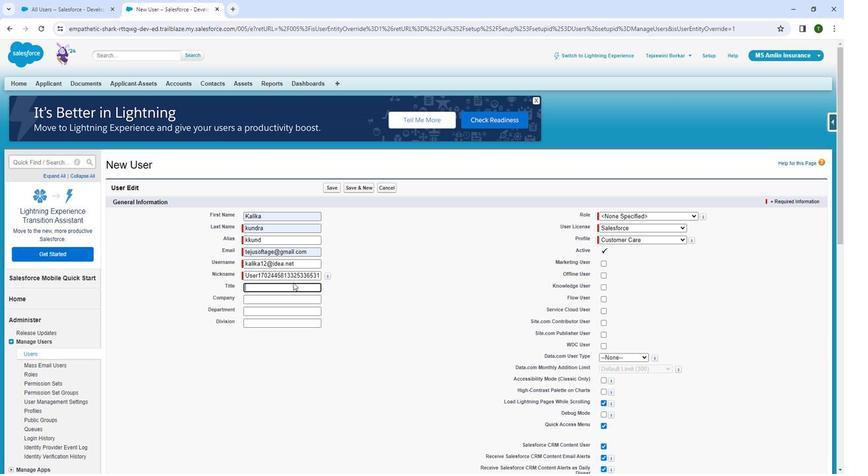 
Action: Key pressed <Key.shift_r><Key.shift_r><Key.shift_r><Key.shift_r><Key.shift_r><Key.shift_r><Key.shift_r><Key.shift_r><Key.shift_r><Key.shift_r><Key.shift_r><Key.shift_r><Key.shift_r><Key.shift_r><Key.shift_r>M
Screenshot: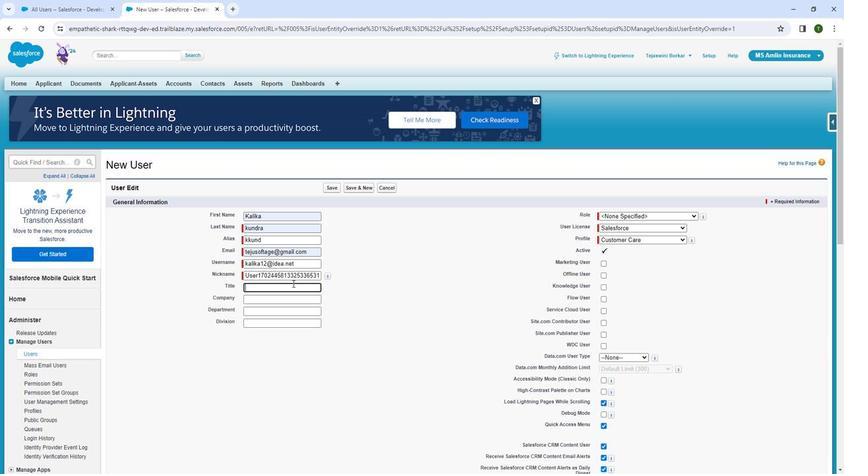 
Action: Mouse moved to (291, 284)
Screenshot: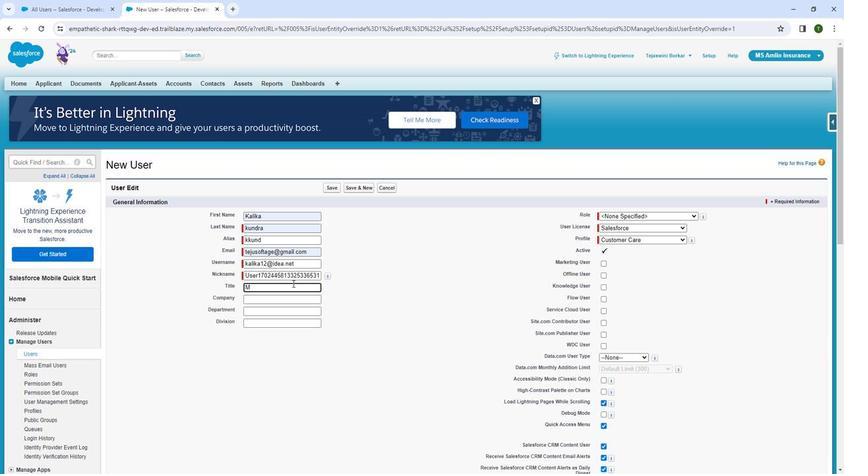 
Action: Key pressed r
Screenshot: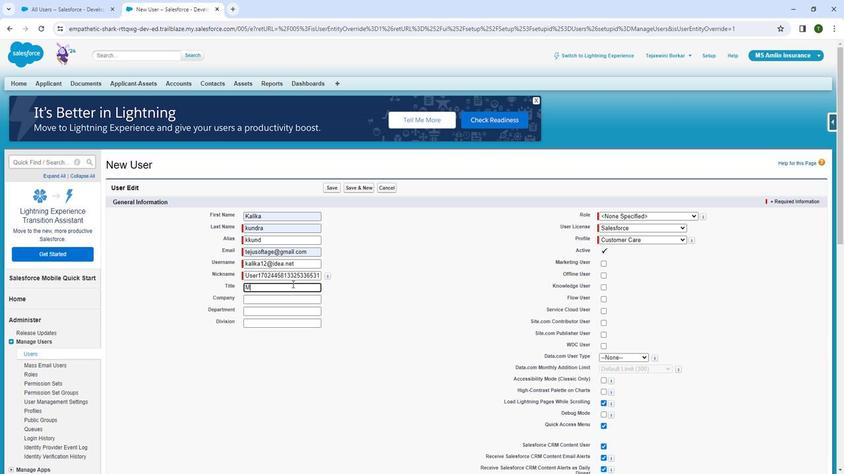 
Action: Mouse moved to (283, 298)
Screenshot: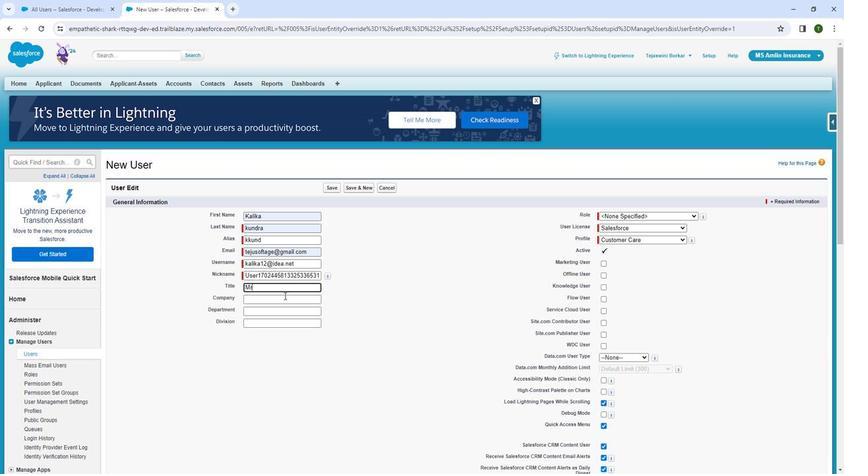 
Action: Mouse pressed left at (283, 298)
Screenshot: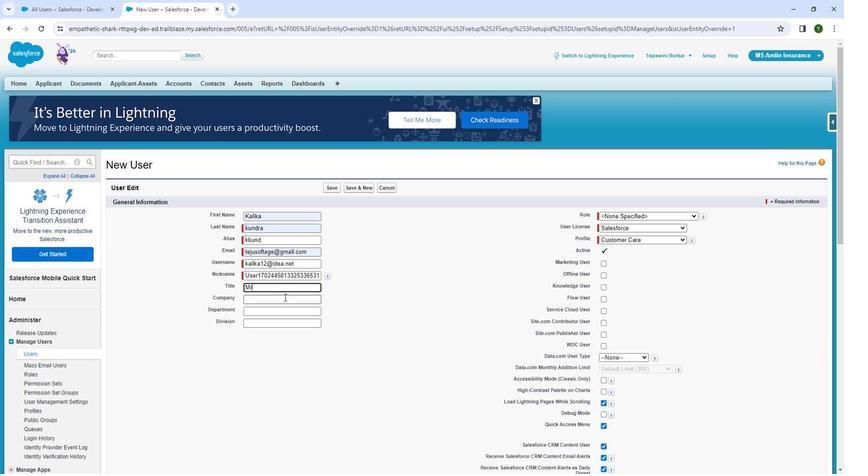 
Action: Mouse moved to (261, 302)
Screenshot: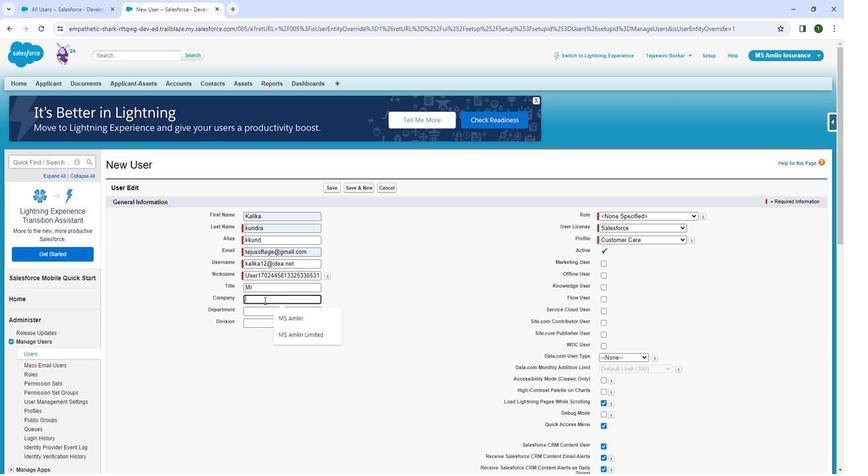 
Action: Key pressed <Key.shift>
Screenshot: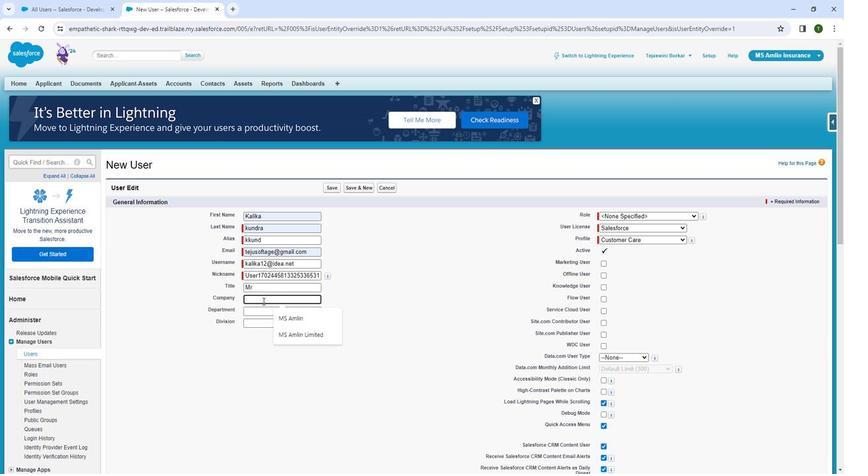 
Action: Mouse moved to (261, 300)
Screenshot: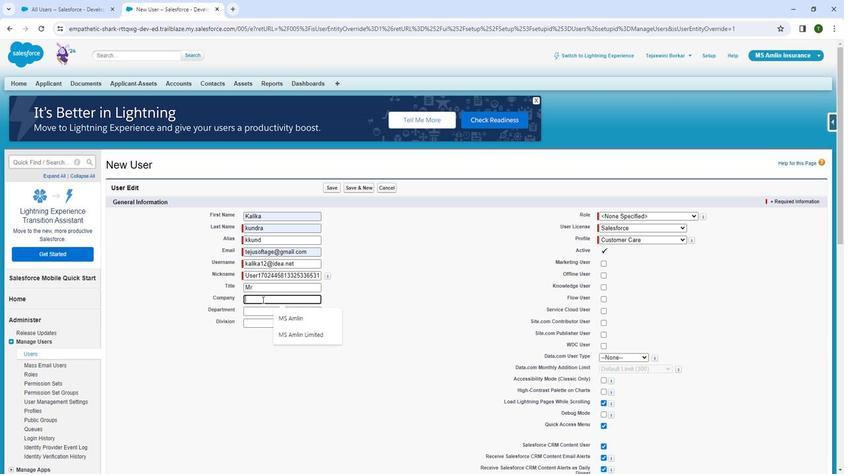 
Action: Key pressed <Key.shift><Key.shift><Key.shift><Key.shift><Key.shift><Key.shift><Key.shift><Key.shift>
Screenshot: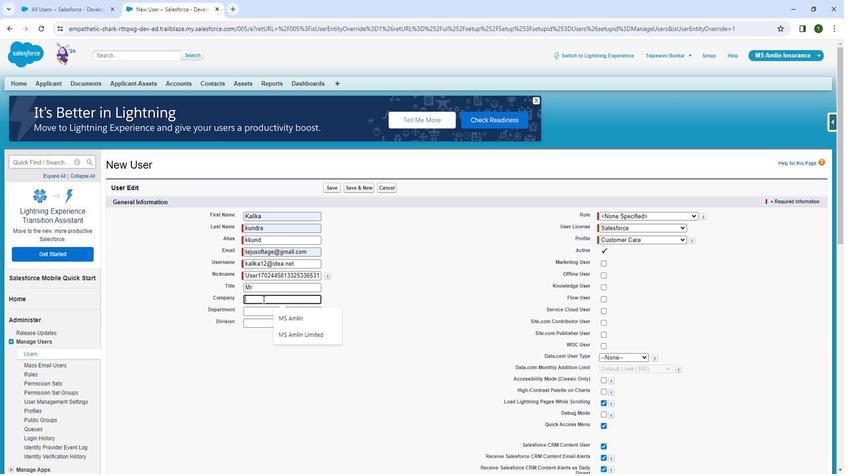 
Action: Mouse moved to (262, 300)
Screenshot: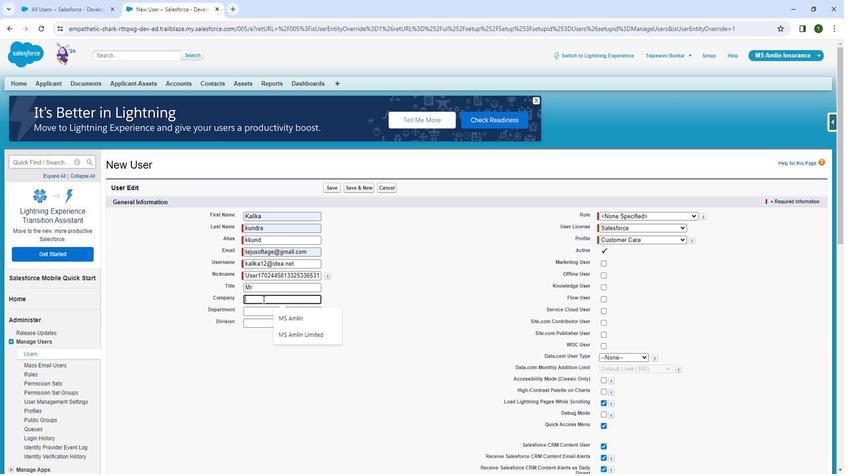 
Action: Key pressed <Key.shift>
Screenshot: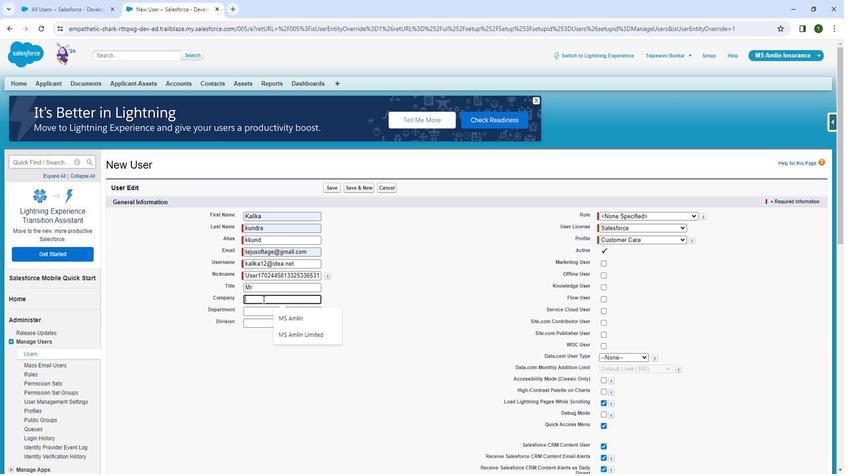 
Action: Mouse moved to (262, 300)
Screenshot: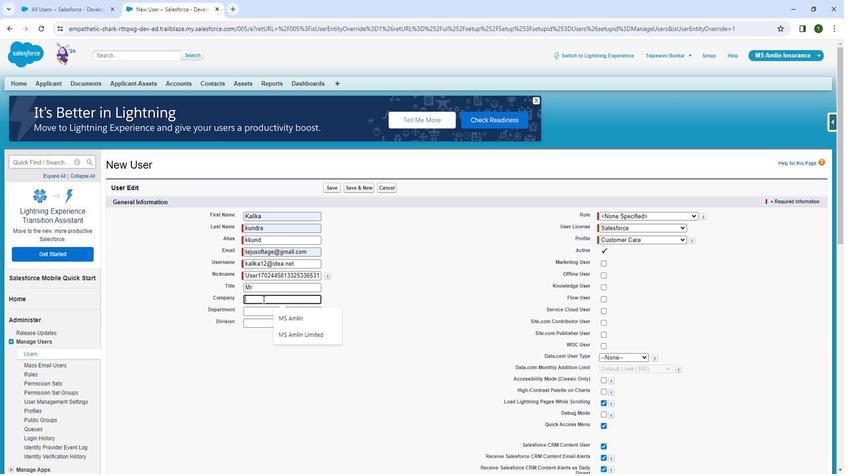 
Action: Key pressed M
Screenshot: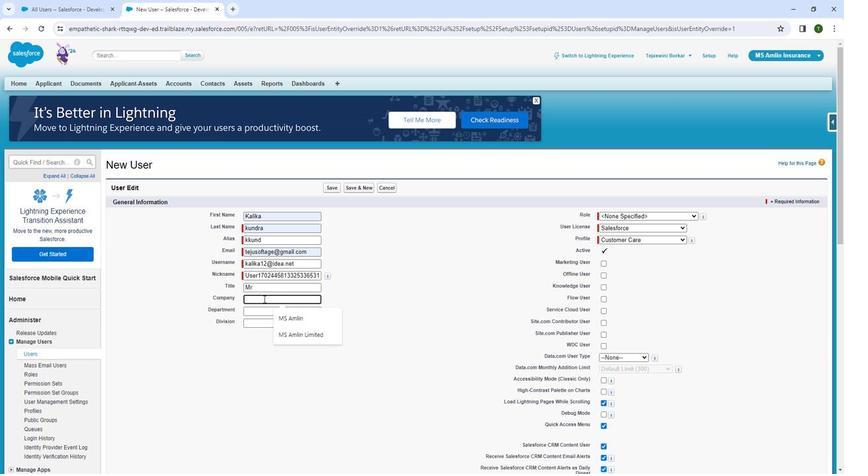 
Action: Mouse moved to (263, 299)
Screenshot: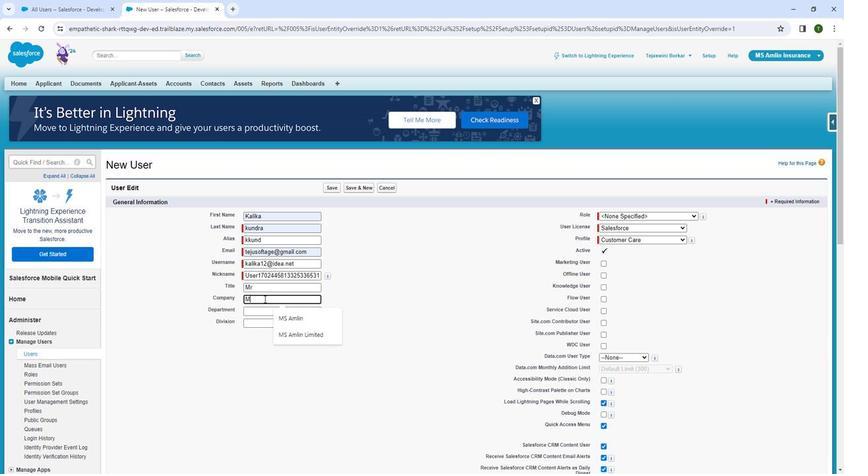 
Action: Key pressed S<Key.space><Key.shift>Amlin
Screenshot: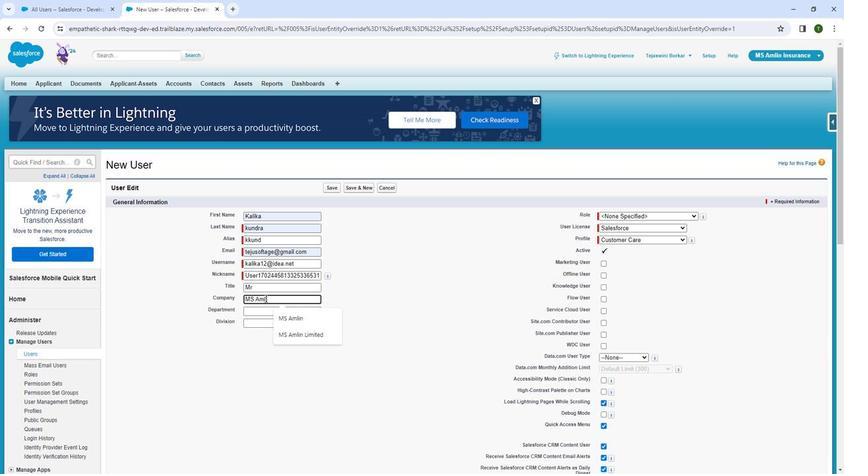 
Action: Mouse moved to (249, 309)
Screenshot: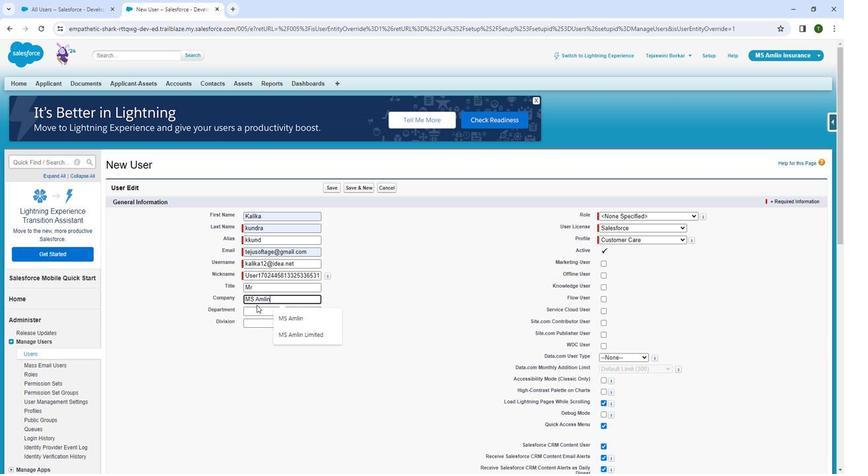 
Action: Mouse pressed left at (249, 309)
Screenshot: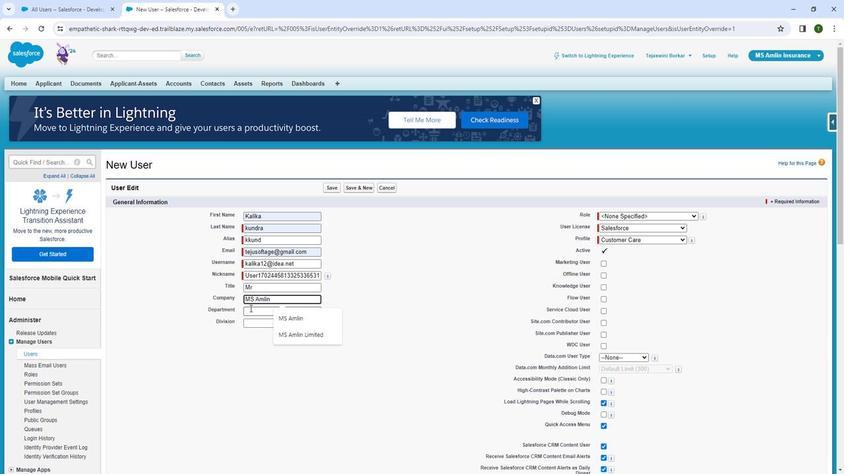 
Action: Mouse moved to (249, 309)
Screenshot: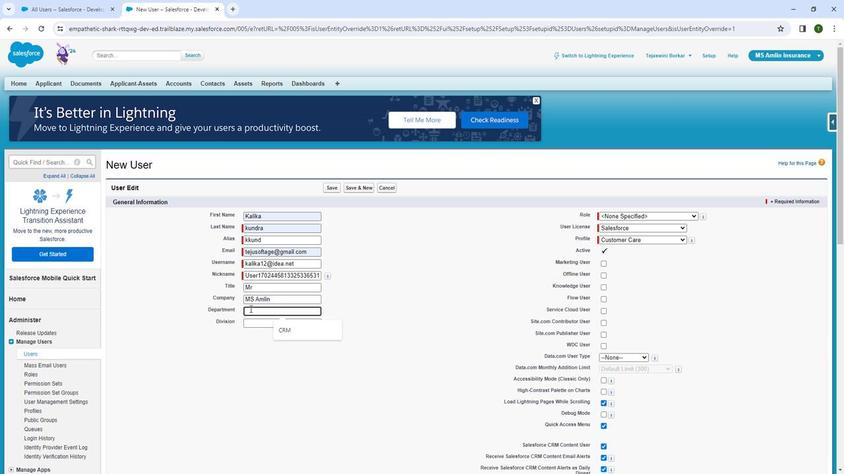 
Action: Key pressed <Key.shift>CR
Screenshot: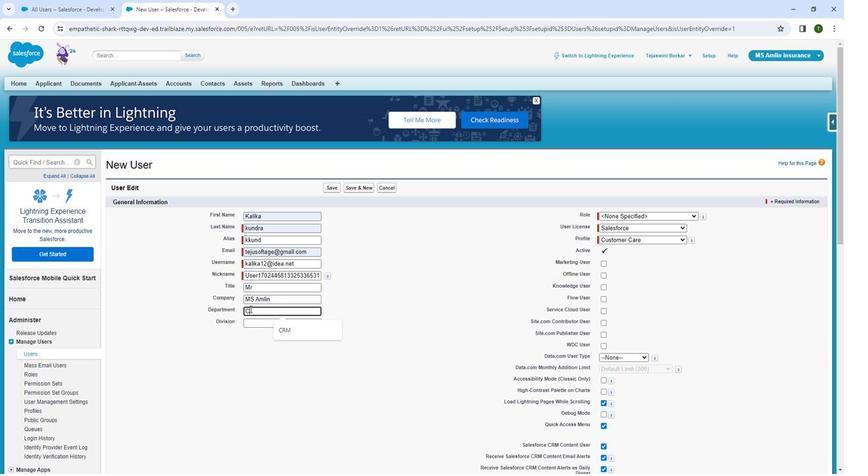
Action: Mouse moved to (247, 313)
Screenshot: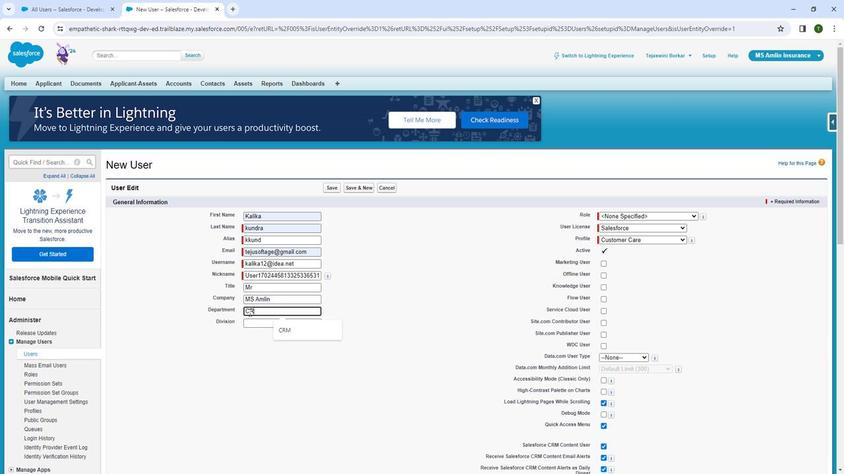 
Action: Key pressed M
Screenshot: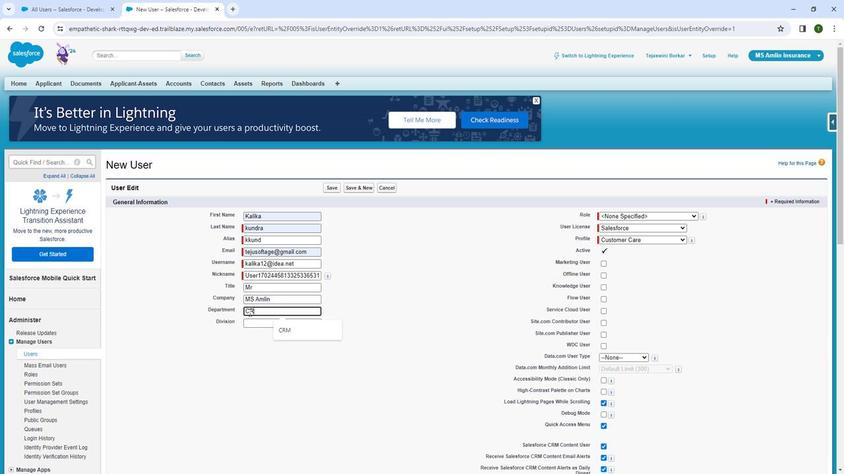 
Action: Mouse moved to (243, 319)
Screenshot: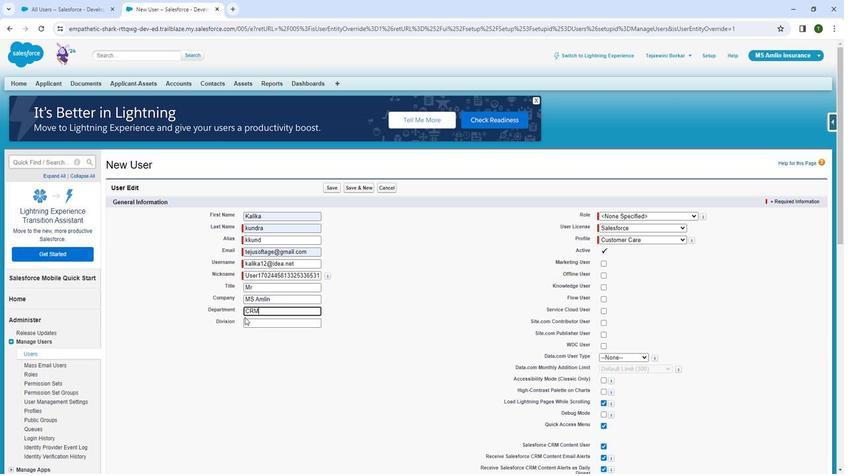 
Action: Mouse pressed left at (243, 319)
Screenshot: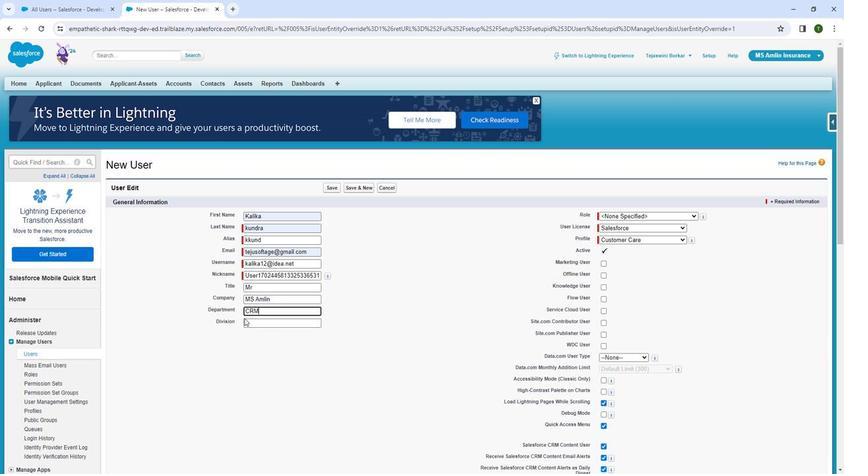 
Action: Mouse moved to (246, 322)
Screenshot: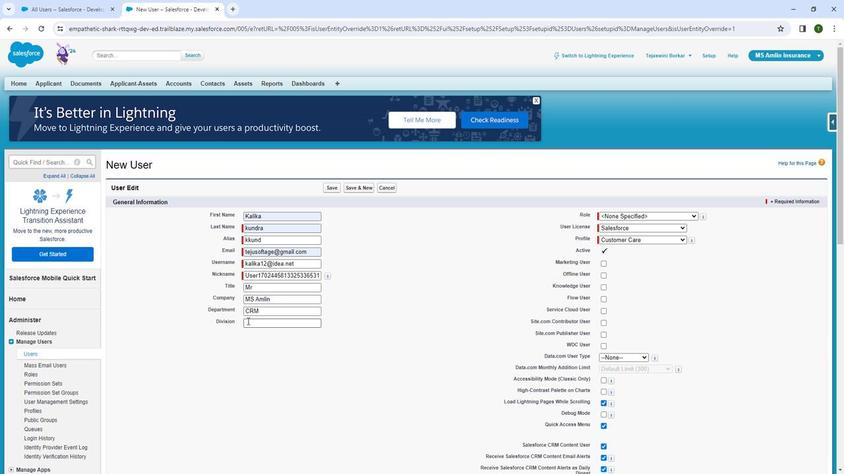 
Action: Mouse pressed left at (246, 322)
Screenshot: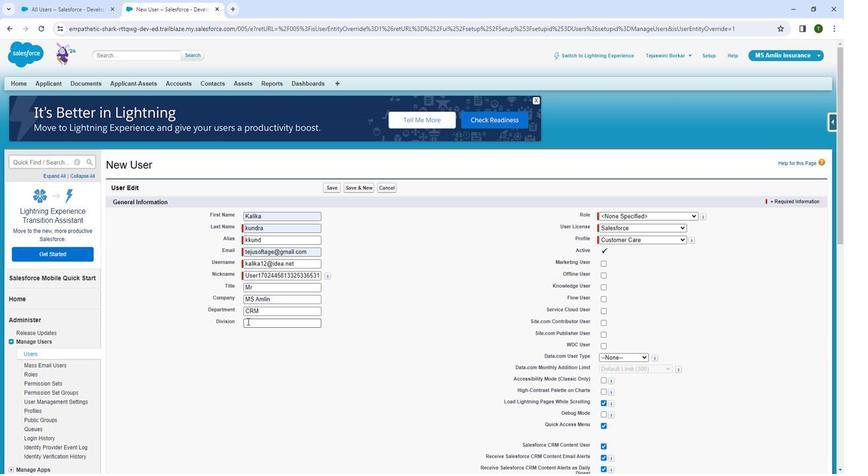 
Action: Mouse moved to (249, 326)
Screenshot: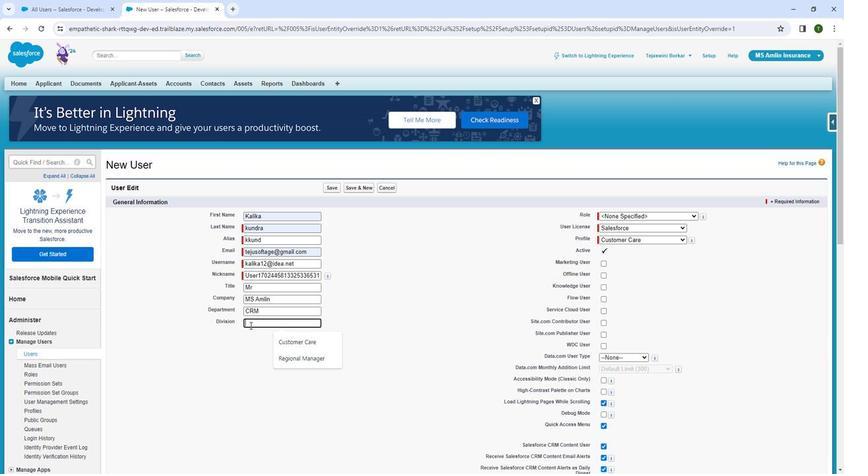 
Action: Key pressed <Key.shift><Key.shift><Key.shift><Key.shift><Key.shift><Key.shift><Key.shift><Key.shift><Key.shift><Key.shift>
Screenshot: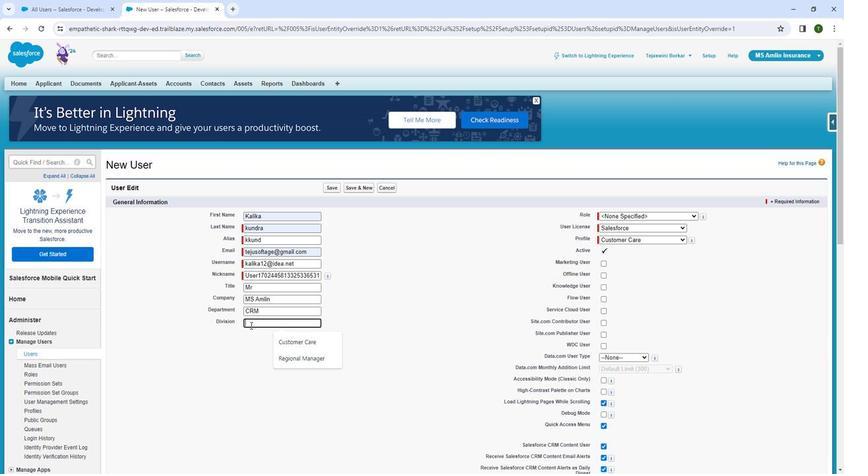 
Action: Mouse moved to (249, 326)
Screenshot: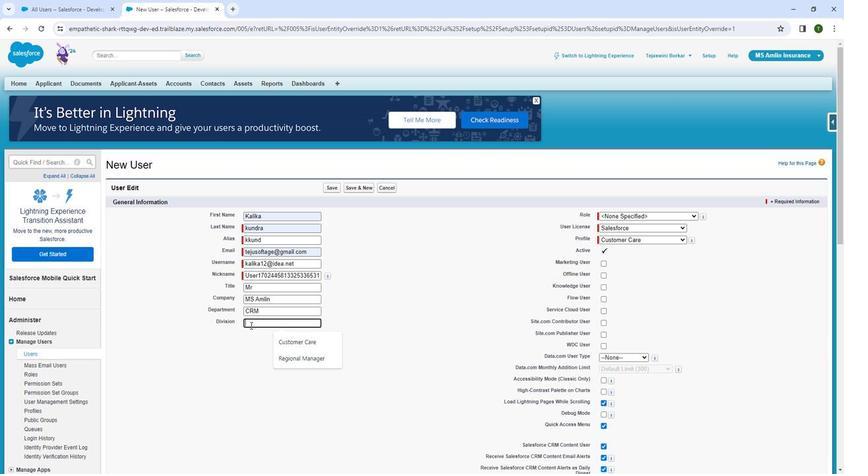 
Action: Key pressed <Key.shift>
Screenshot: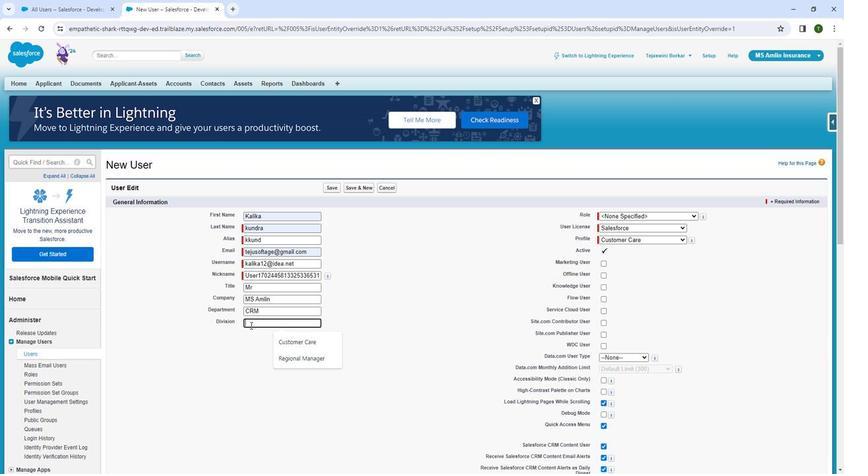 
Action: Mouse moved to (250, 326)
Screenshot: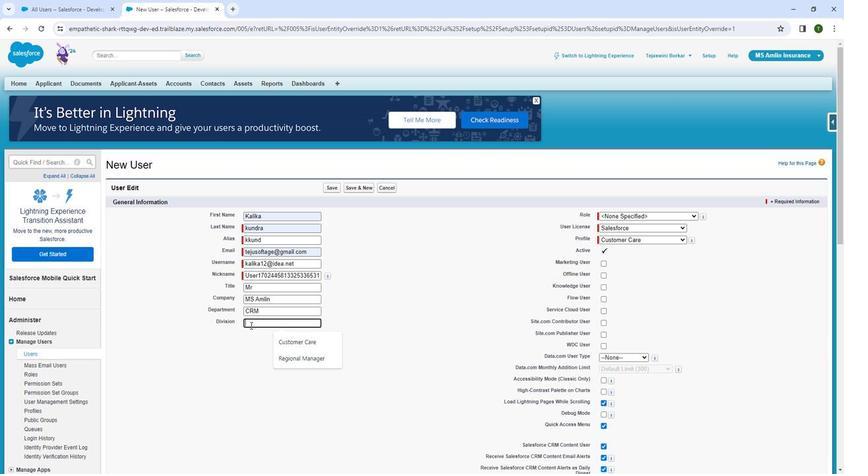 
Action: Key pressed <Key.shift>
Screenshot: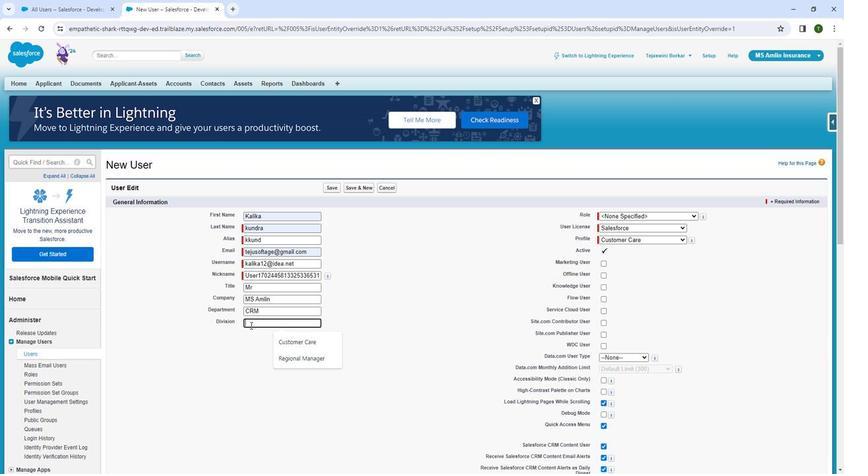 
Action: Mouse moved to (250, 325)
Screenshot: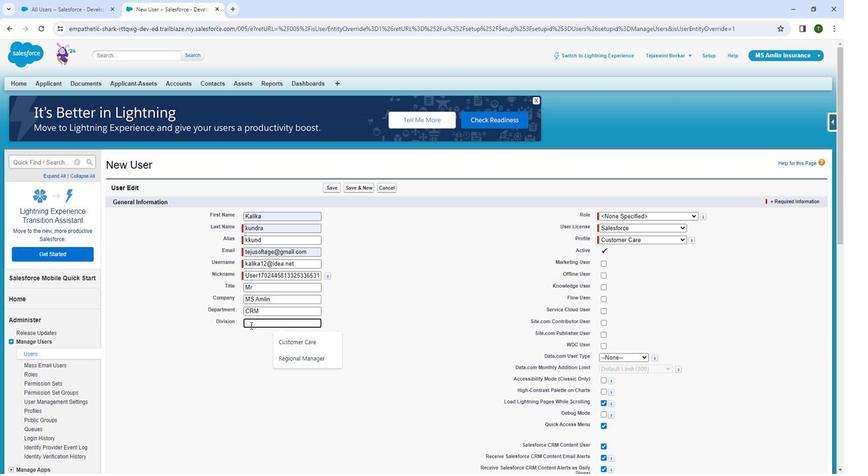
Action: Key pressed <Key.shift>
Screenshot: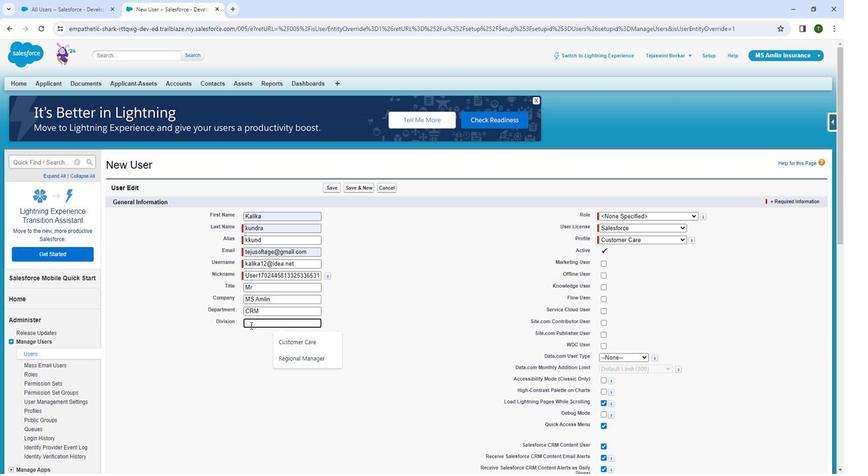
Action: Mouse moved to (250, 325)
Screenshot: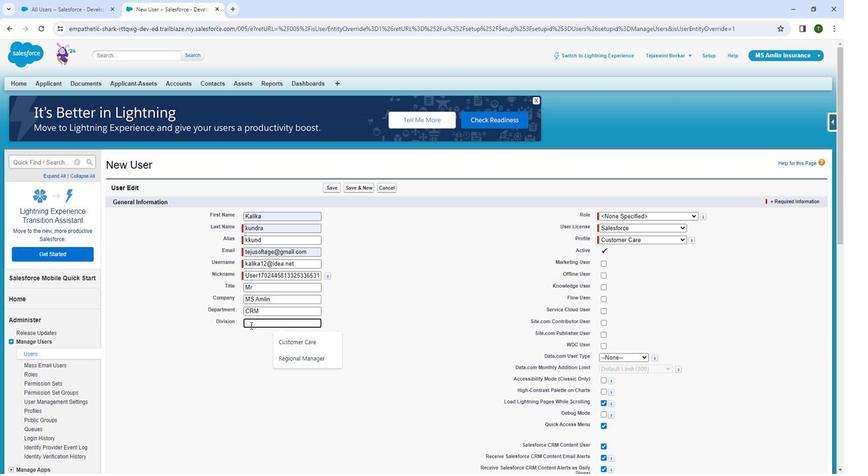 
Action: Key pressed <Key.shift><Key.shift><Key.shift><Key.shift><Key.shift><Key.shift><Key.shift><Key.shift><Key.shift><Key.shift><Key.shift><Key.shift>C
Screenshot: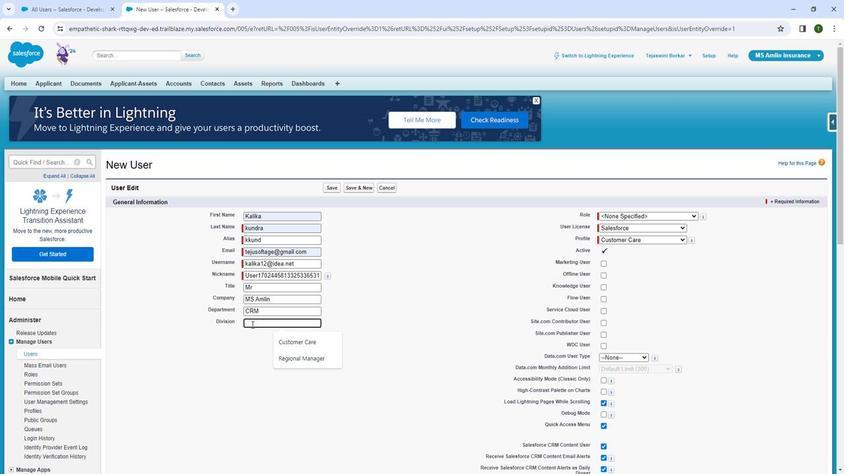 
Action: Mouse moved to (253, 322)
Screenshot: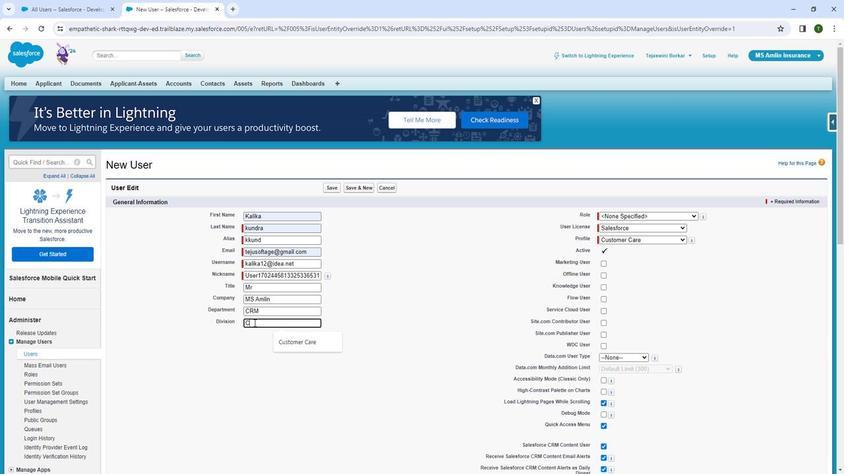 
Action: Key pressed u
Screenshot: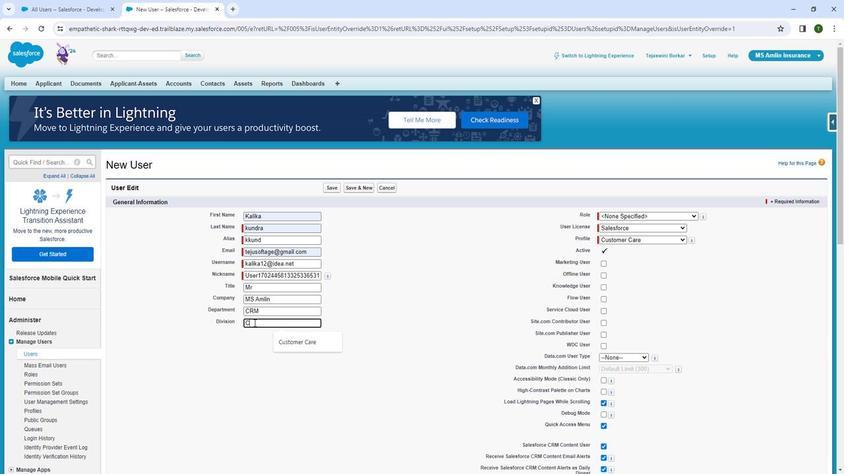 
Action: Mouse moved to (255, 321)
Screenshot: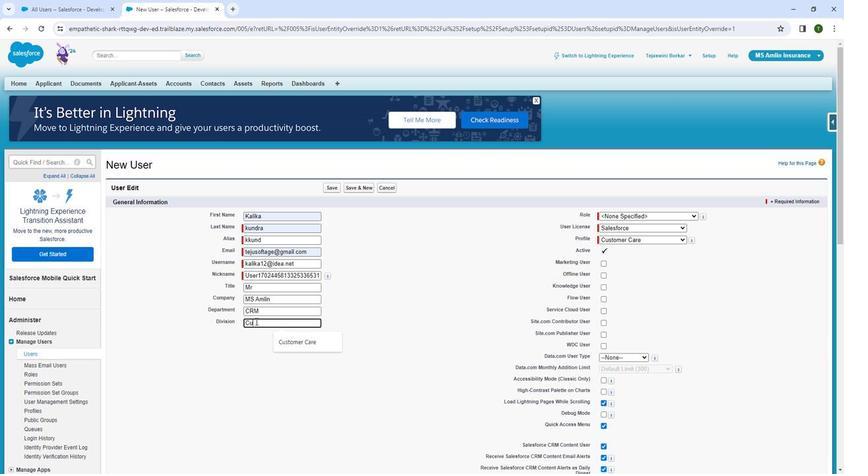 
Action: Key pressed s
Screenshot: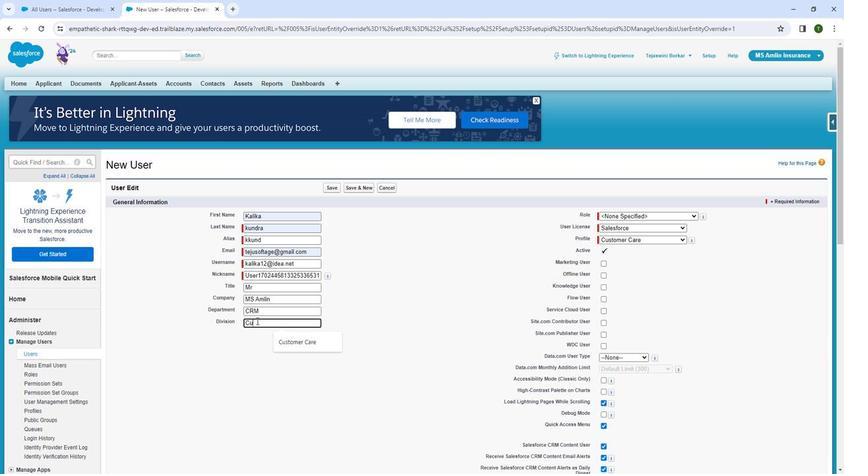 
Action: Mouse moved to (255, 321)
Screenshot: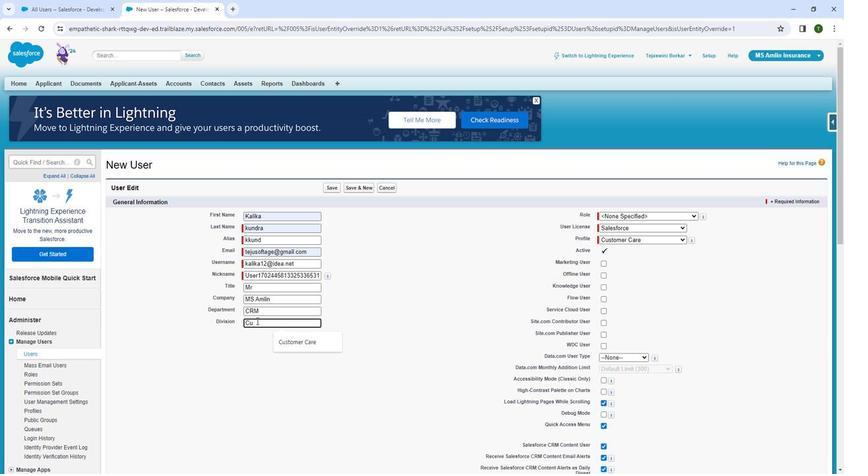 
Action: Key pressed tomer<Key.space>
Screenshot: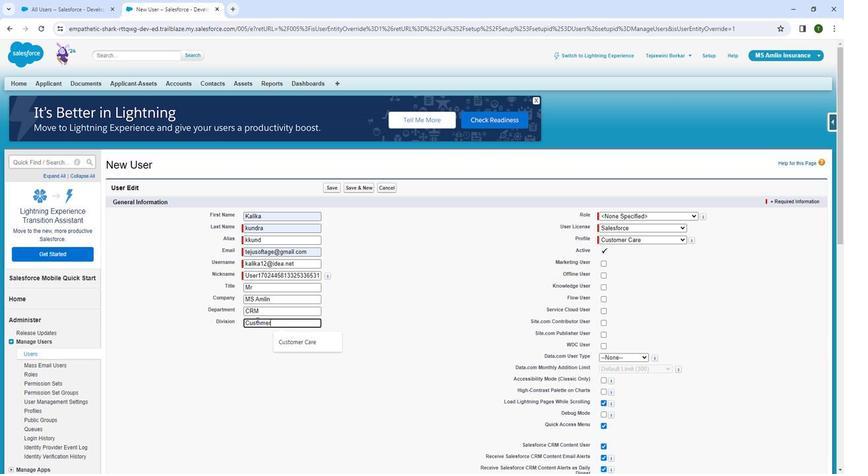 
Action: Mouse moved to (254, 328)
Screenshot: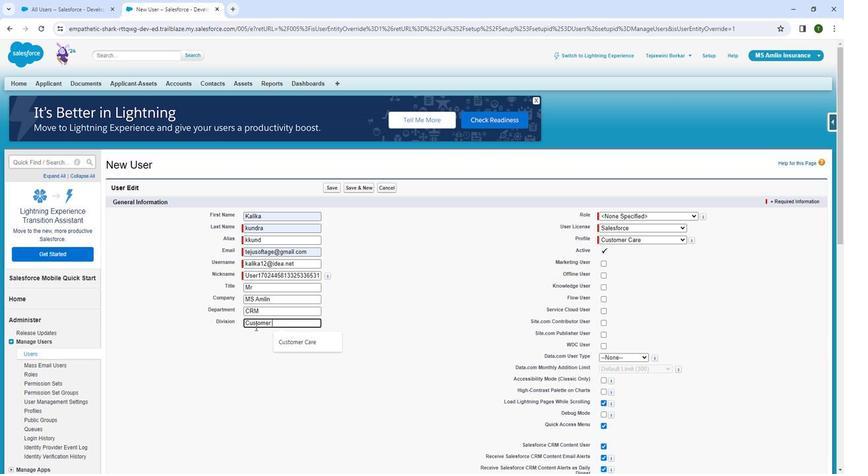 
Action: Key pressed care
Screenshot: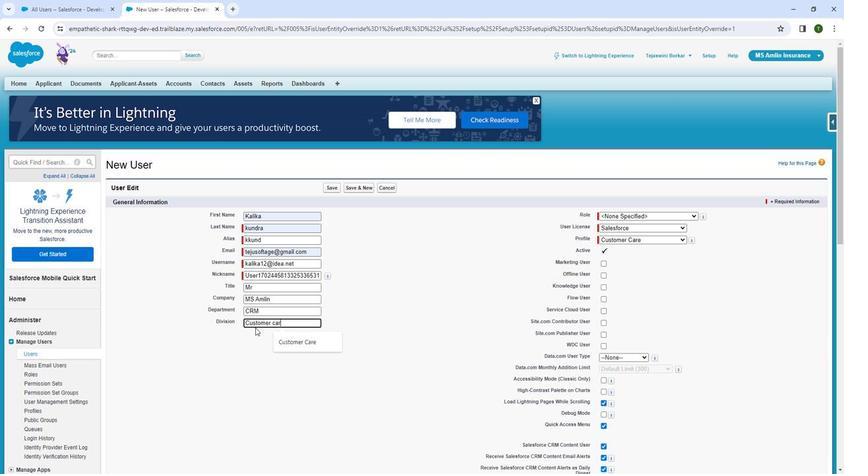 
Action: Mouse moved to (331, 188)
Screenshot: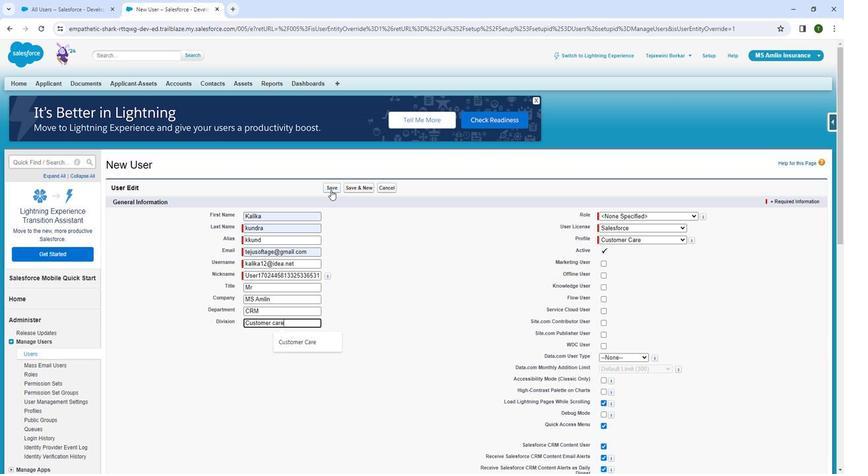 
Action: Mouse pressed left at (331, 188)
Screenshot: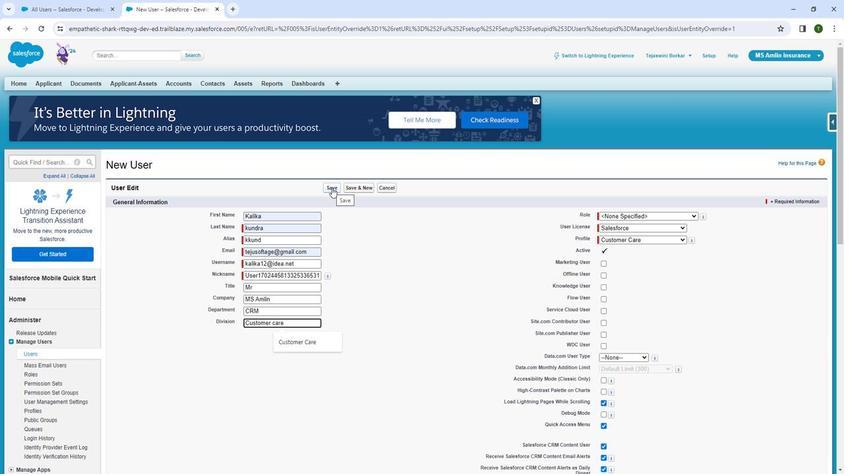 
Action: Mouse moved to (55, 158)
Screenshot: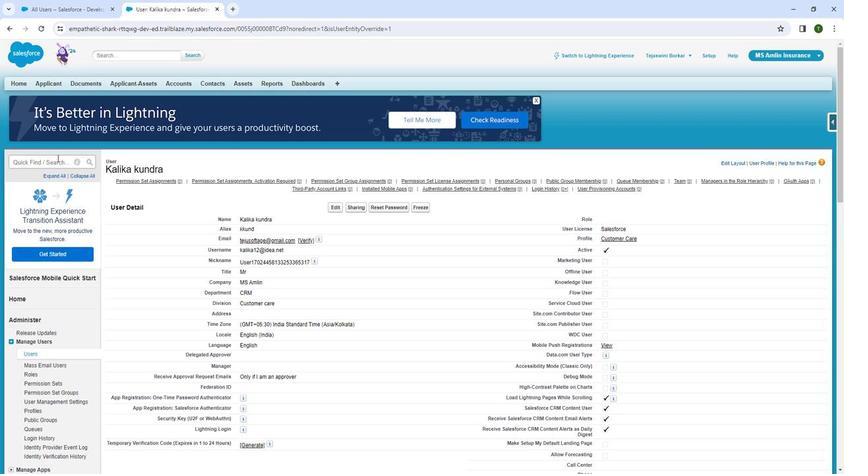 
Action: Mouse pressed left at (55, 158)
Screenshot: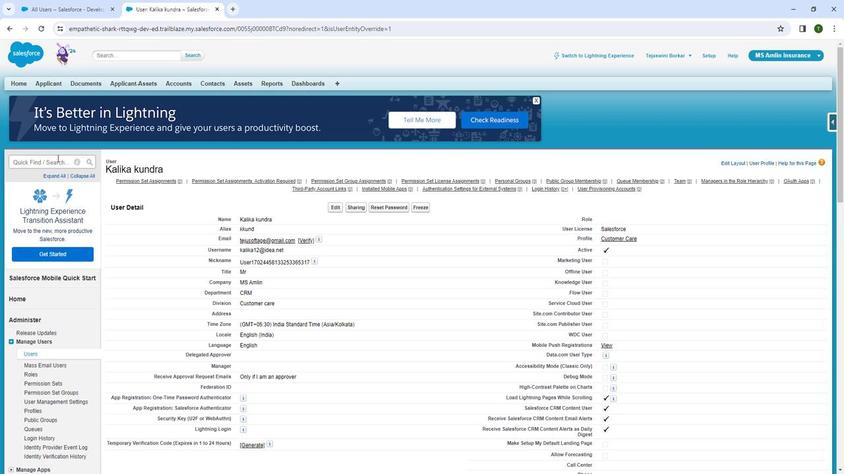 
Action: Mouse moved to (73, 164)
Screenshot: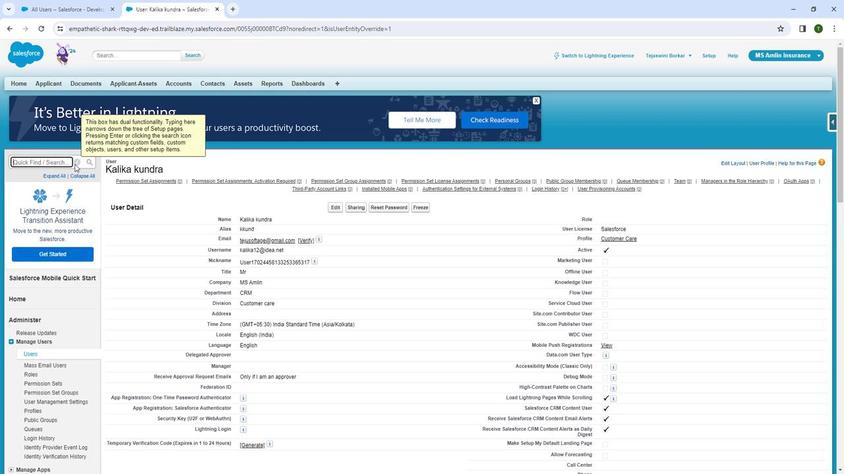 
Action: Key pressed u
Screenshot: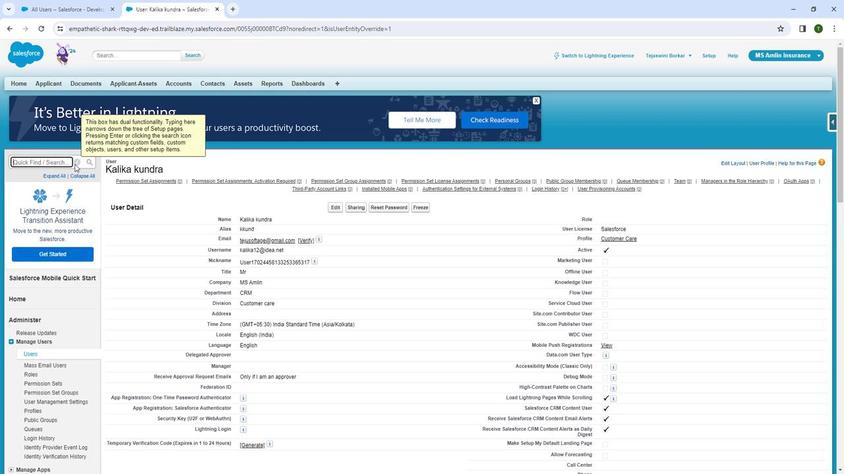 
Action: Mouse moved to (75, 164)
Screenshot: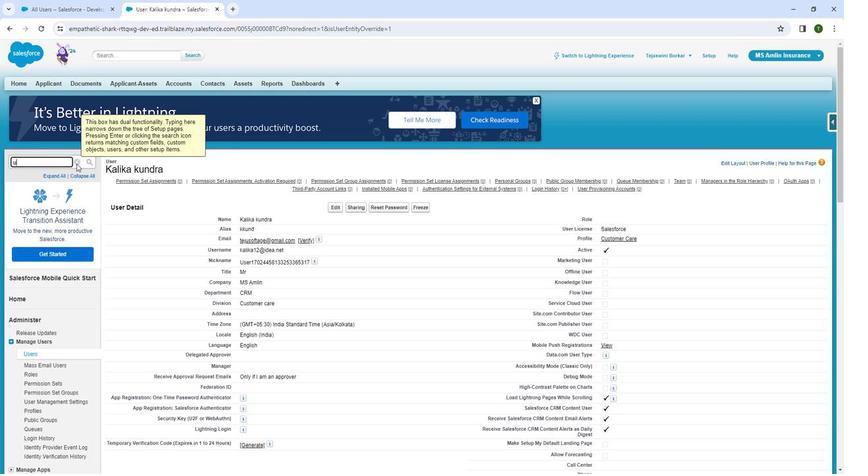 
Action: Key pressed se
Screenshot: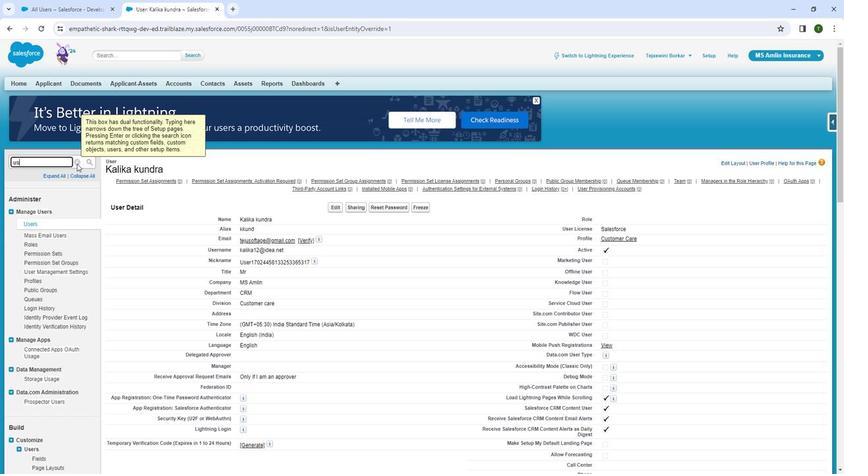 
Action: Mouse moved to (76, 164)
Screenshot: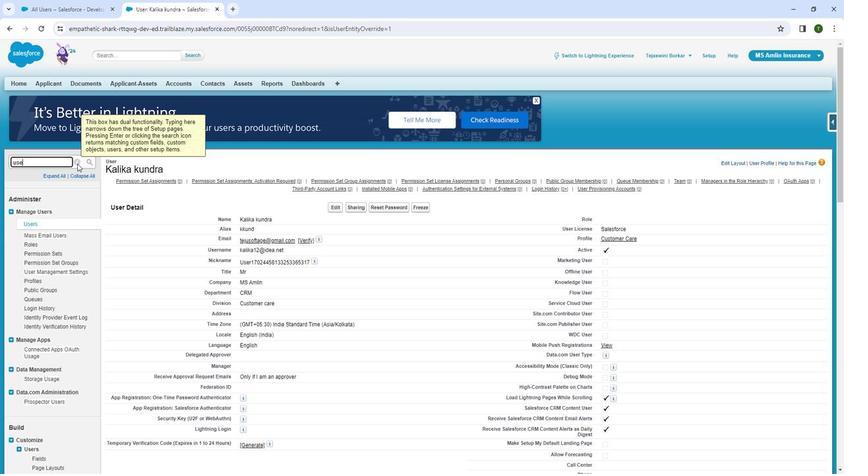 
Action: Key pressed r
Screenshot: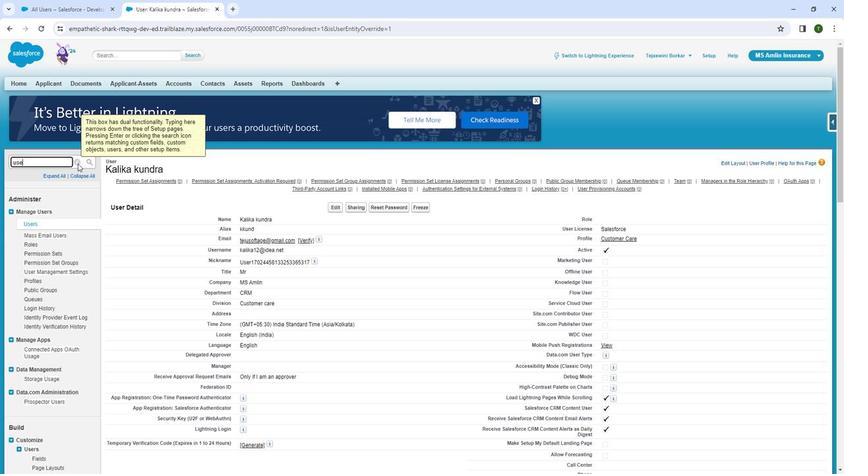 
Action: Mouse moved to (32, 223)
Screenshot: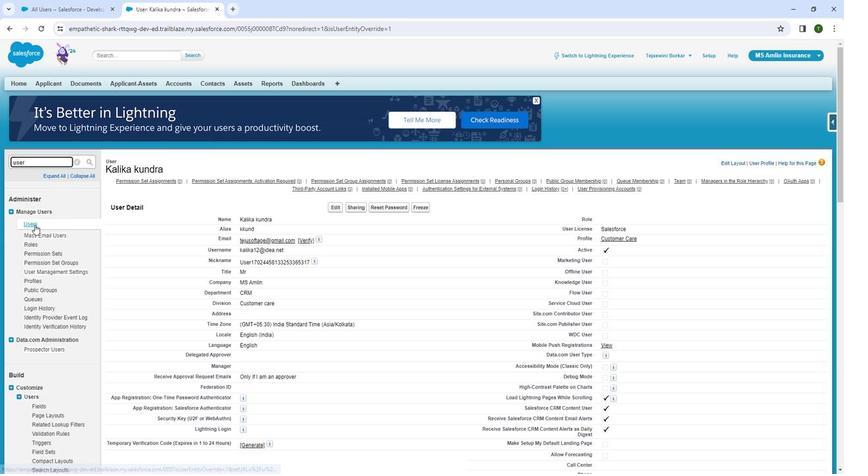 
Action: Mouse pressed left at (32, 223)
Screenshot: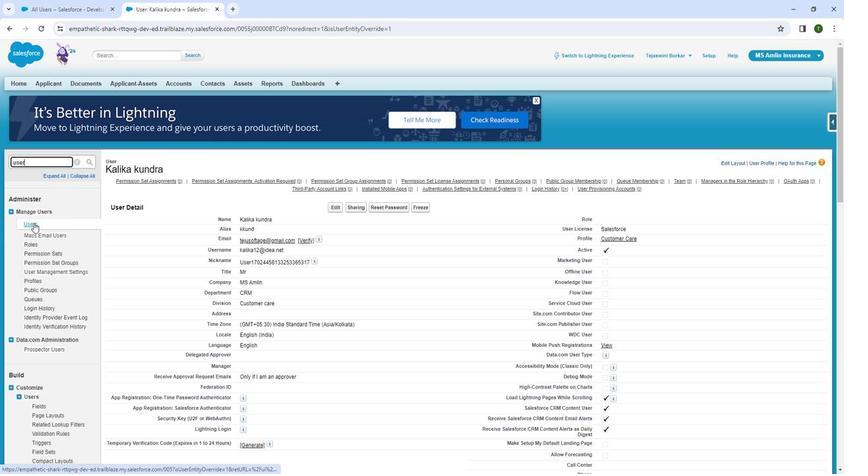 
Action: Mouse moved to (160, 298)
Screenshot: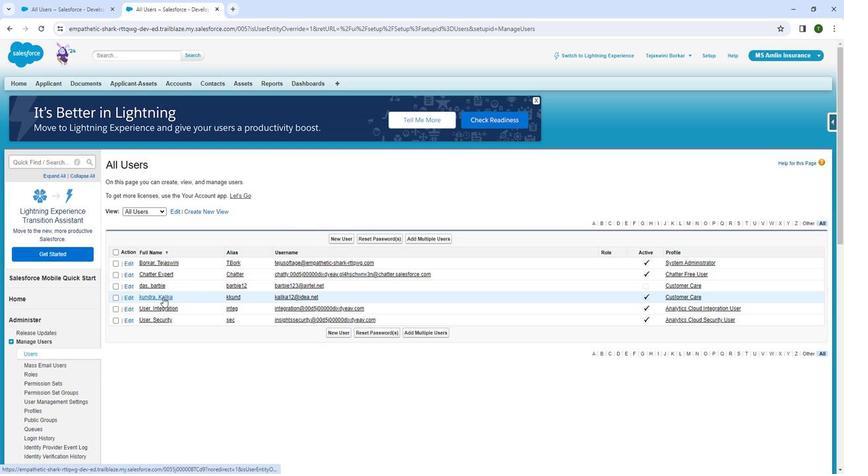 
Action: Mouse pressed left at (160, 298)
Screenshot: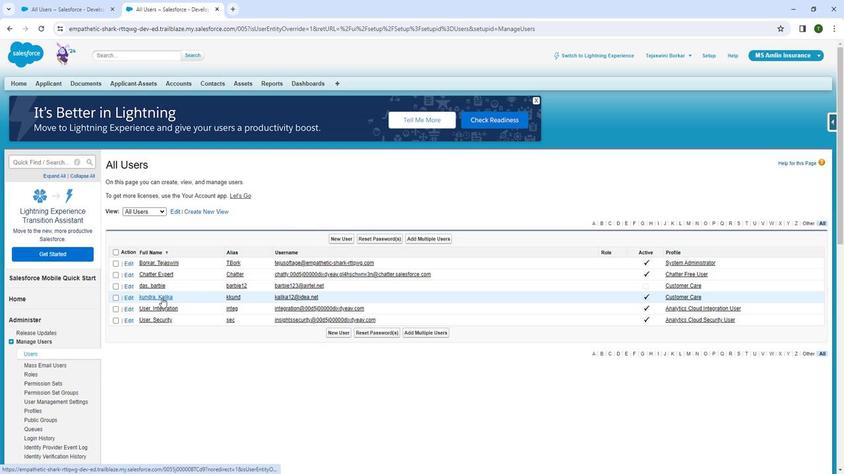 
Action: Mouse moved to (334, 211)
Screenshot: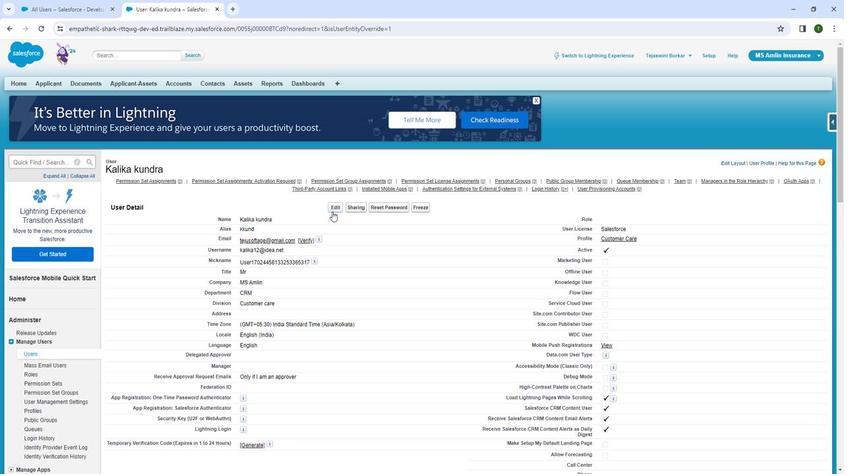
Action: Mouse pressed left at (334, 211)
Screenshot: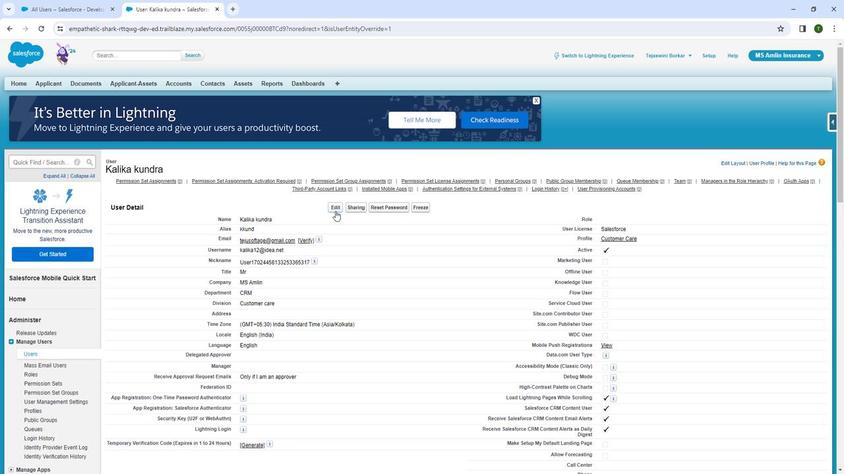 
Action: Mouse moved to (452, 273)
Screenshot: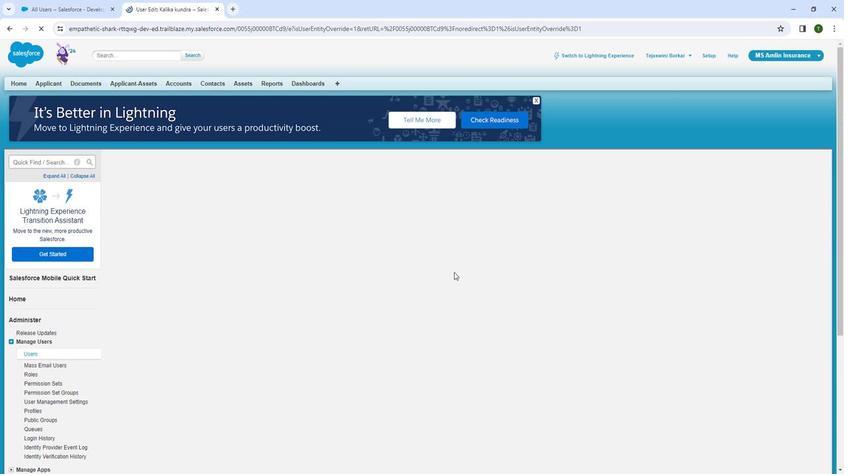 
Action: Mouse scrolled (452, 272) with delta (0, 0)
Screenshot: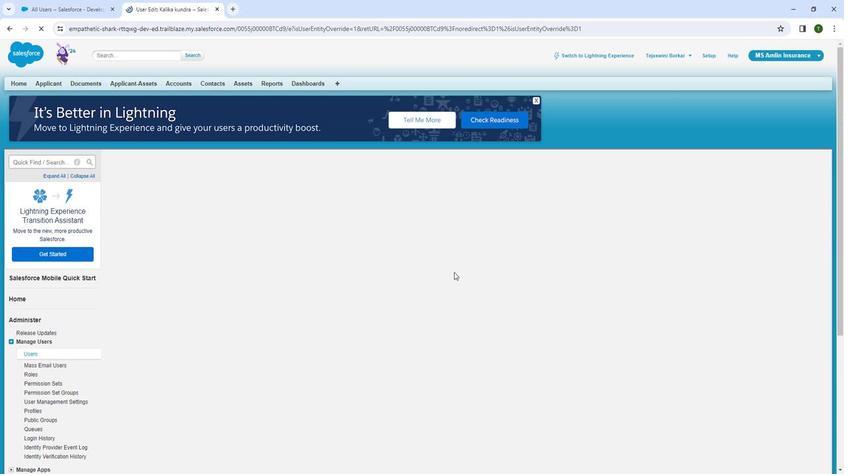 
Action: Mouse moved to (452, 272)
Screenshot: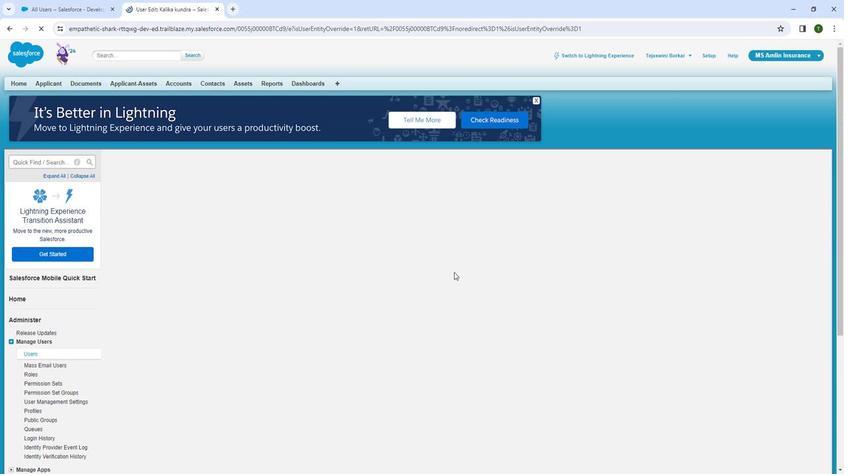 
Action: Mouse scrolled (452, 272) with delta (0, 0)
Screenshot: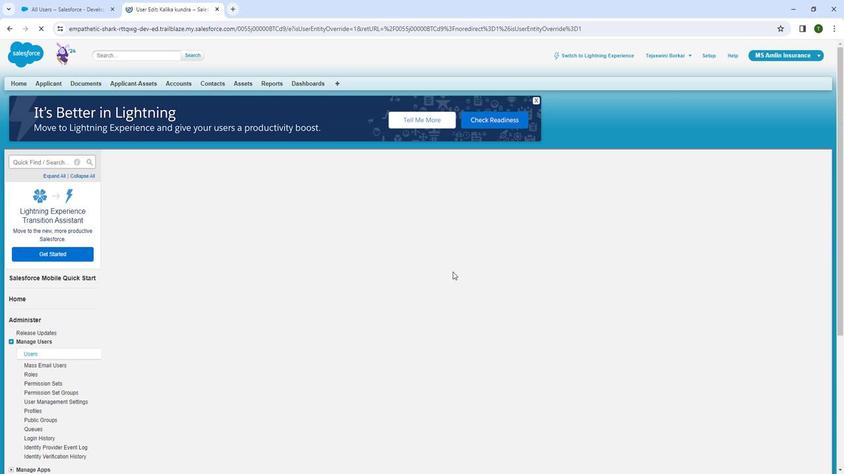 
Action: Mouse moved to (451, 272)
Screenshot: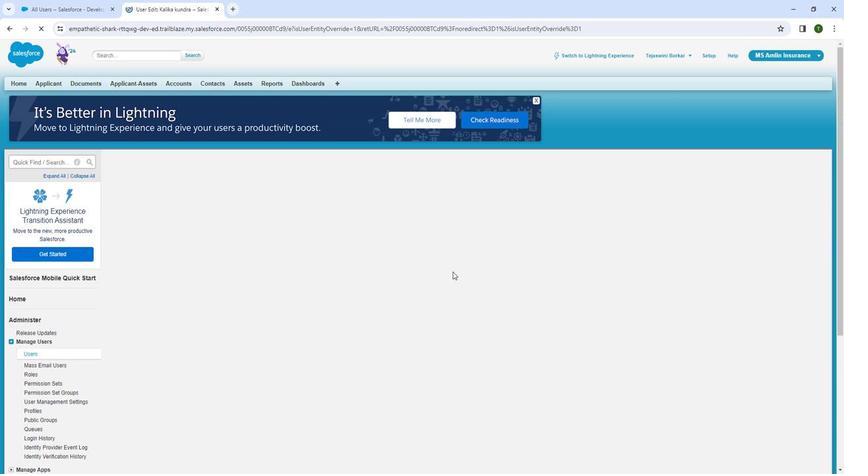 
Action: Mouse scrolled (451, 272) with delta (0, 0)
Screenshot: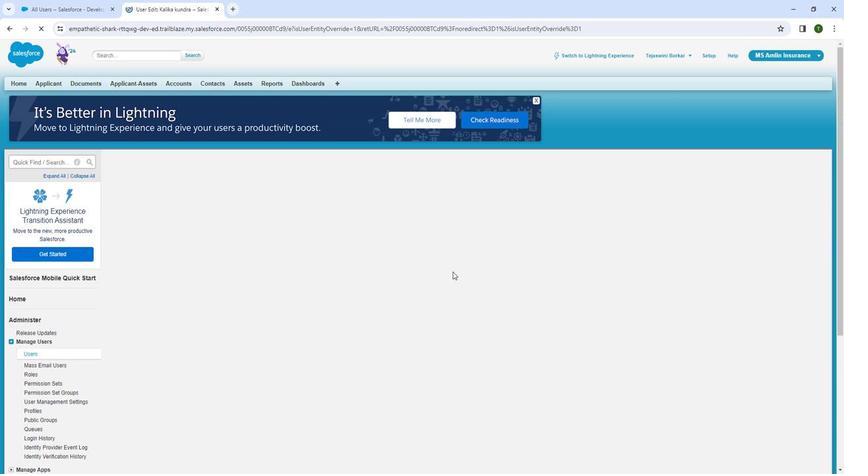 
Action: Mouse scrolled (451, 272) with delta (0, 0)
Screenshot: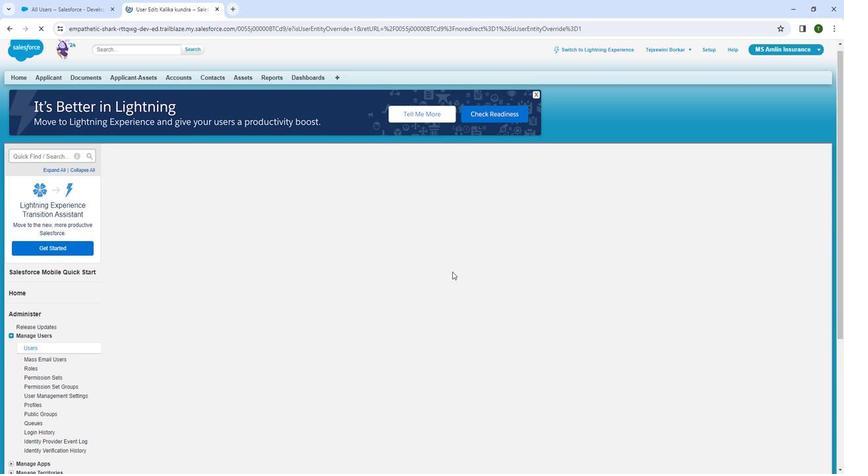 
Action: Mouse scrolled (451, 272) with delta (0, 0)
Screenshot: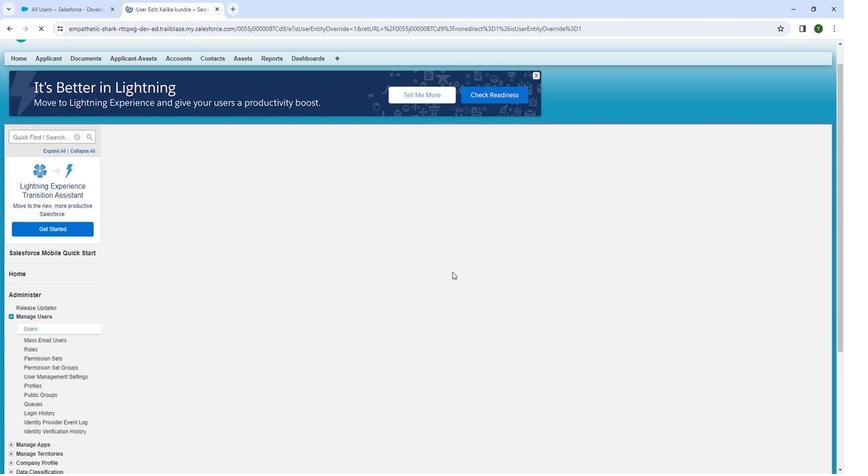 
Action: Mouse moved to (449, 266)
Screenshot: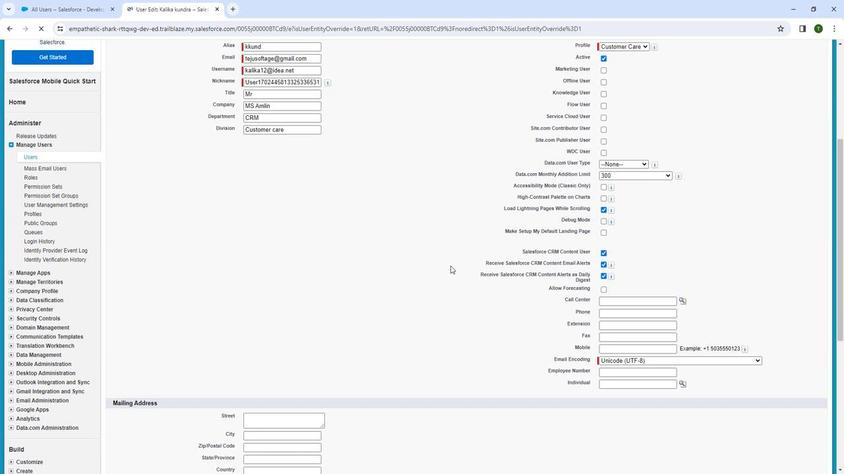 
Action: Mouse scrolled (449, 267) with delta (0, 0)
Screenshot: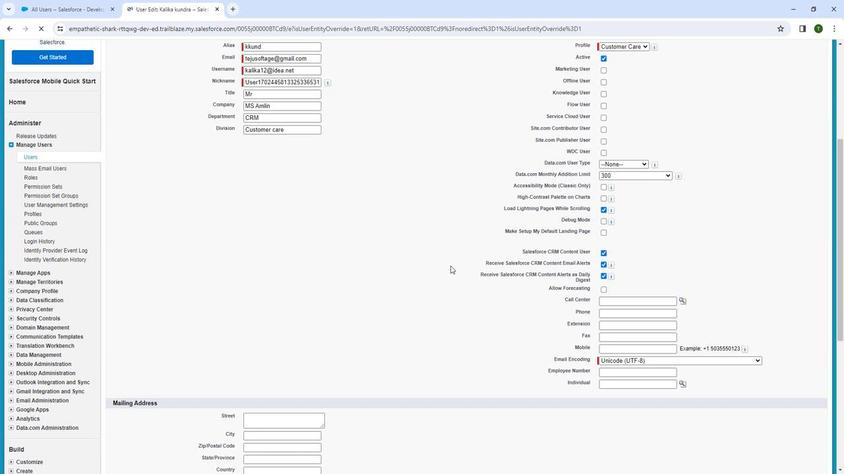 
Action: Mouse moved to (449, 265)
Screenshot: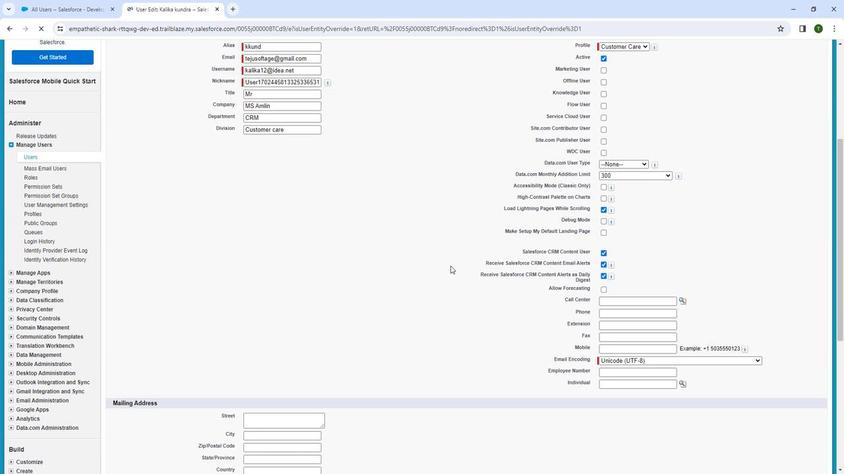 
Action: Mouse scrolled (449, 265) with delta (0, 0)
Screenshot: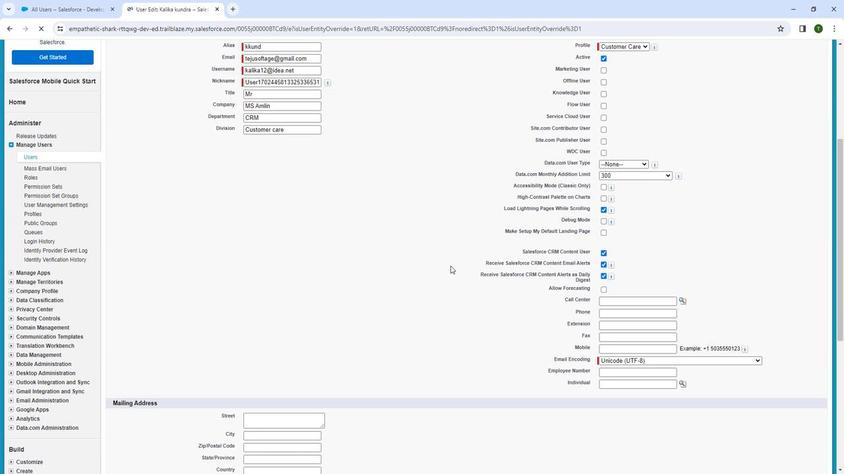 
Action: Mouse moved to (452, 261)
Screenshot: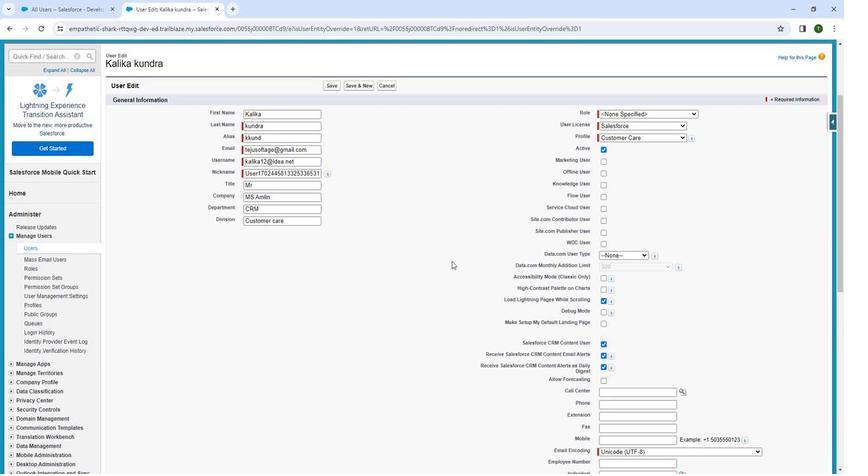 
Action: Mouse scrolled (452, 261) with delta (0, 0)
Screenshot: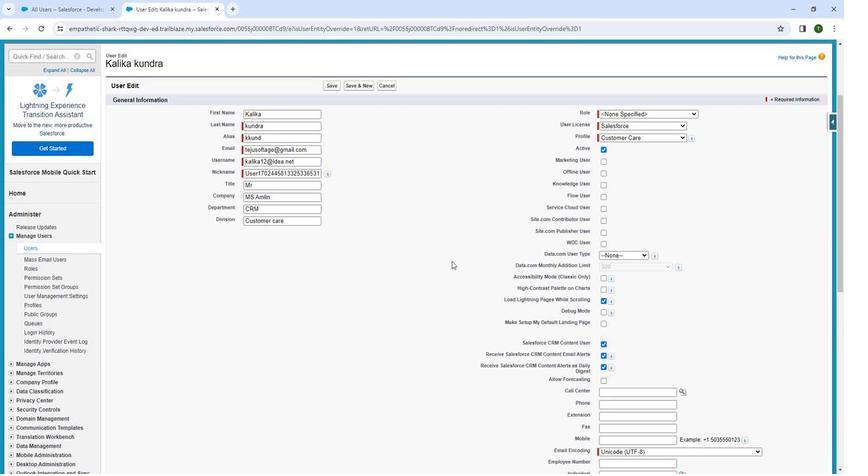 
Action: Mouse moved to (455, 259)
Screenshot: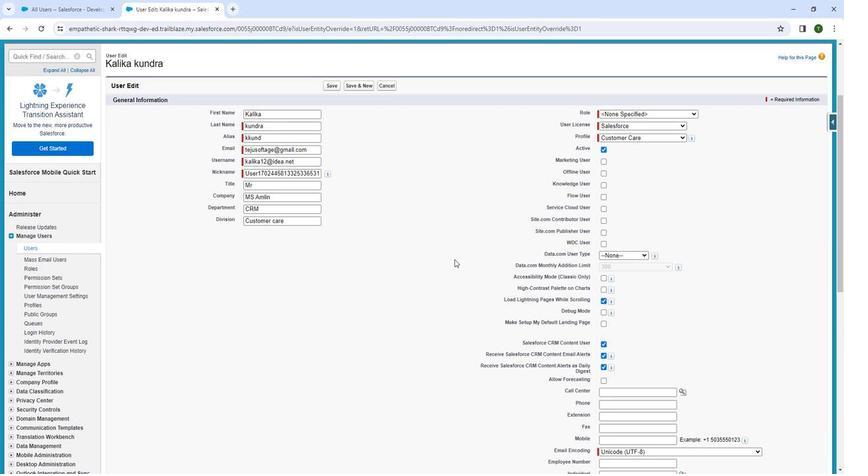 
Action: Mouse scrolled (455, 259) with delta (0, 0)
Screenshot: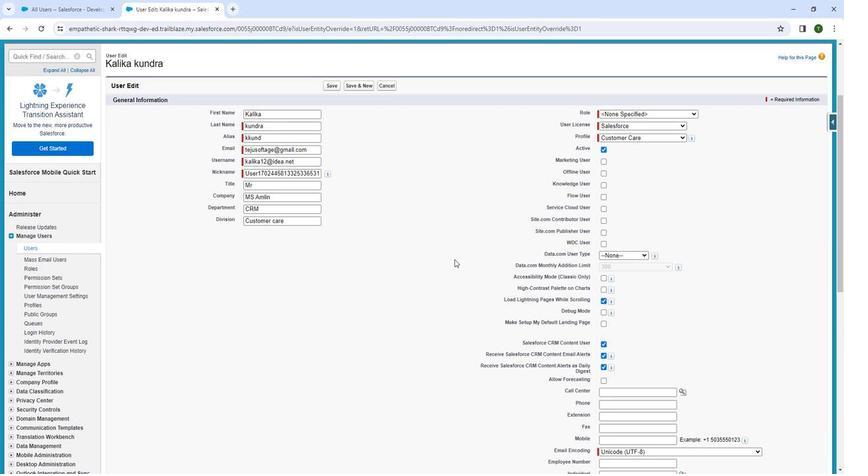 
Action: Mouse moved to (602, 241)
Screenshot: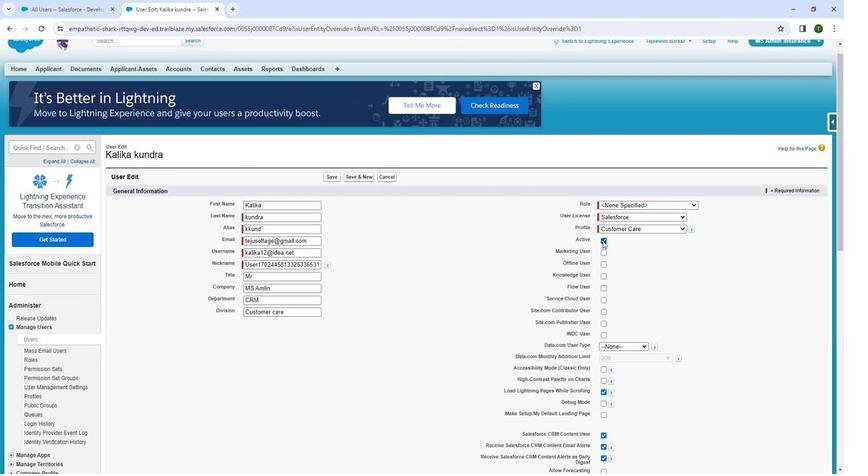 
Action: Mouse pressed left at (602, 241)
Screenshot: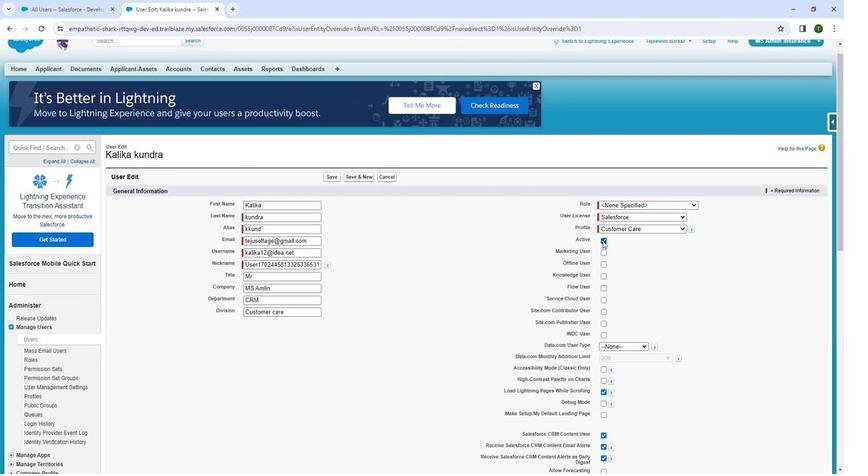 
Action: Mouse moved to (482, 121)
Screenshot: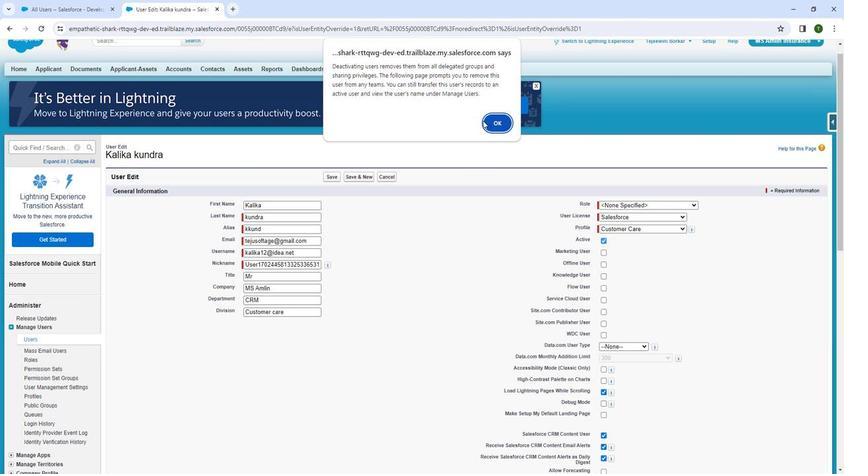 
Action: Mouse pressed left at (482, 121)
Screenshot: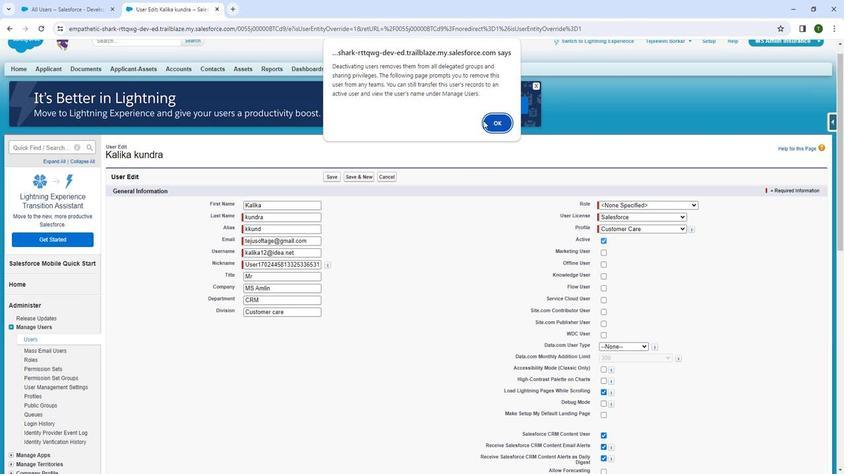 
Action: Mouse moved to (327, 176)
Screenshot: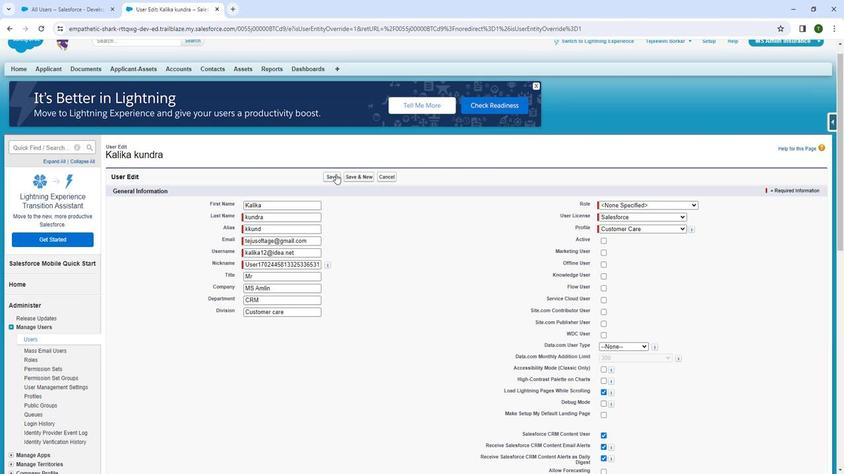 
Action: Mouse pressed left at (327, 176)
Screenshot: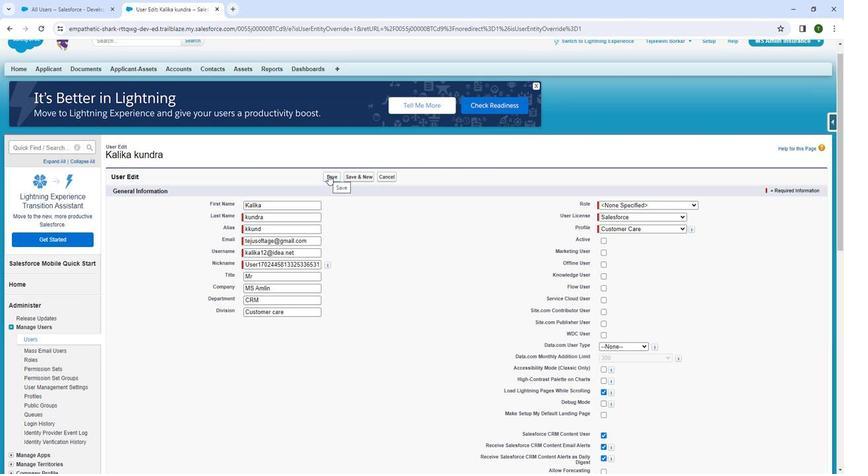 
Action: Mouse moved to (7, 26)
